 Task: Open a blank worksheet and write heading  Budget Tracker. Add Descriptions in a column and its values below  'Salary, Rent, Dining Out, Internet Bill, Groceries, Utilities Bill, Gas & Savings. 'Add Categories in next column and its values below  Income, Housing, Food, Utilities, Food, Utilities, Transportation & Savings. Add amount in next column and its values below  $2,500, $800, $100, $50, $200, $100, $100, $50 & $500. Add Dates in next column and its values below  2023-05-01, 2023-05-05, 2023-05-10, 2023-05-15, 2023-05-19, 2023-05-22, 2023-05-25 & 2023-05-30. Add Income/ Expense in next column and its values below  Income, Expense, Expense, Expense, Expense, Expense, Expense & IncomeSave page Attendance Sheet for Weekly Evaluation
Action: Mouse moved to (127, 110)
Screenshot: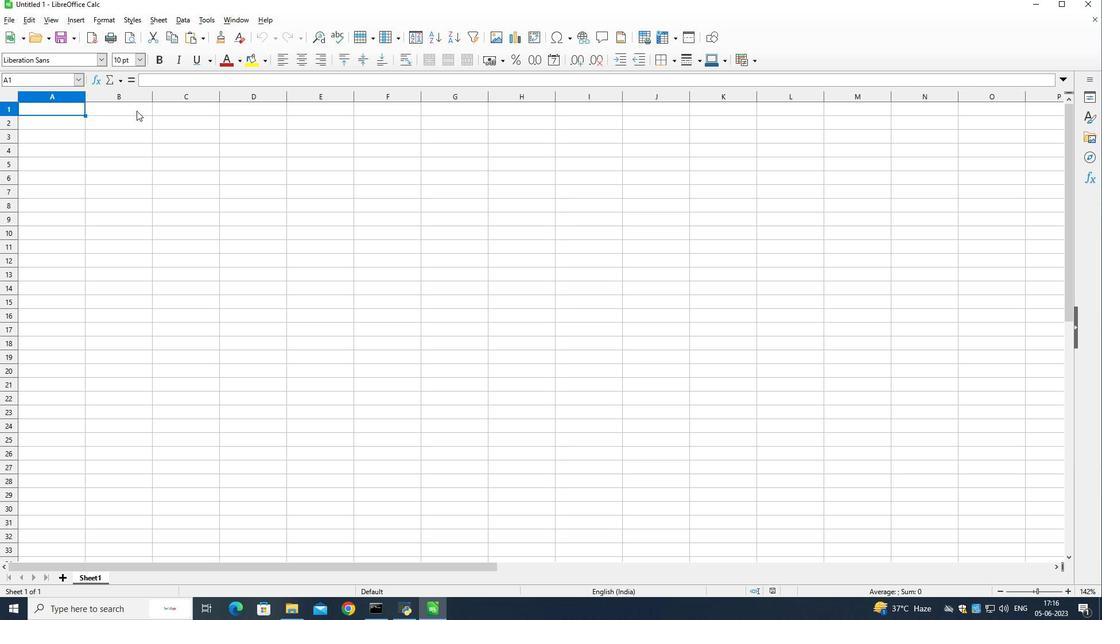 
Action: Mouse pressed left at (127, 110)
Screenshot: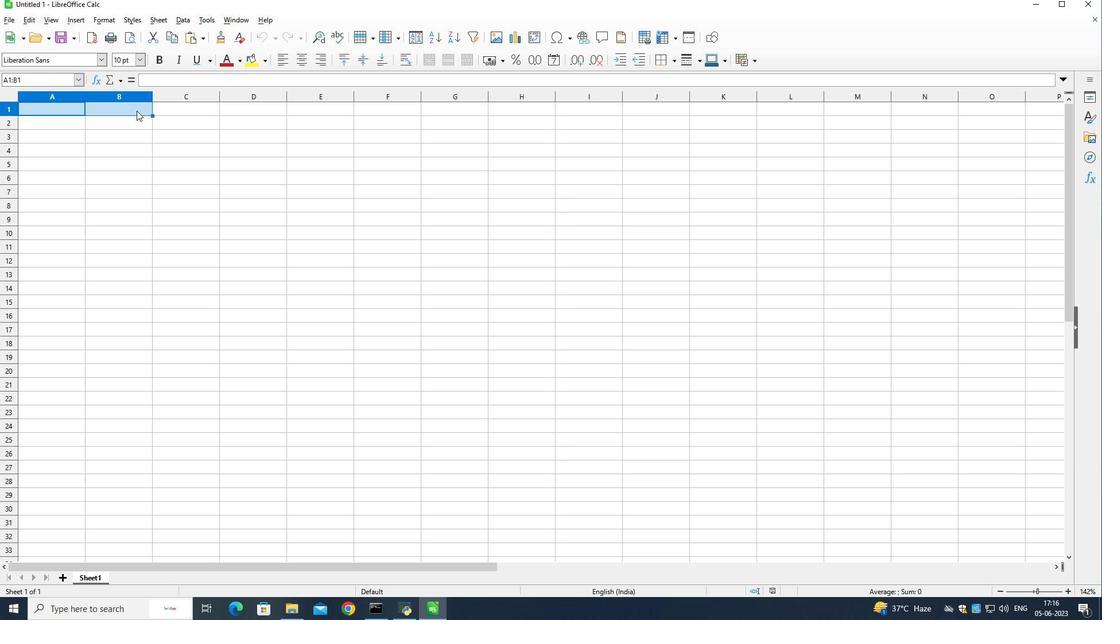 
Action: Mouse moved to (148, 134)
Screenshot: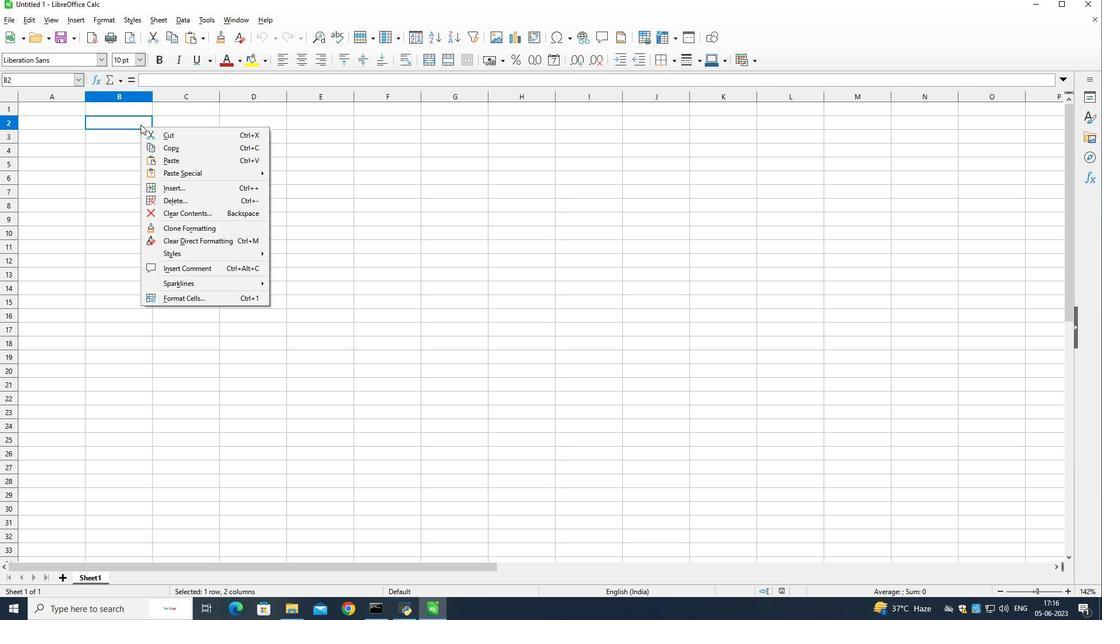
Action: Mouse pressed right at (148, 134)
Screenshot: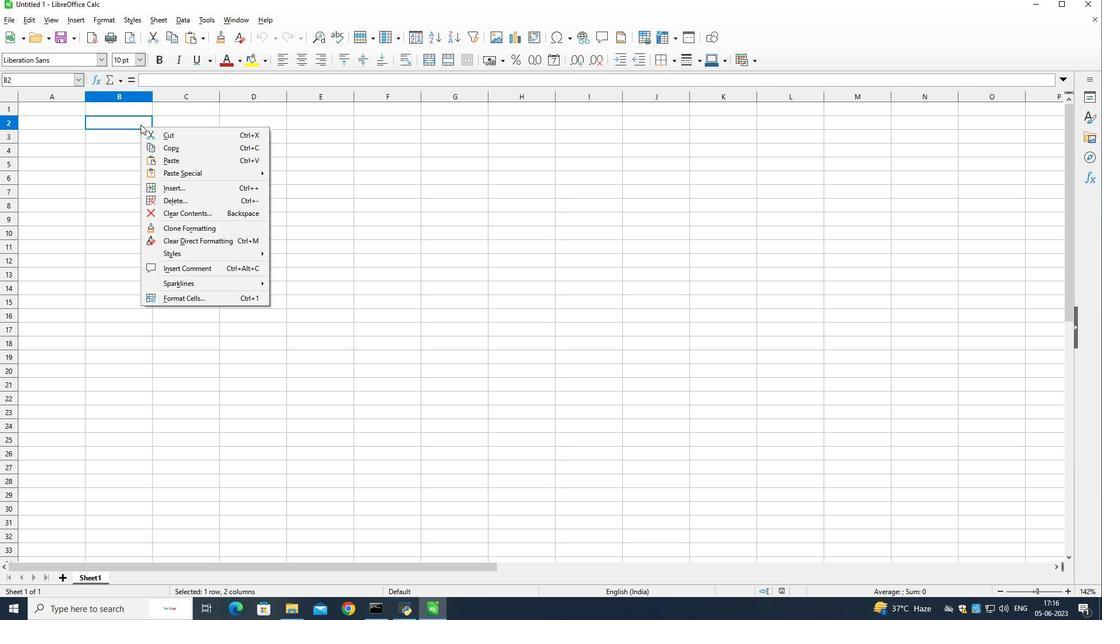 
Action: Mouse moved to (135, 111)
Screenshot: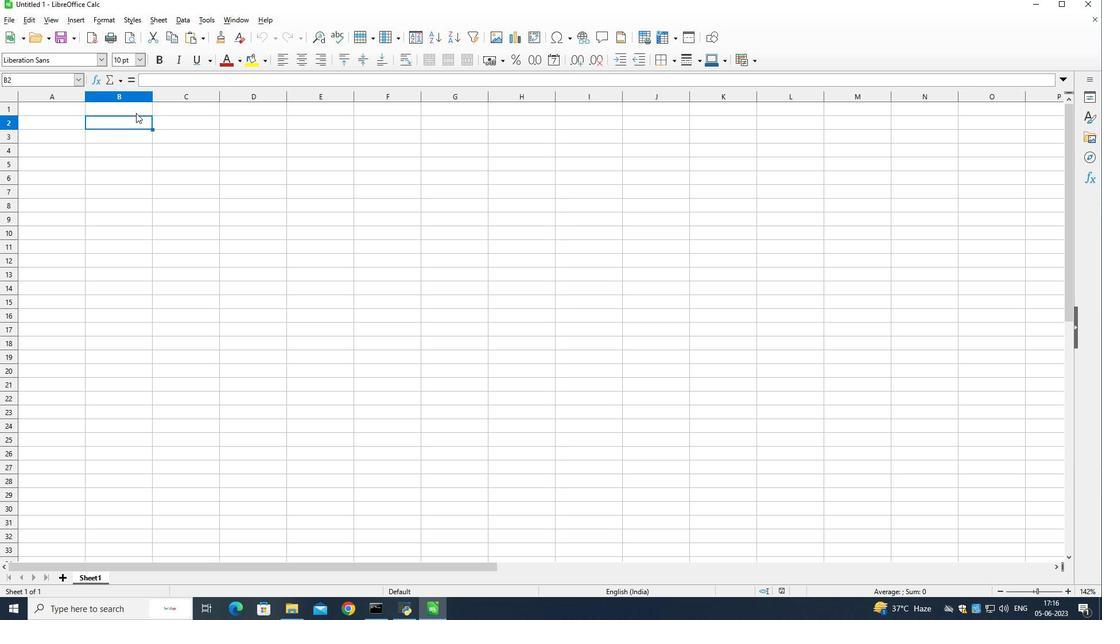 
Action: Mouse pressed left at (135, 111)
Screenshot: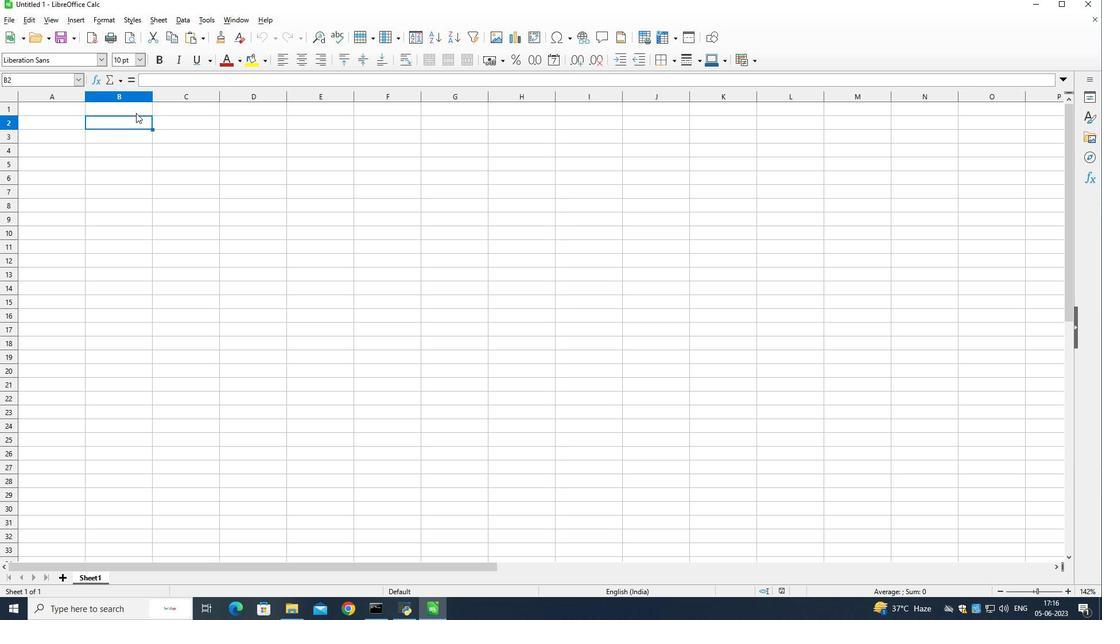 
Action: Mouse pressed left at (135, 111)
Screenshot: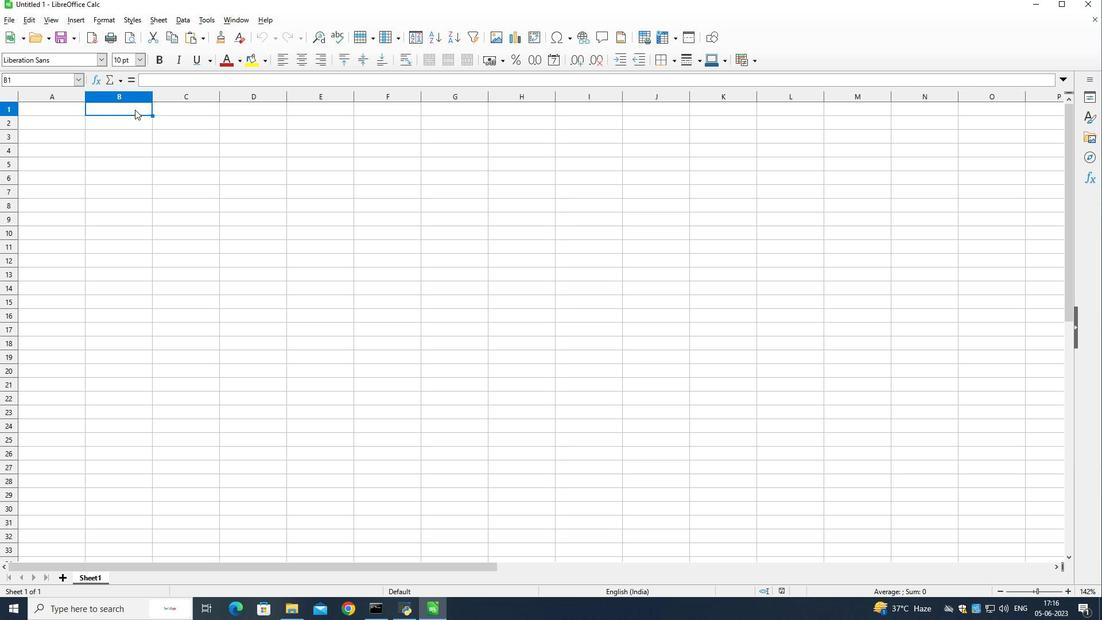 
Action: Mouse moved to (195, 132)
Screenshot: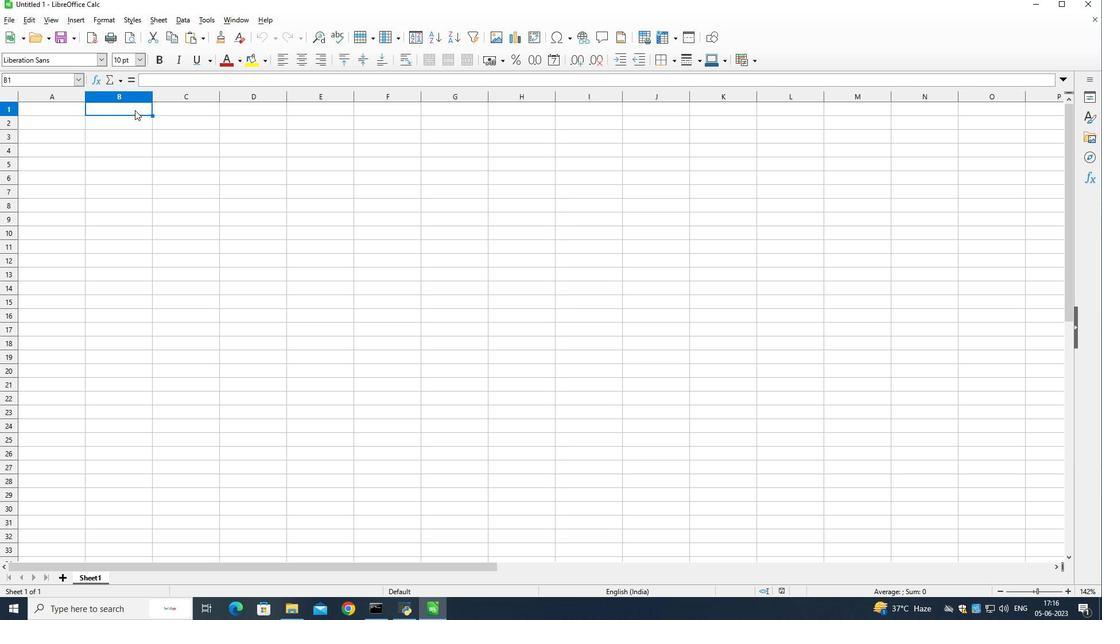 
Action: Mouse pressed left at (195, 132)
Screenshot: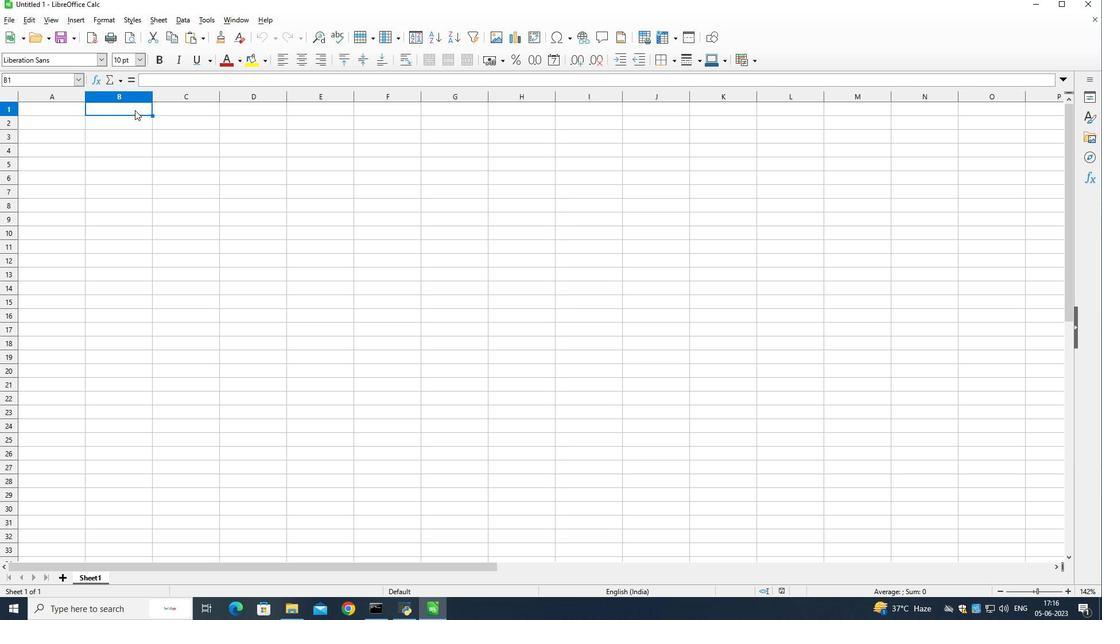 
Action: Mouse moved to (152, 115)
Screenshot: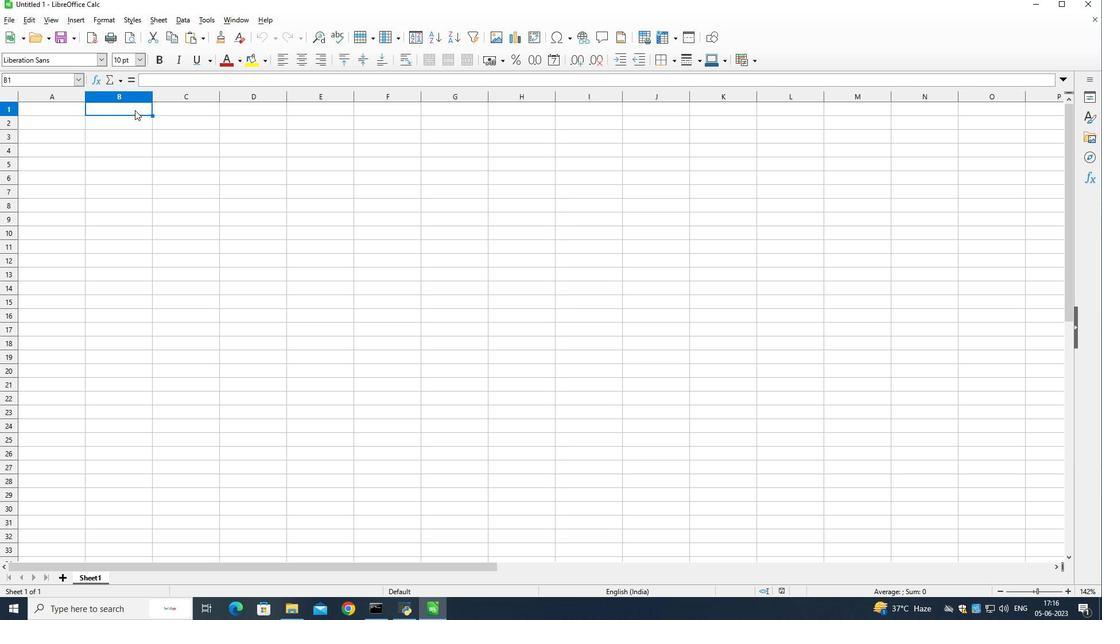 
Action: Mouse pressed left at (152, 115)
Screenshot: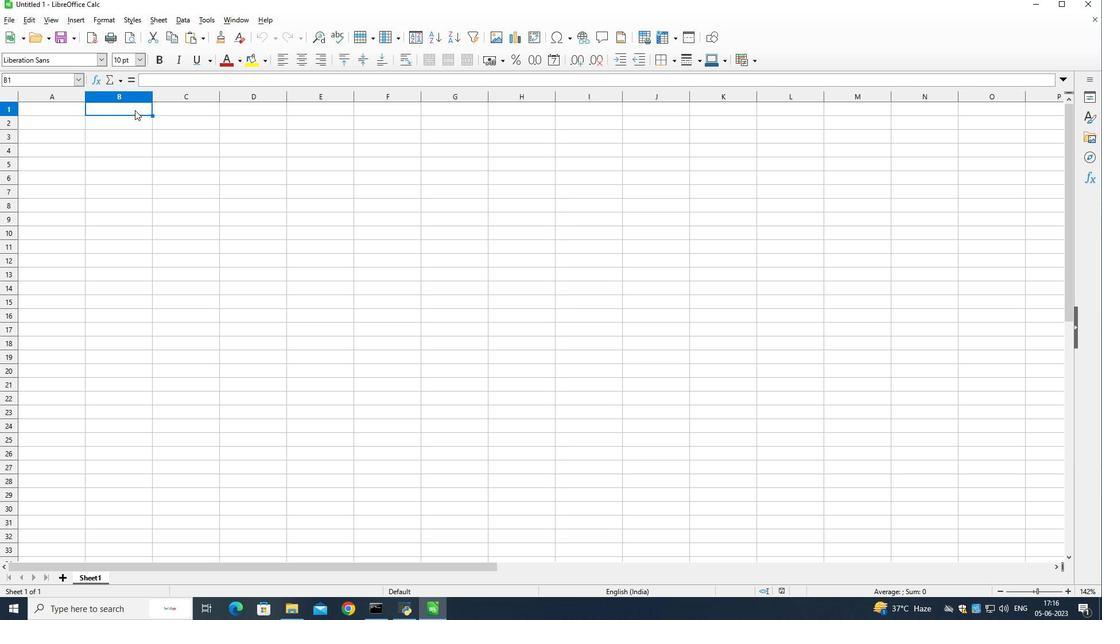 
Action: Mouse moved to (142, 110)
Screenshot: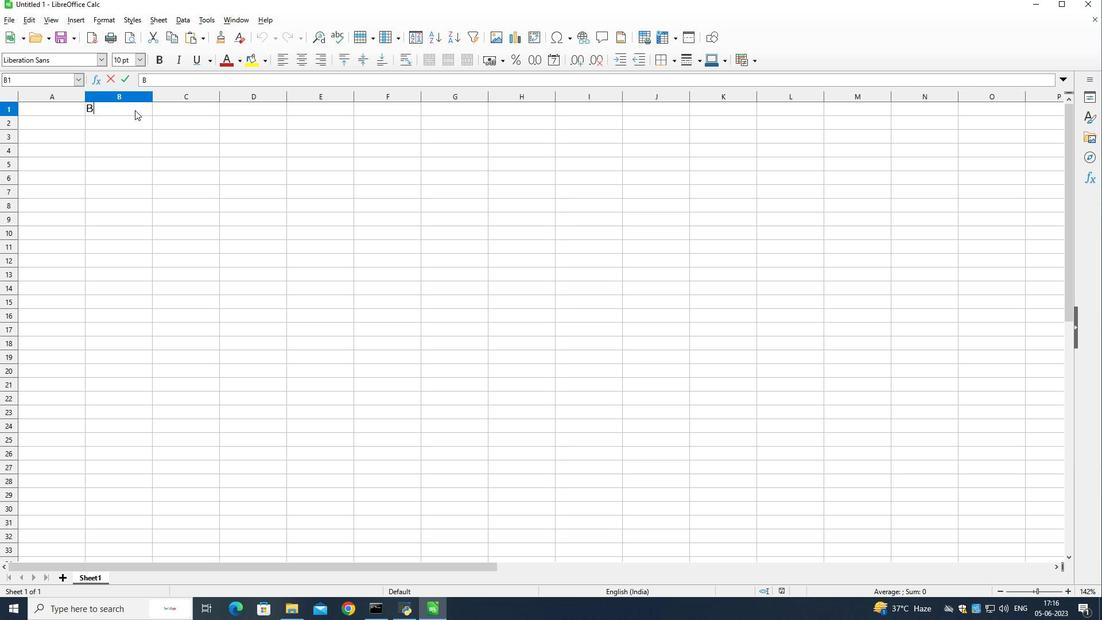 
Action: Mouse pressed left at (142, 110)
Screenshot: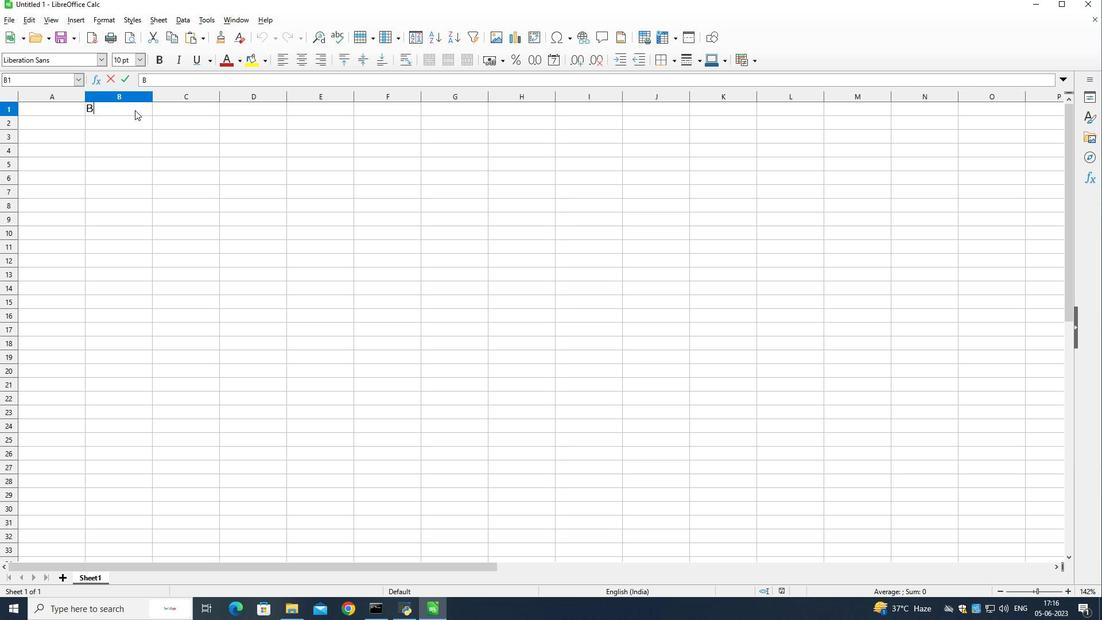 
Action: Mouse moved to (137, 198)
Screenshot: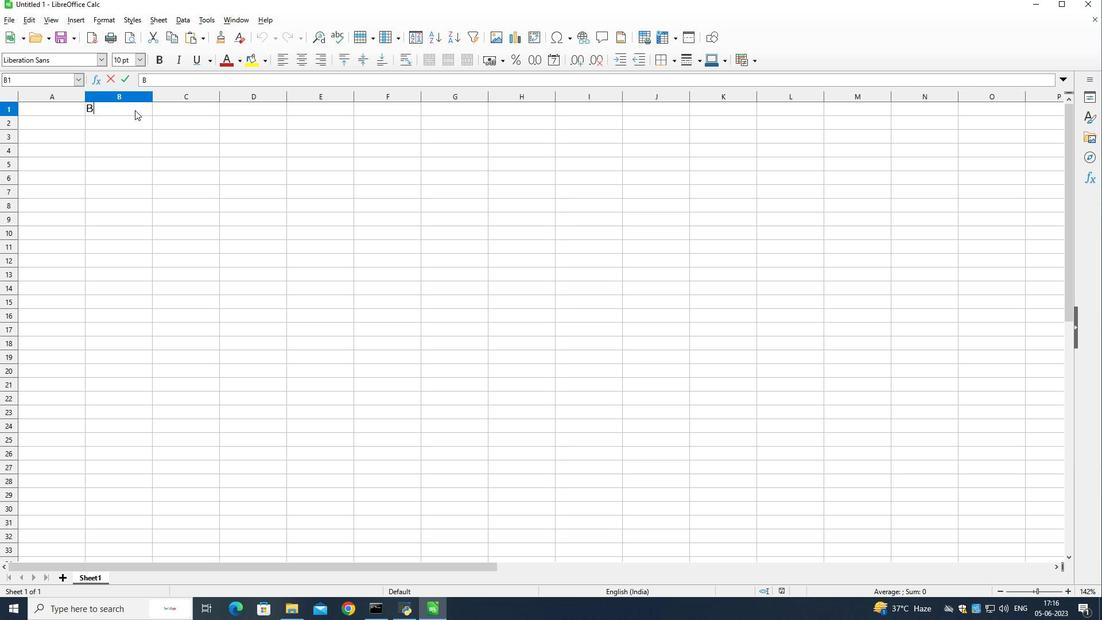 
Action: Mouse pressed left at (137, 198)
Screenshot: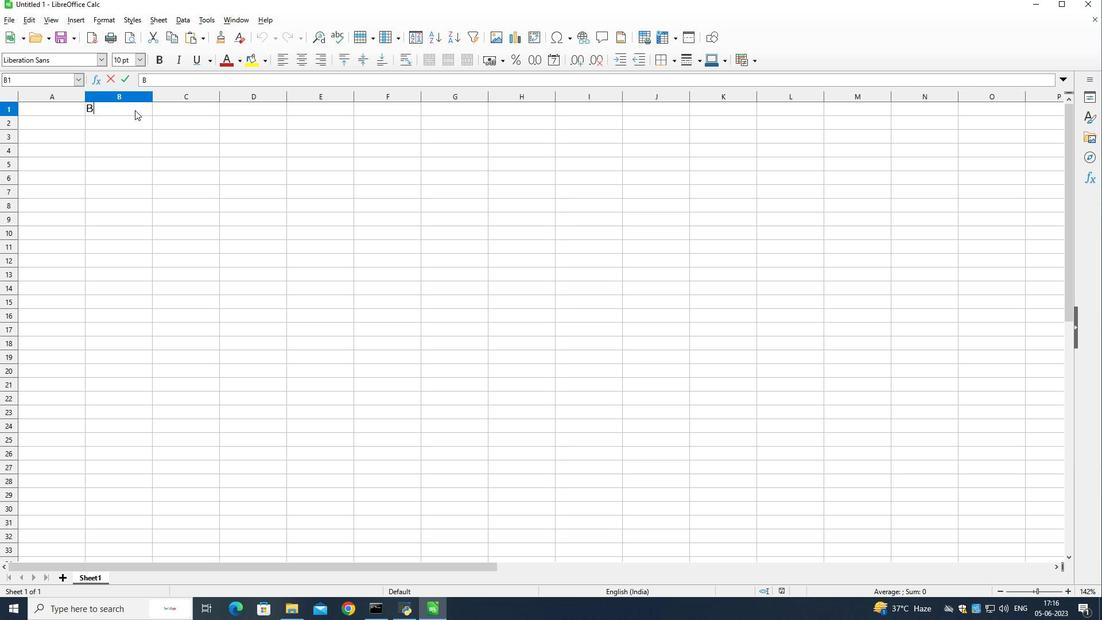 
Action: Mouse moved to (209, 194)
Screenshot: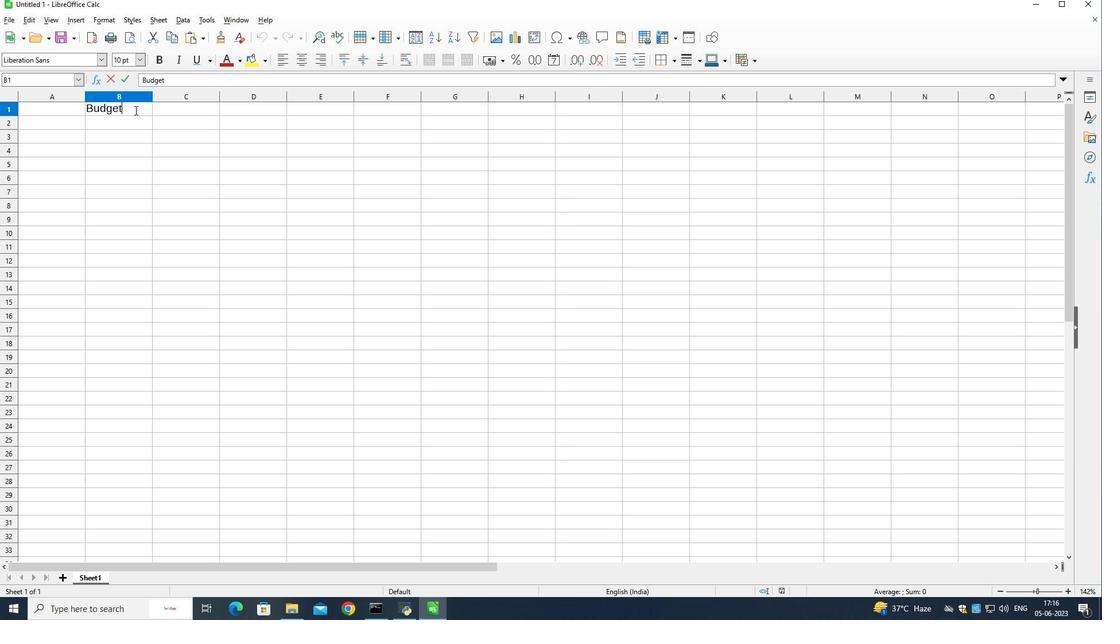 
Action: Mouse pressed left at (209, 194)
Screenshot: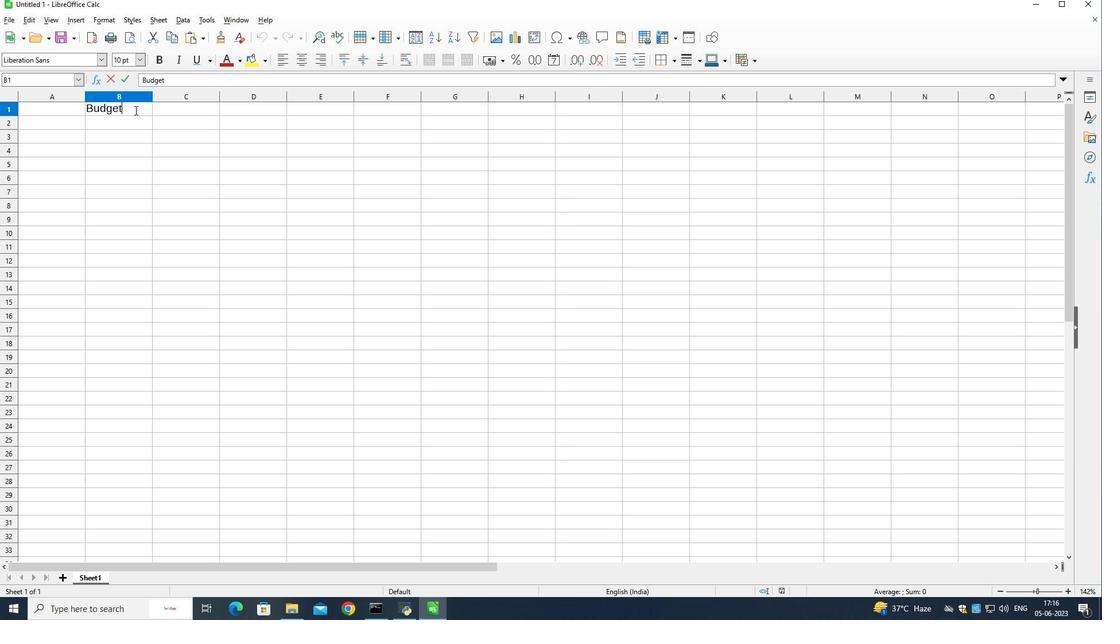 
Action: Mouse moved to (209, 193)
Screenshot: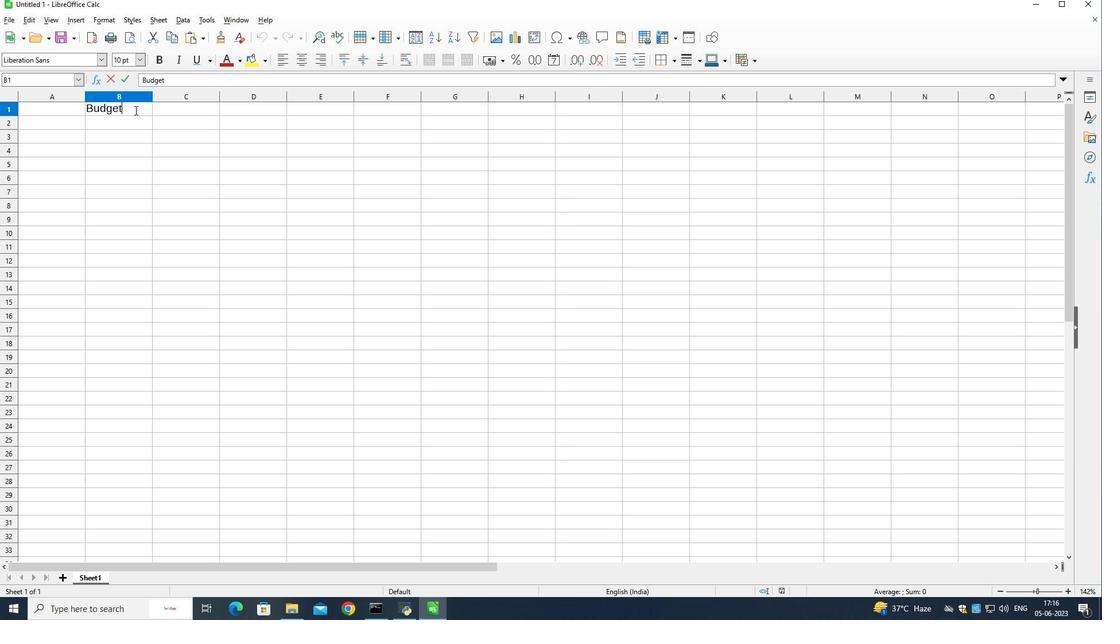 
Action: Mouse pressed left at (209, 193)
Screenshot: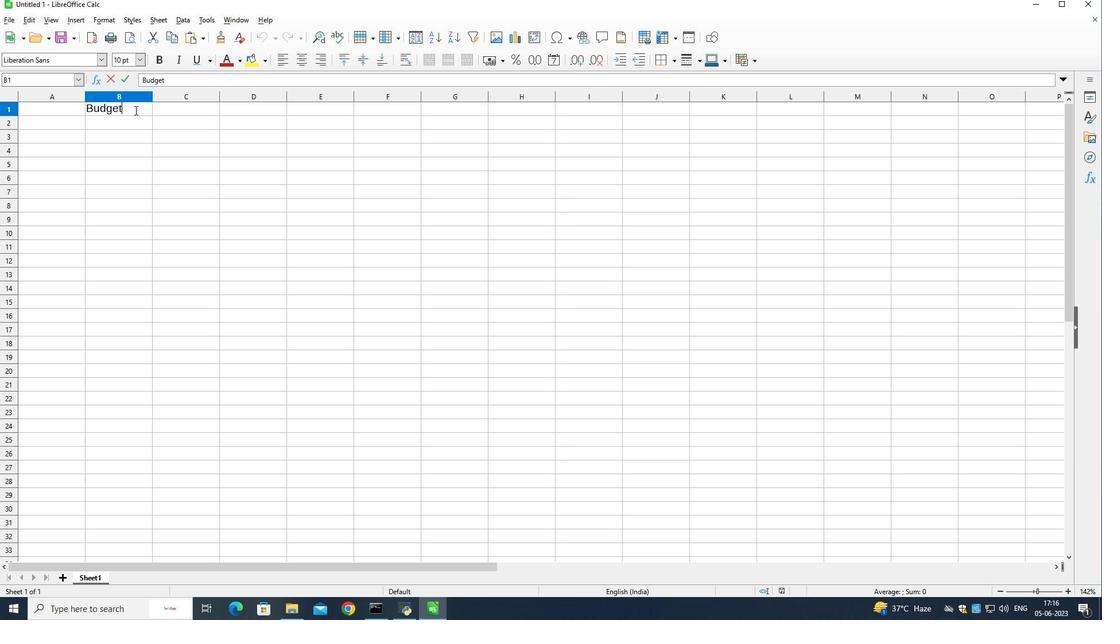 
Action: Mouse moved to (237, 175)
Screenshot: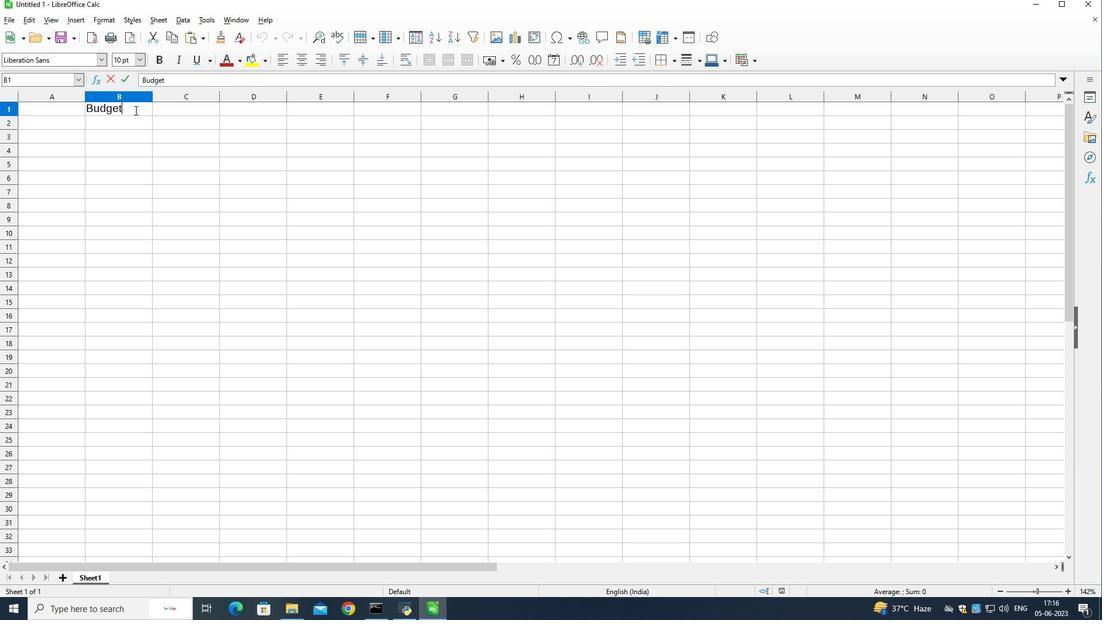 
Action: Mouse pressed left at (237, 175)
Screenshot: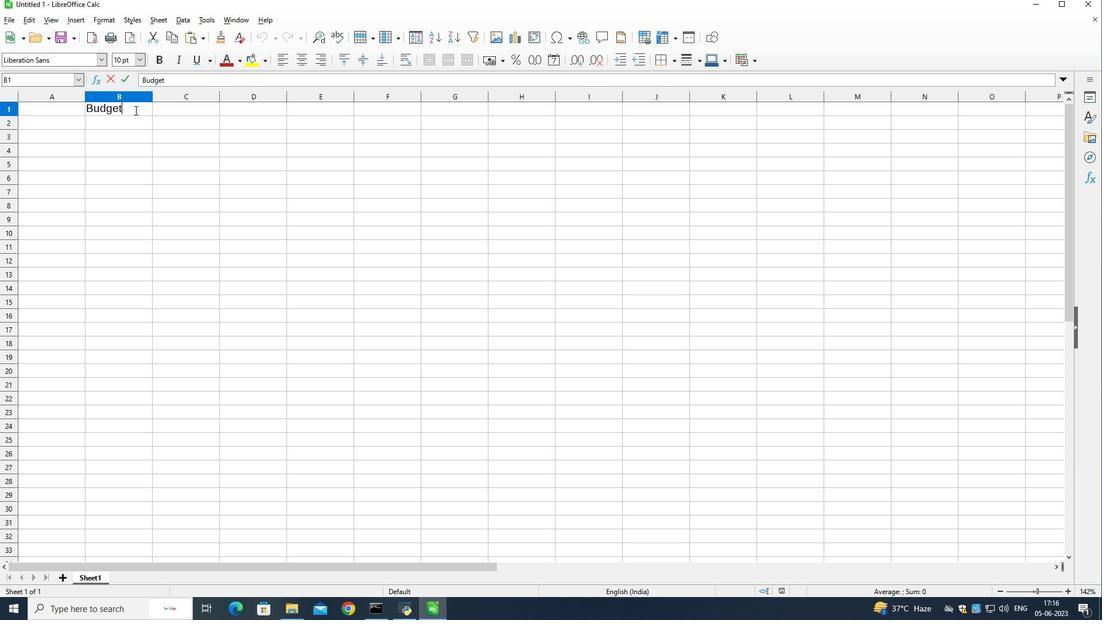 
Action: Mouse moved to (226, 199)
Screenshot: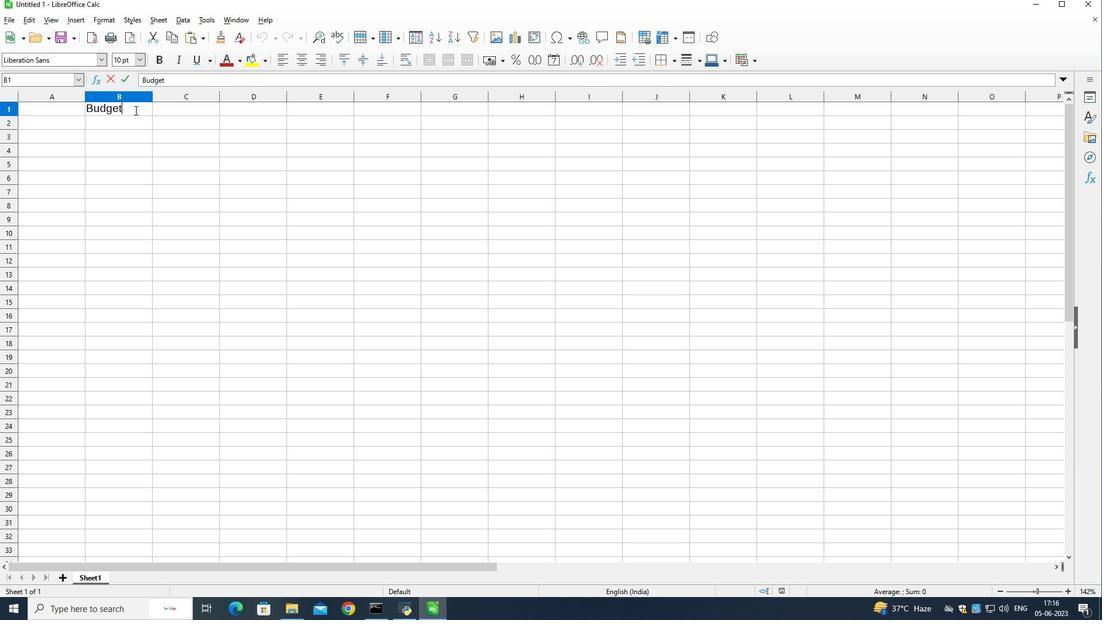
Action: Mouse pressed left at (226, 199)
Screenshot: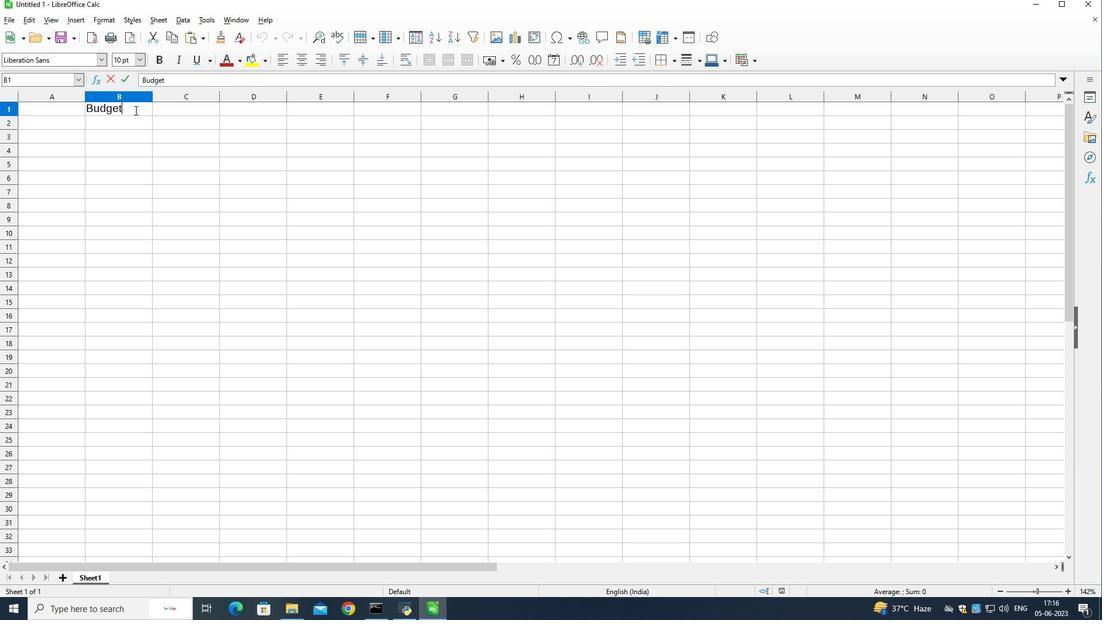 
Action: Mouse moved to (225, 199)
Screenshot: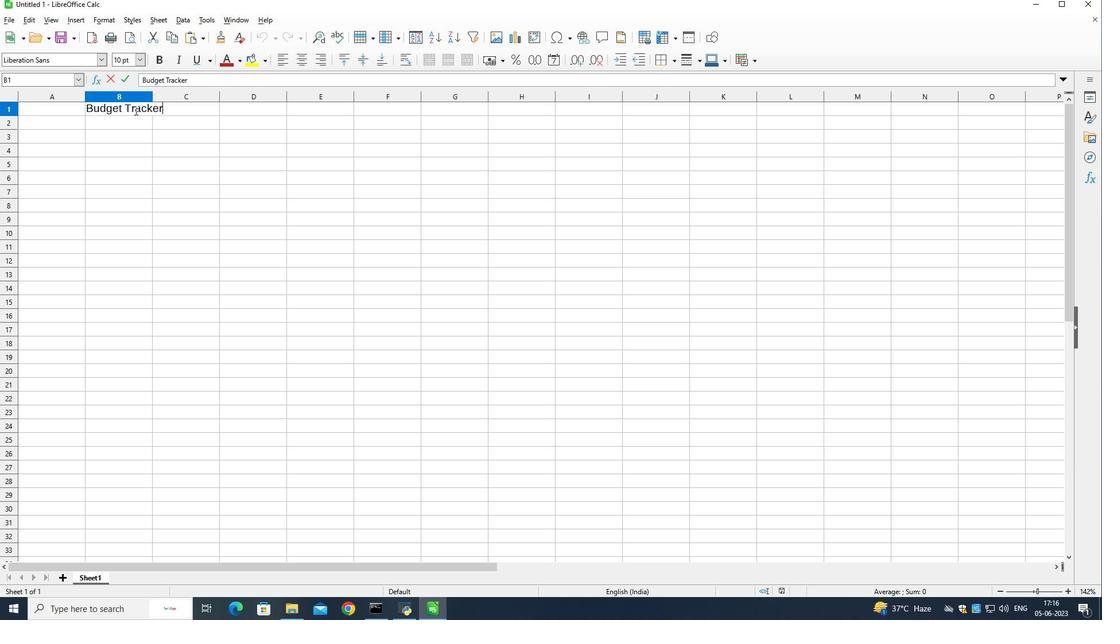 
Action: Mouse pressed right at (225, 199)
Screenshot: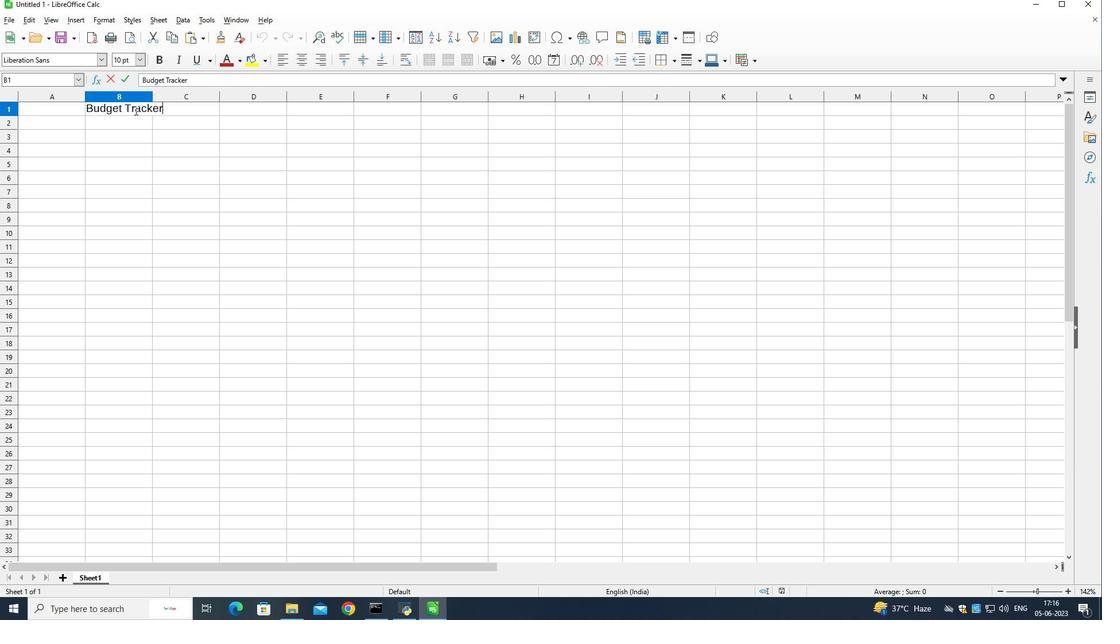 
Action: Mouse moved to (195, 174)
Screenshot: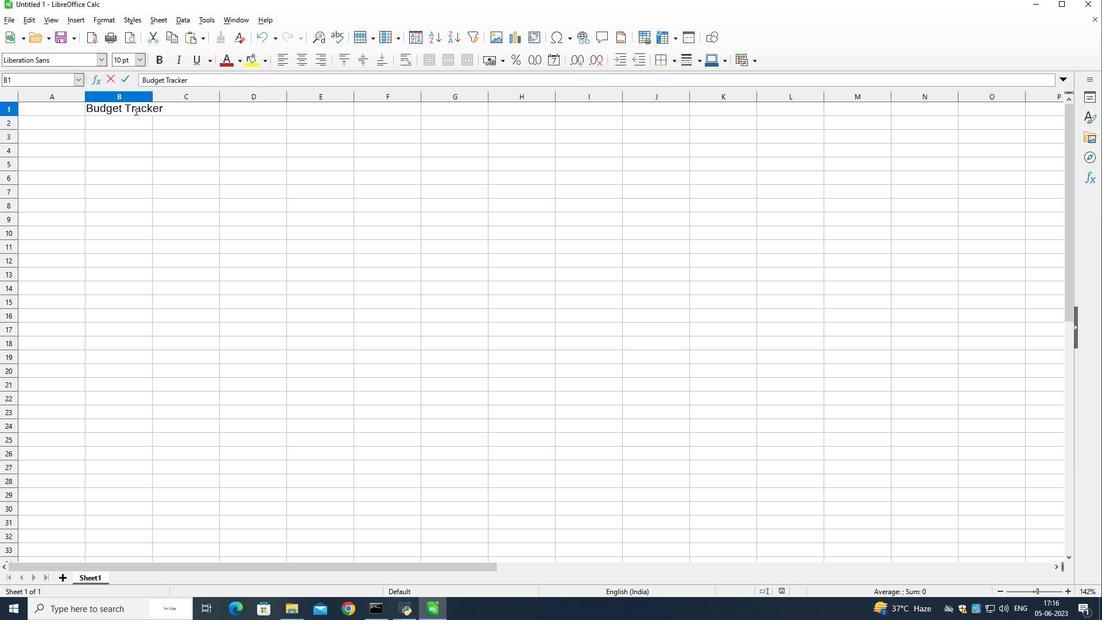 
Action: Mouse pressed left at (195, 174)
Screenshot: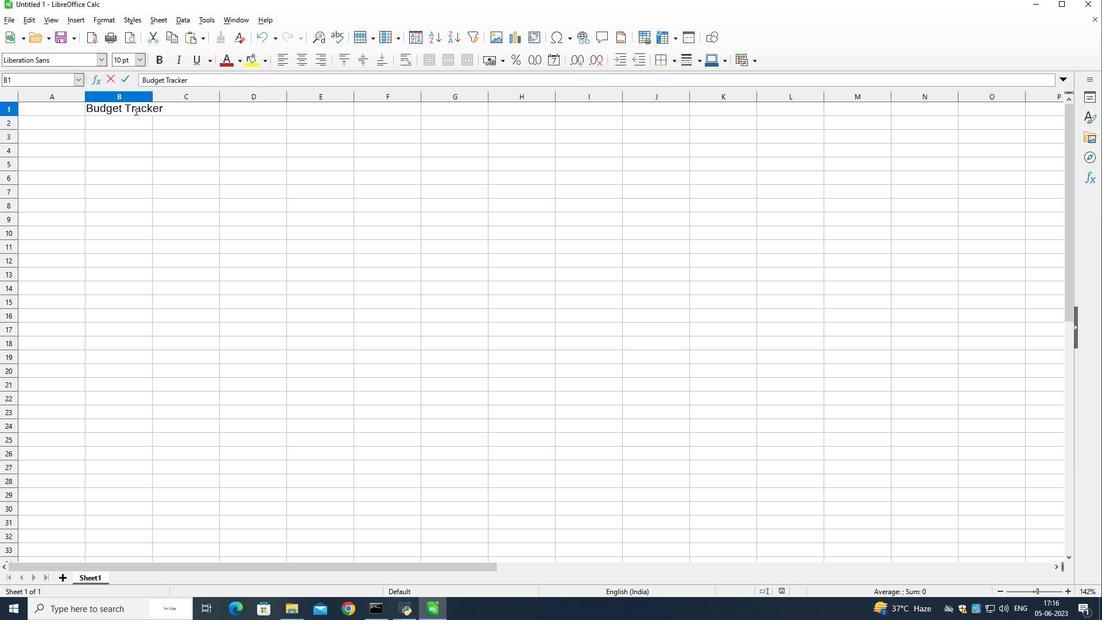 
Action: Mouse moved to (124, 110)
Screenshot: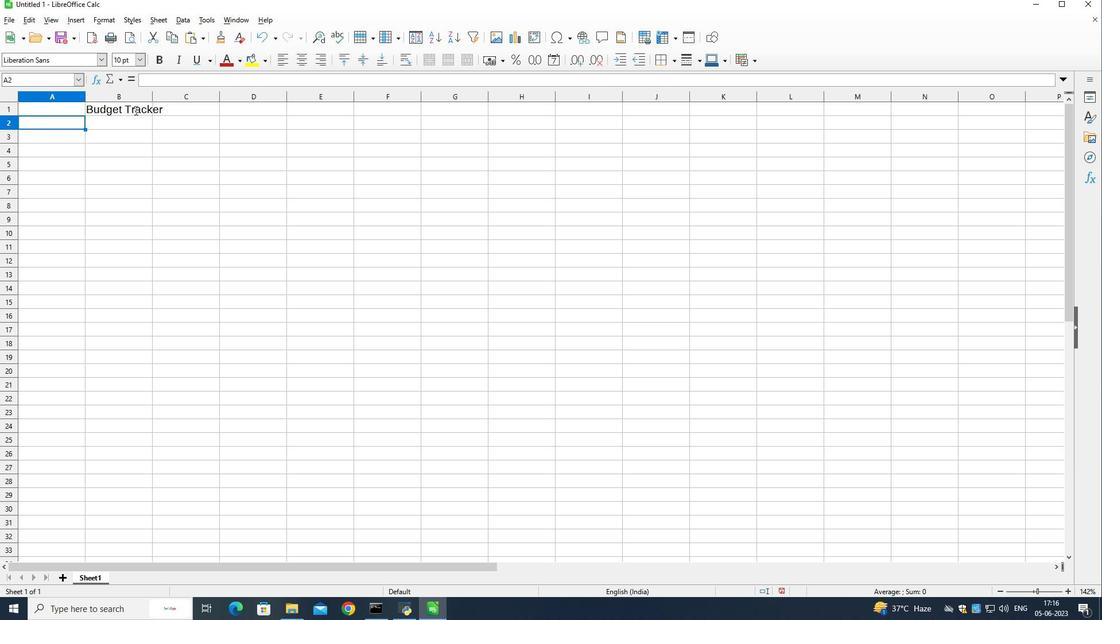 
Action: Mouse pressed left at (124, 110)
Screenshot: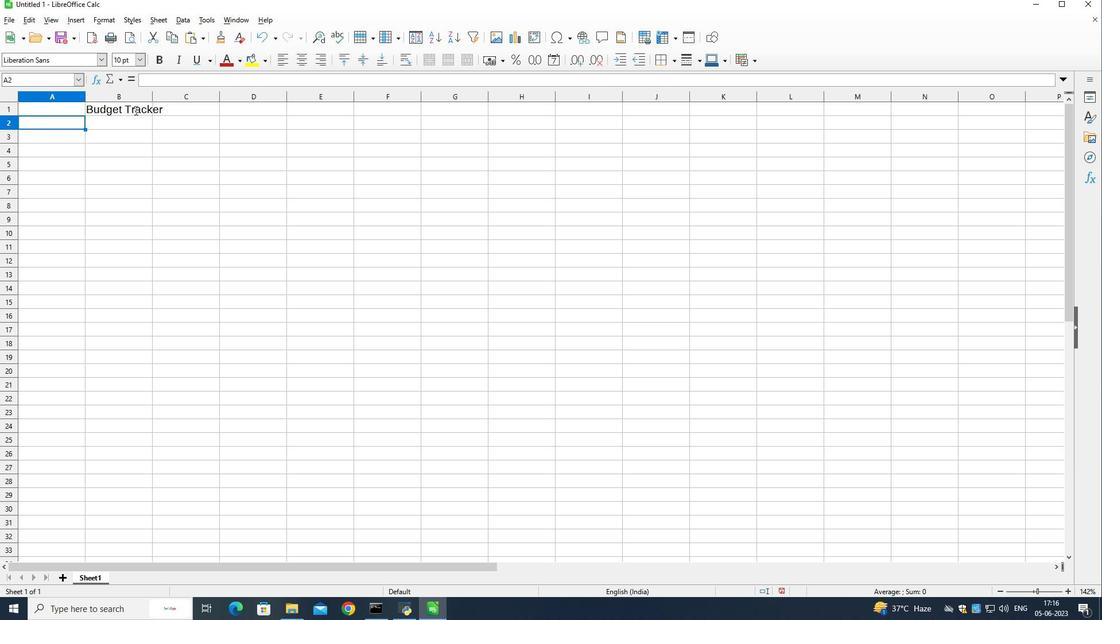 
Action: Mouse moved to (125, 111)
Screenshot: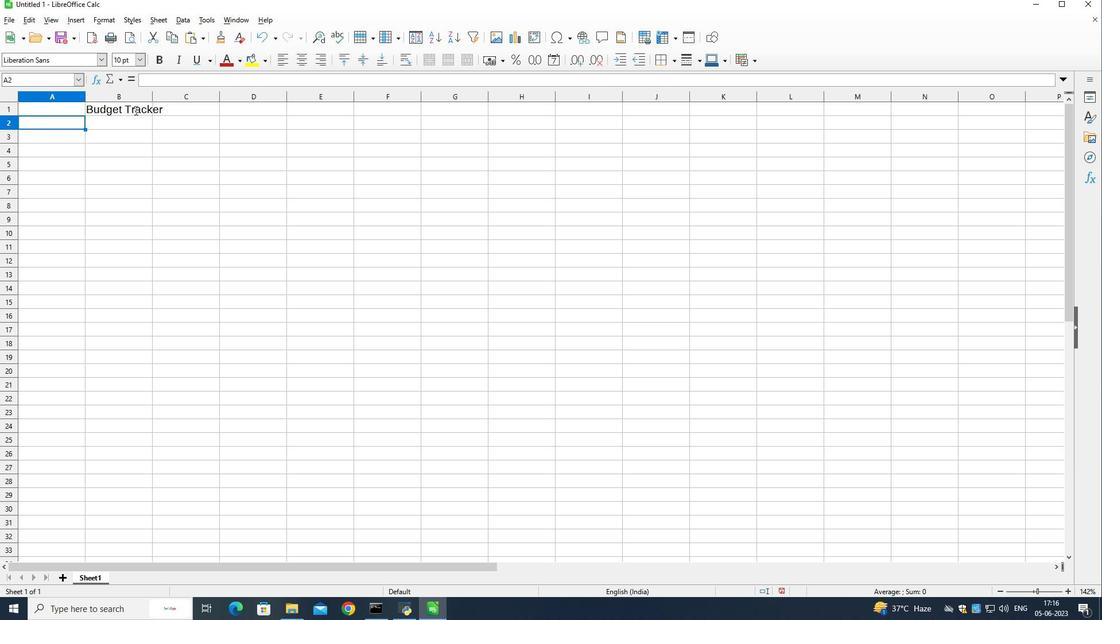 
Action: Mouse pressed left at (125, 111)
Screenshot: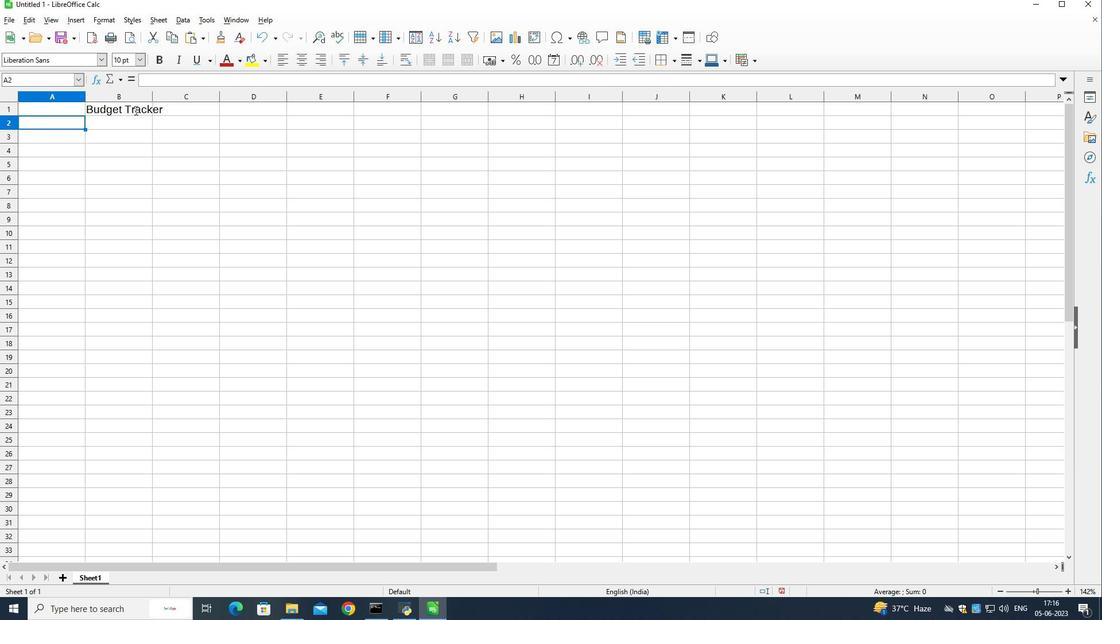 
Action: Mouse moved to (136, 110)
Screenshot: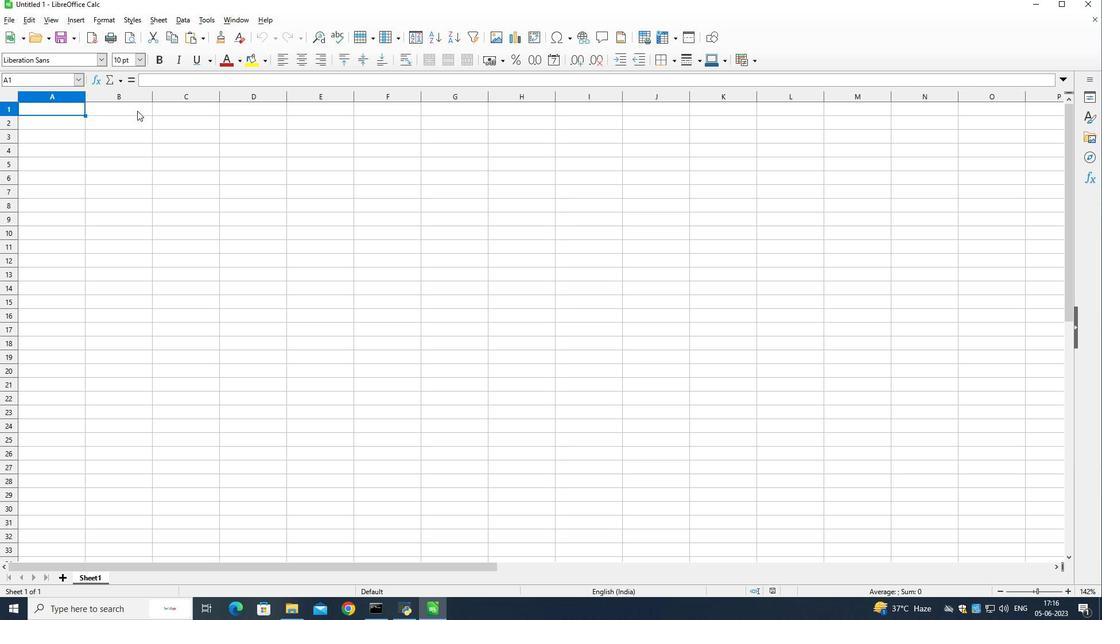 
Action: Mouse pressed left at (136, 110)
Screenshot: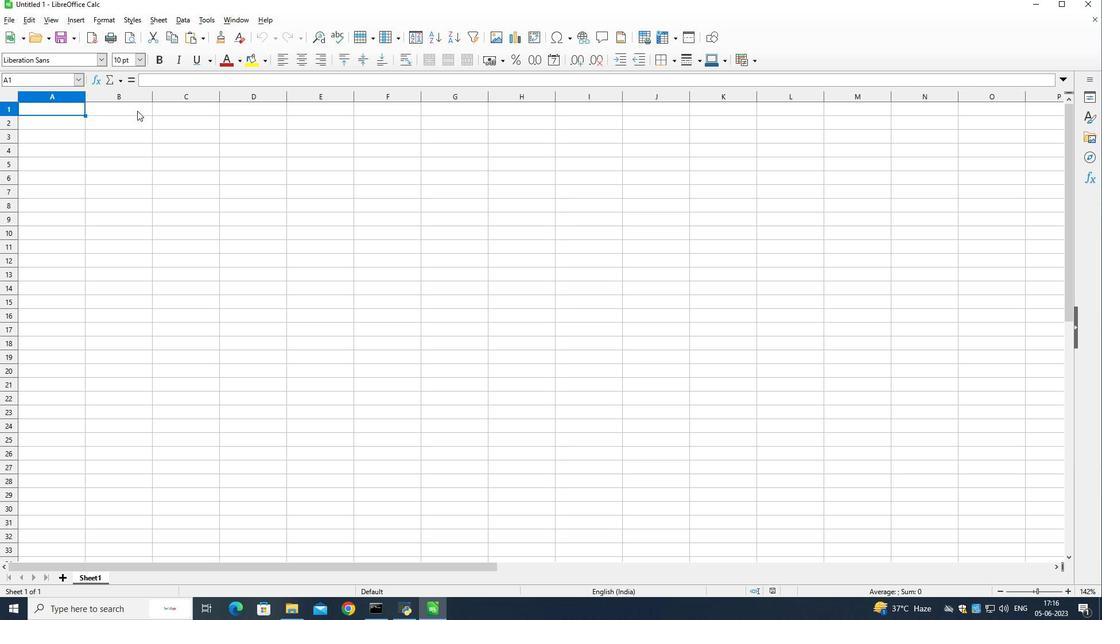 
Action: Mouse moved to (140, 126)
Screenshot: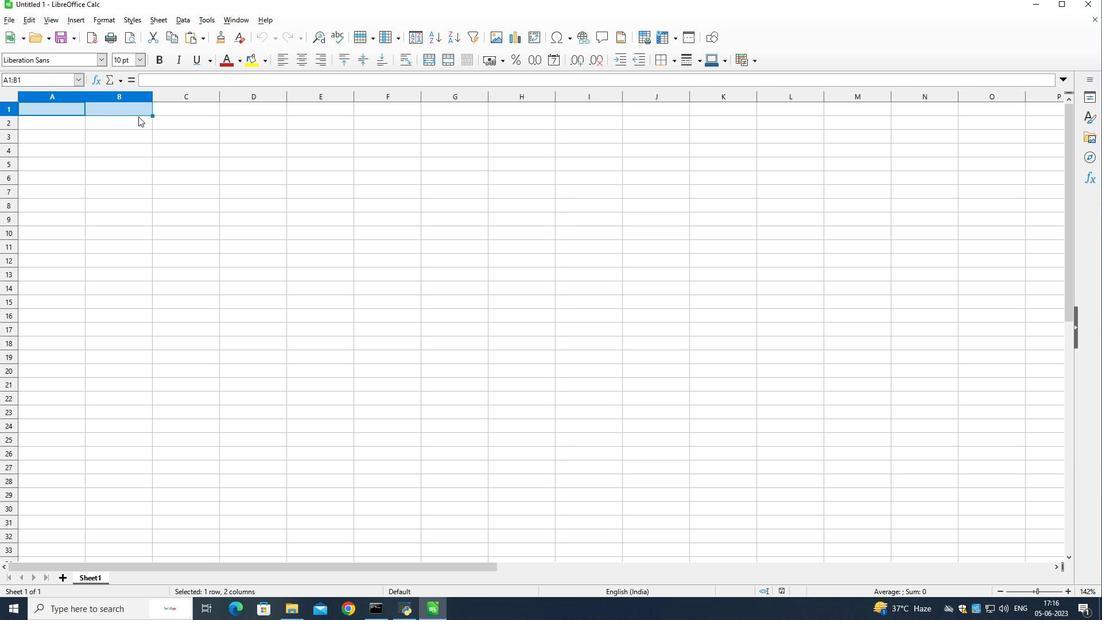 
Action: Mouse pressed right at (140, 126)
Screenshot: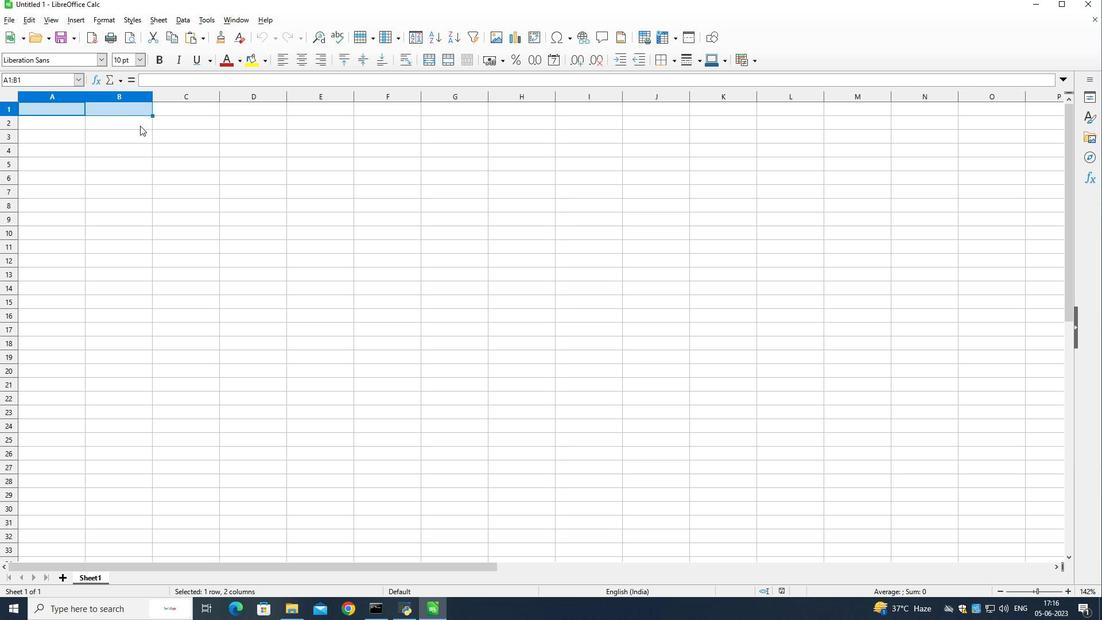 
Action: Mouse moved to (136, 113)
Screenshot: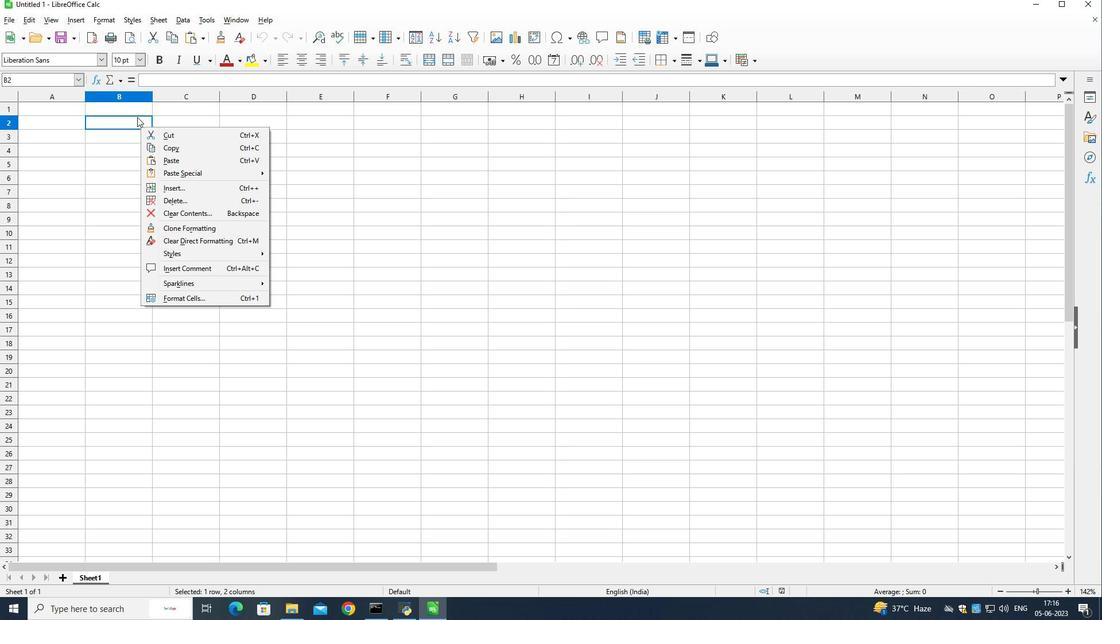 
Action: Mouse pressed left at (136, 113)
Screenshot: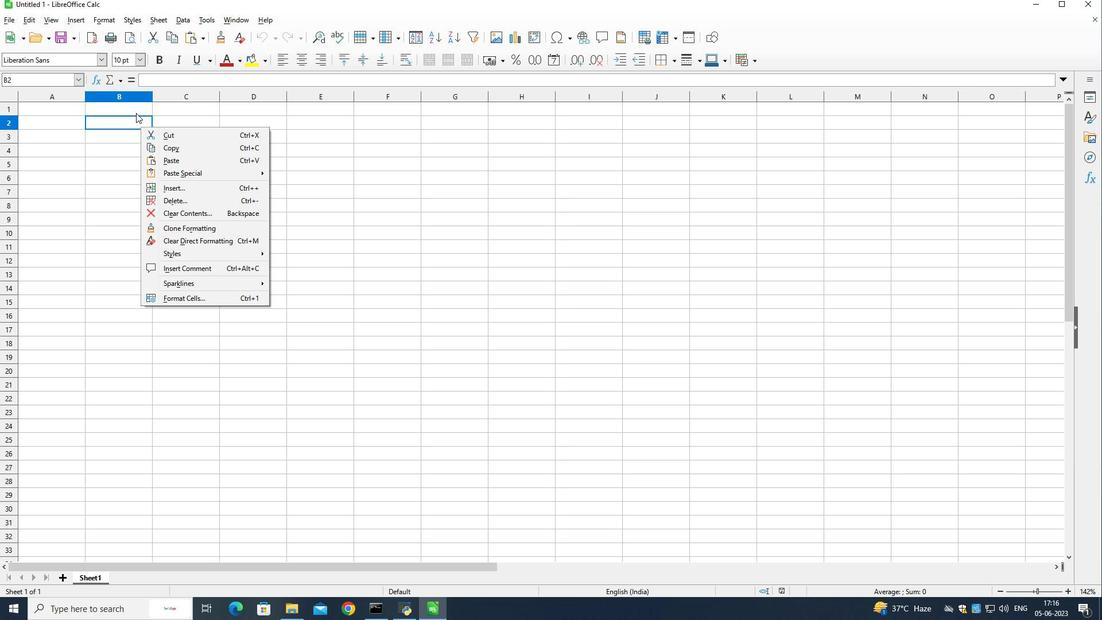 
Action: Mouse moved to (134, 109)
Screenshot: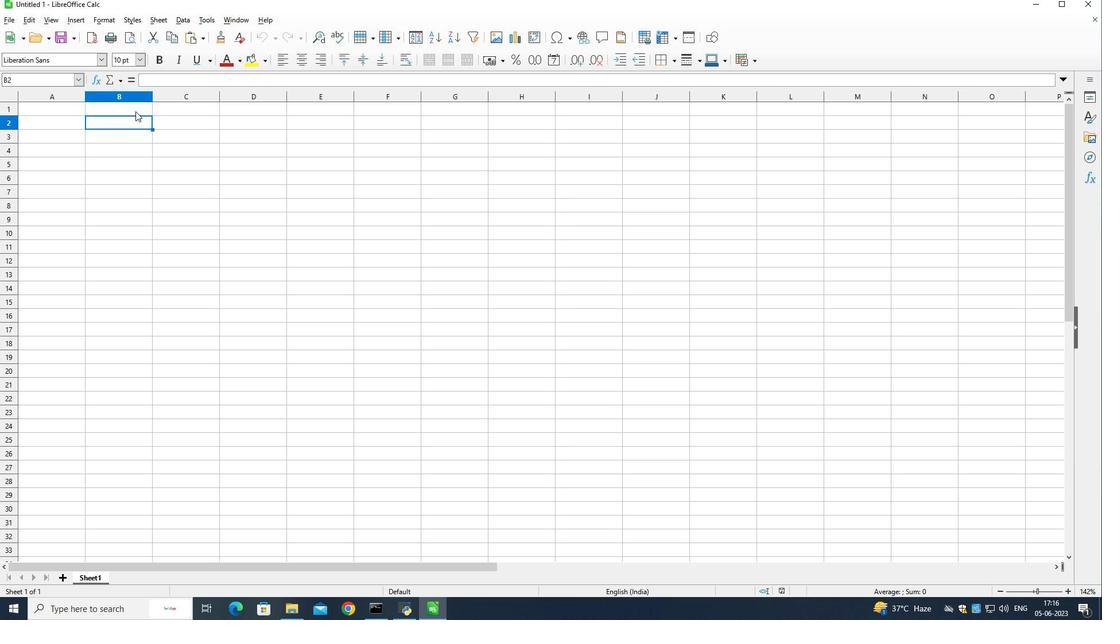 
Action: Mouse pressed left at (134, 109)
Screenshot: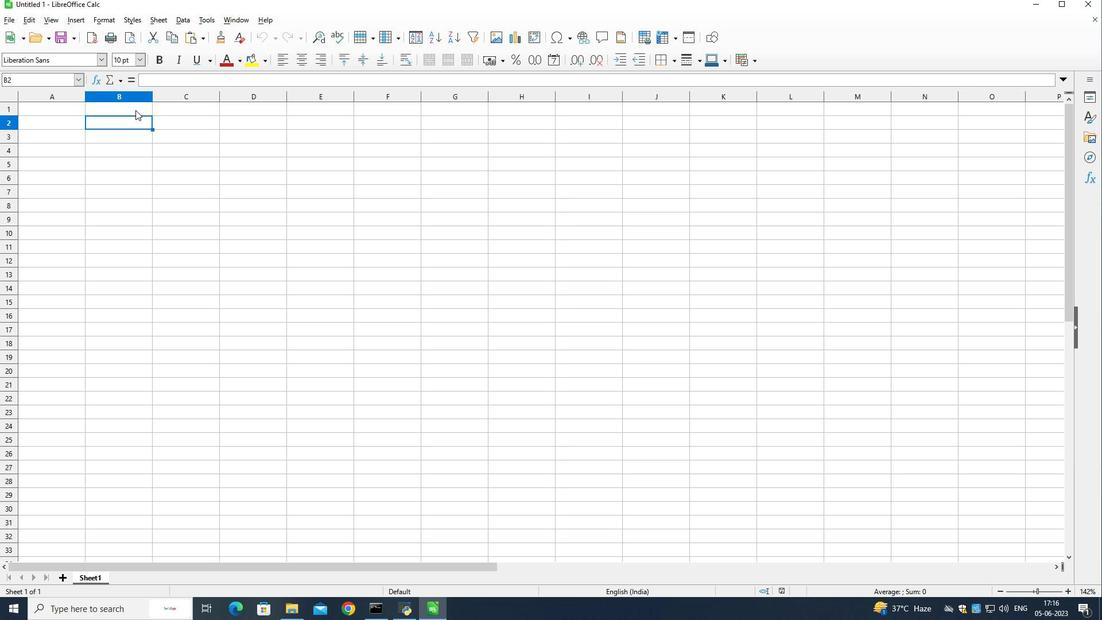 
Action: Mouse moved to (134, 110)
Screenshot: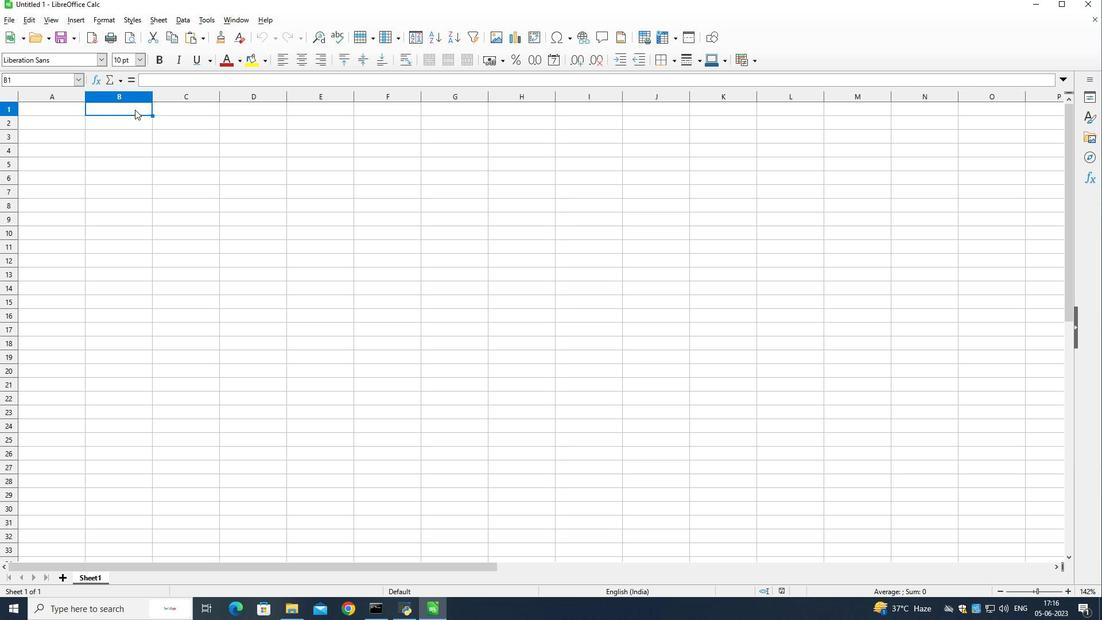 
Action: Key pressed <Key.shift>Budget<Key.space><Key.shift>Tracker<Key.down><Key.left><Key.shift>Description<Key.down><Key.shift>Salary<Key.down><Key.shift>rent<Key.down><Key.shift>di<Key.backspace><Key.backspace><Key.shift>Dining<Key.space>out<Key.down><Key.shift>Internet<Key.space><Key.shift><Key.shift><Key.shift><Key.shift>Bill<Key.down><Key.shift><Key.shift><Key.shift><Key.shift><Key.shift><Key.shift>Groceries<Key.down><Key.shift>Utilities<Key.space><Key.shift>Bill<Key.down><Key.shift><Key.shift>Gas<Key.down><Key.shift>Saving
Screenshot: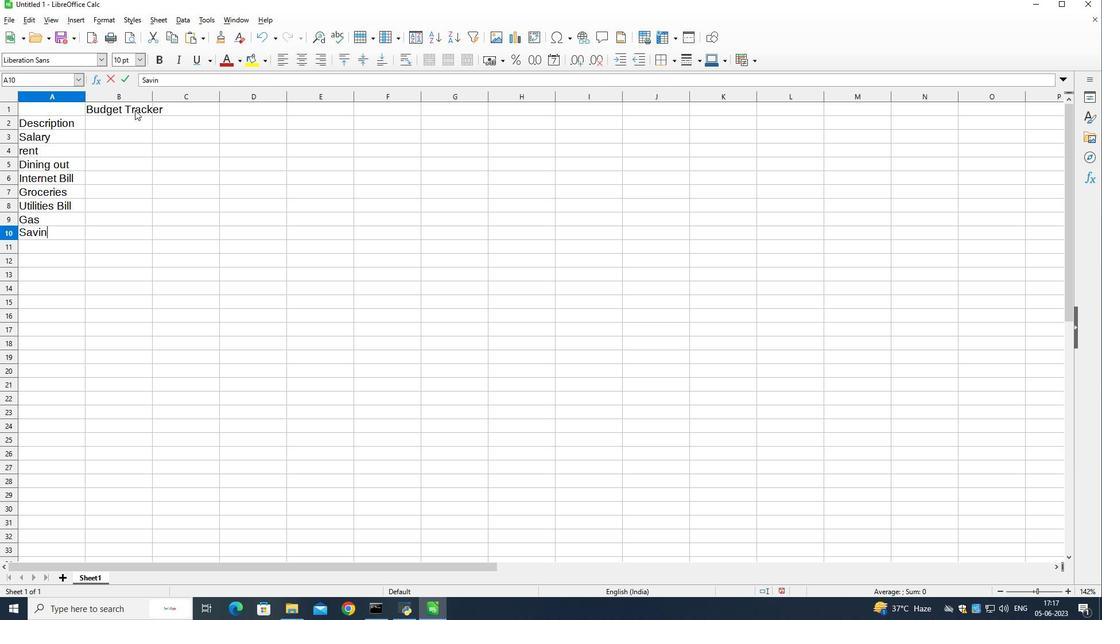 
Action: Mouse moved to (119, 121)
Screenshot: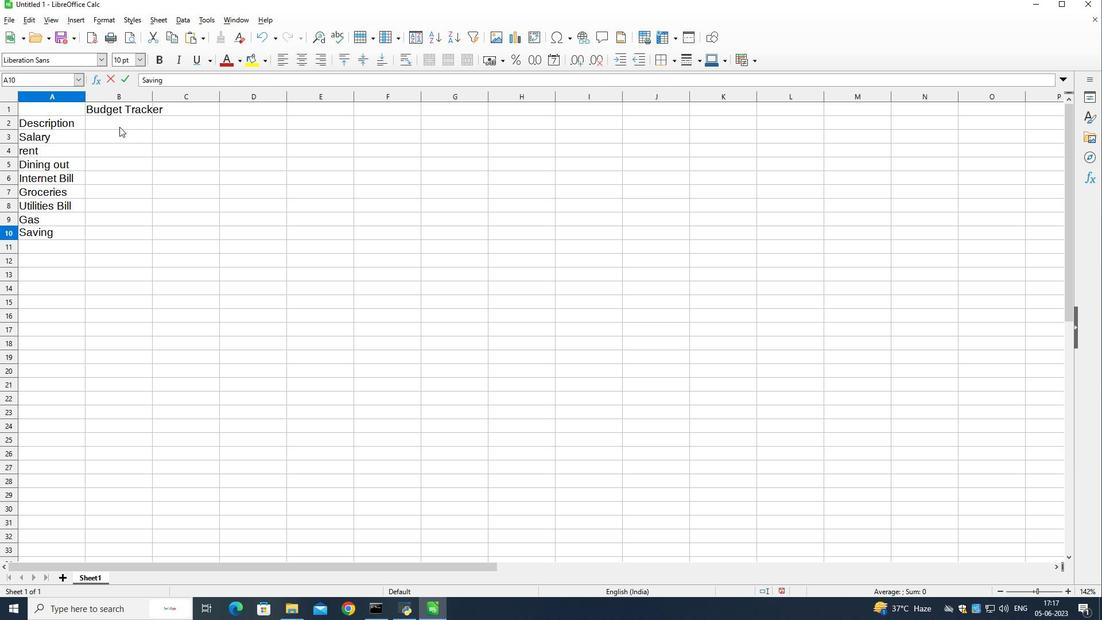 
Action: Mouse pressed left at (119, 121)
Screenshot: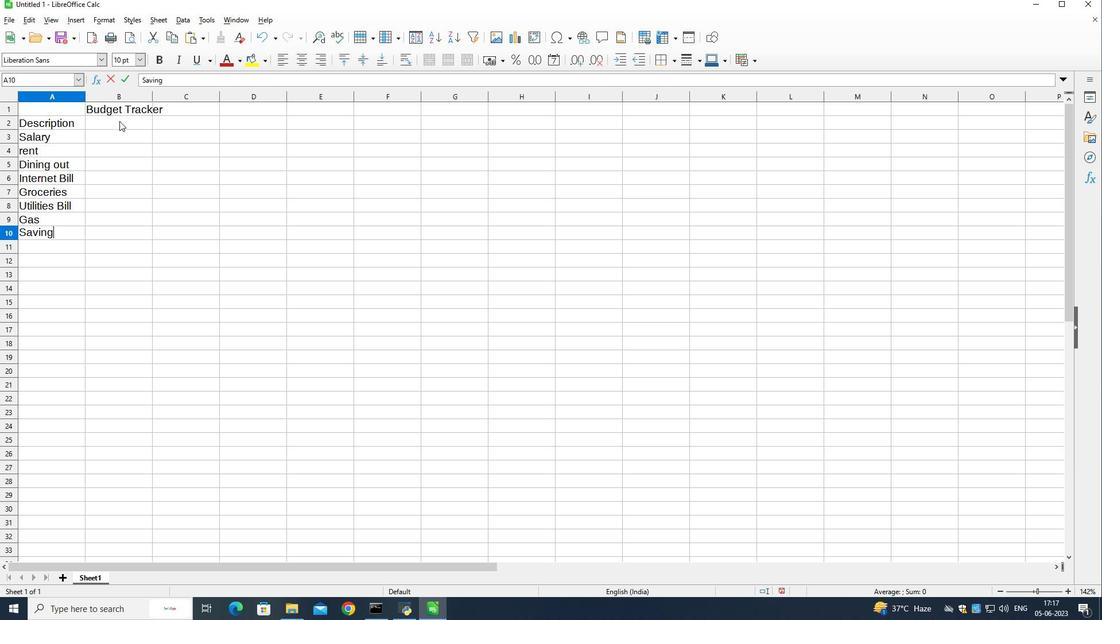 
Action: Mouse moved to (205, 156)
Screenshot: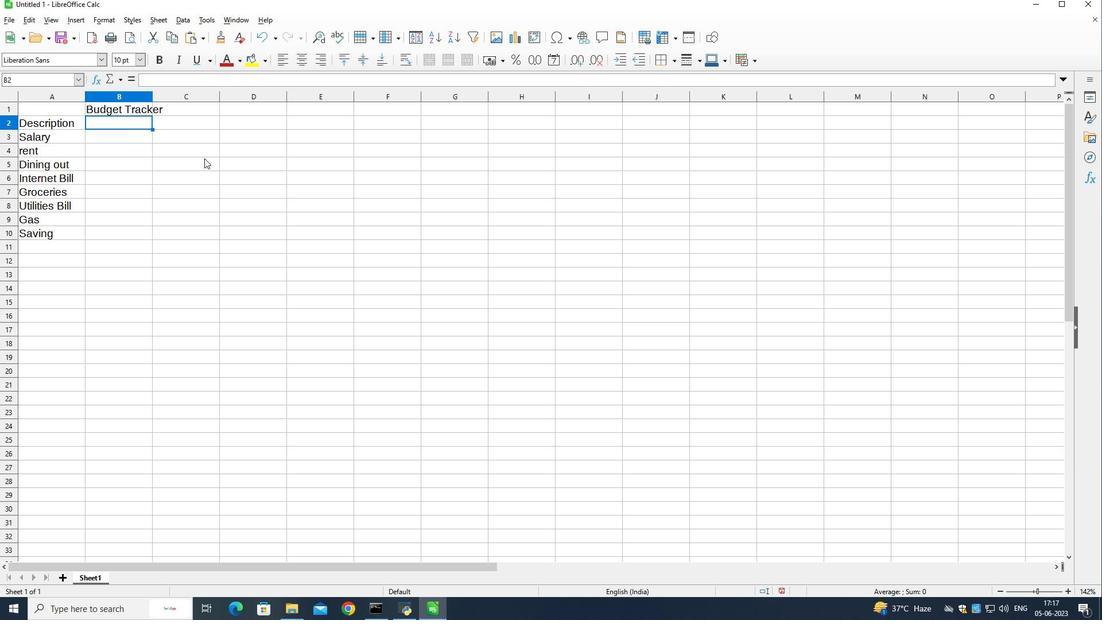 
Action: Key pressed <Key.shift><Key.shift>Categories<Key.down><Key.shift>Income<Key.down><Key.shift>Housing<Key.down><Key.shift>Food<Key.down><Key.shift>Utilities<Key.down><Key.shift>Food<Key.down><Key.shift><Key.shift><Key.shift><Key.shift>Utilities<Key.down><Key.shift>Transporation<Key.down><Key.shift>Saving
Screenshot: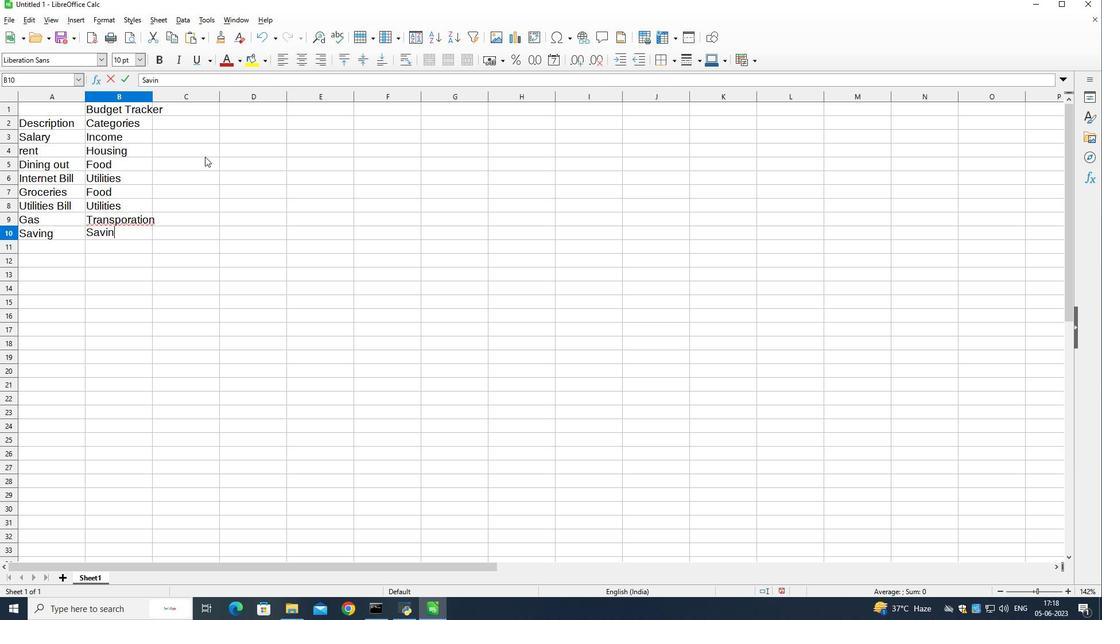 
Action: Mouse moved to (130, 122)
Screenshot: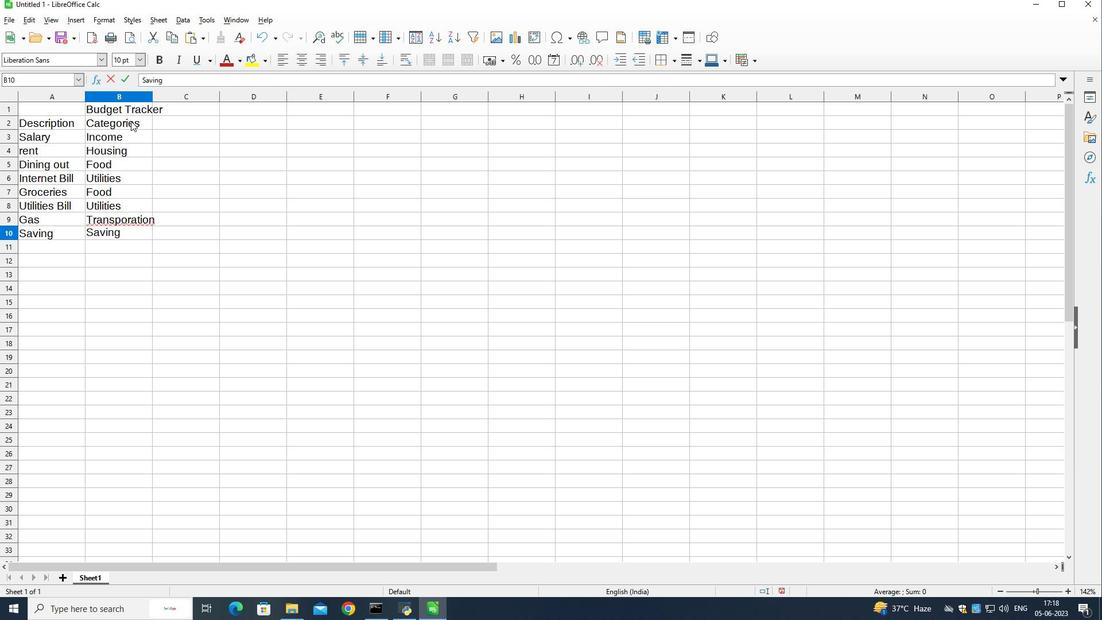 
Action: Mouse pressed left at (130, 122)
Screenshot: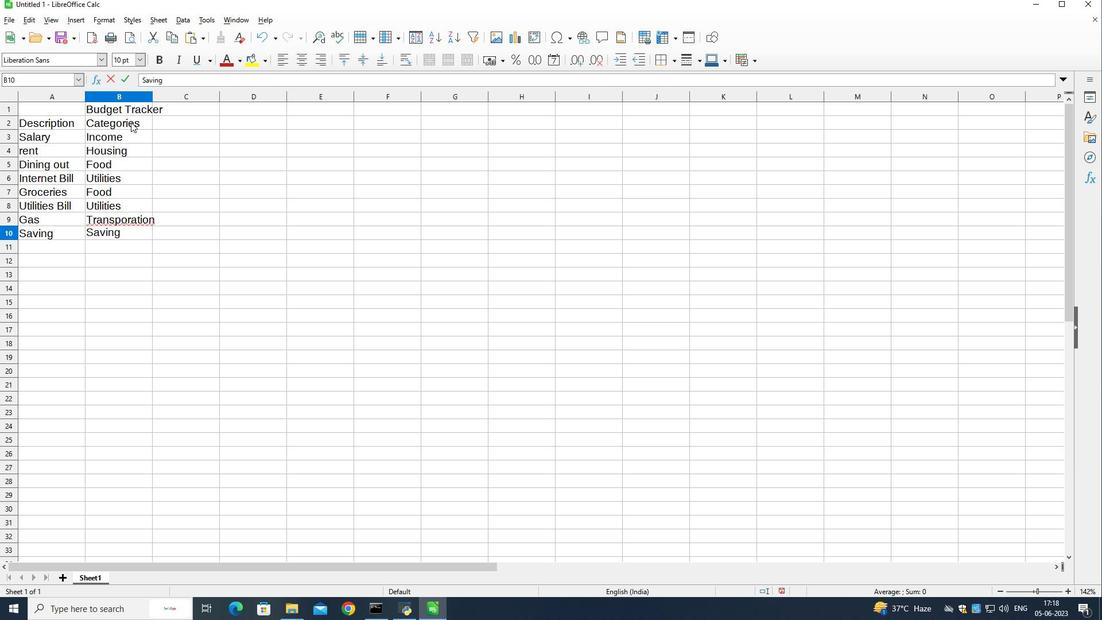 
Action: Mouse moved to (140, 97)
Screenshot: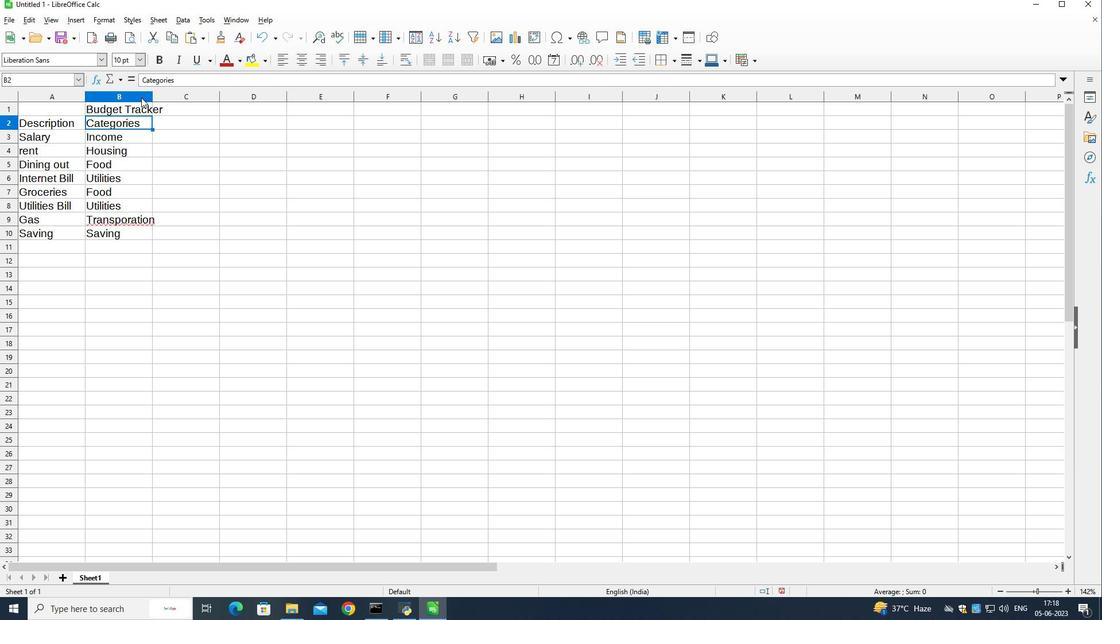 
Action: Mouse pressed left at (140, 97)
Screenshot: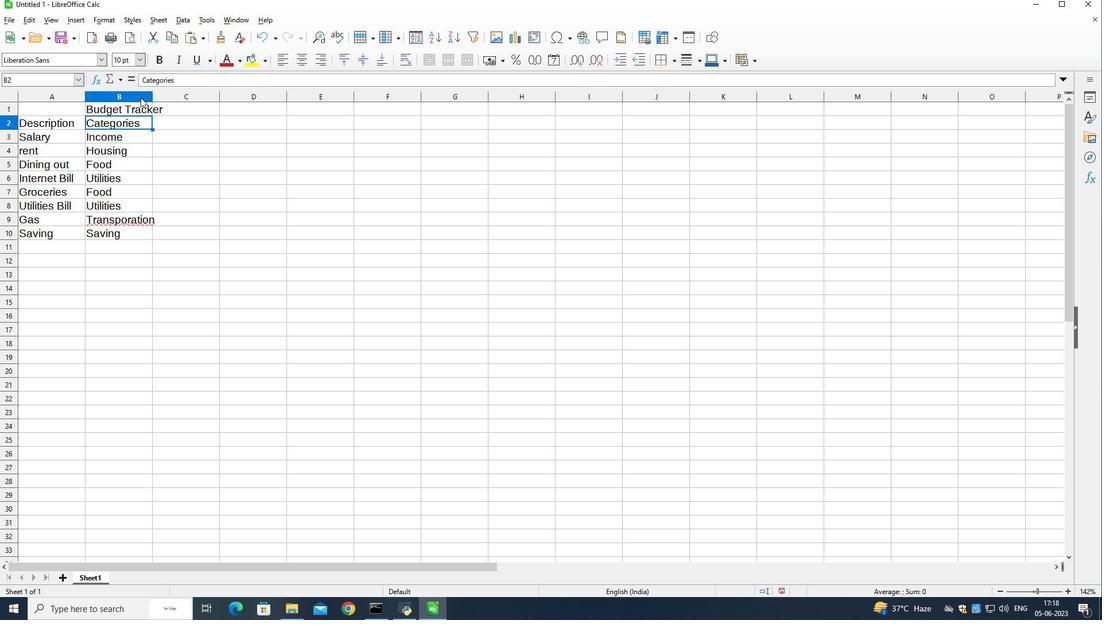 
Action: Mouse moved to (186, 154)
Screenshot: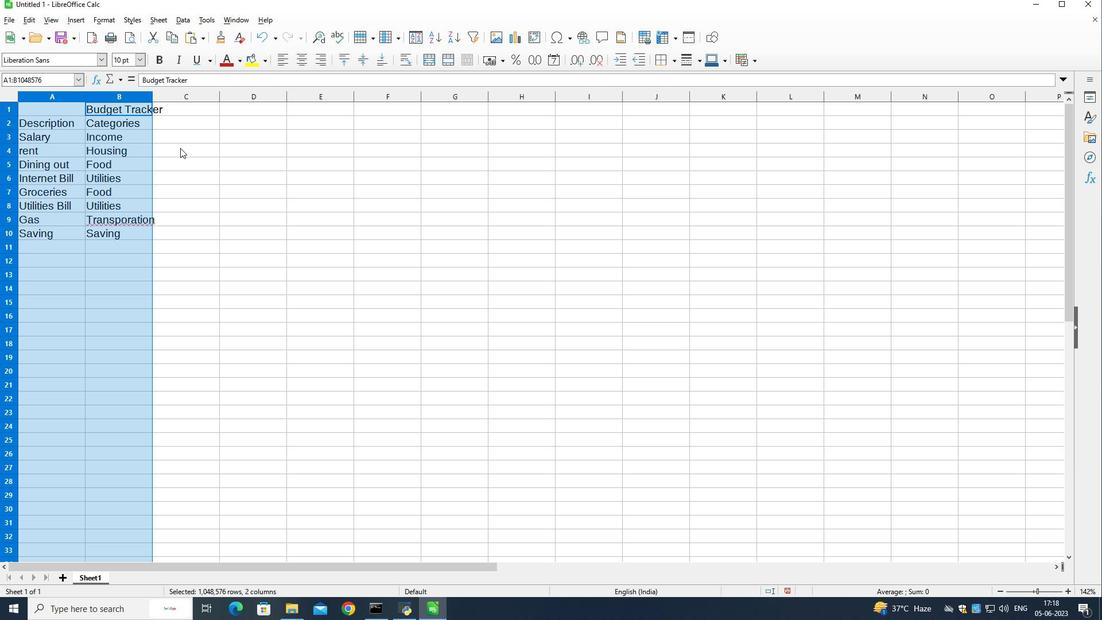 
Action: Mouse pressed left at (186, 154)
Screenshot: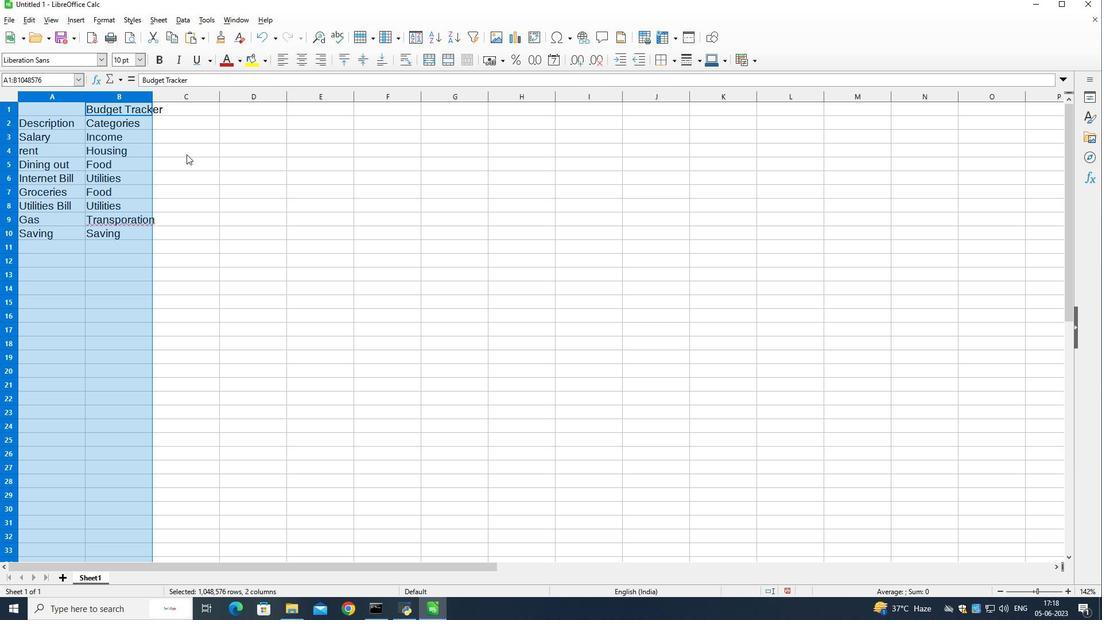 
Action: Mouse moved to (126, 95)
Screenshot: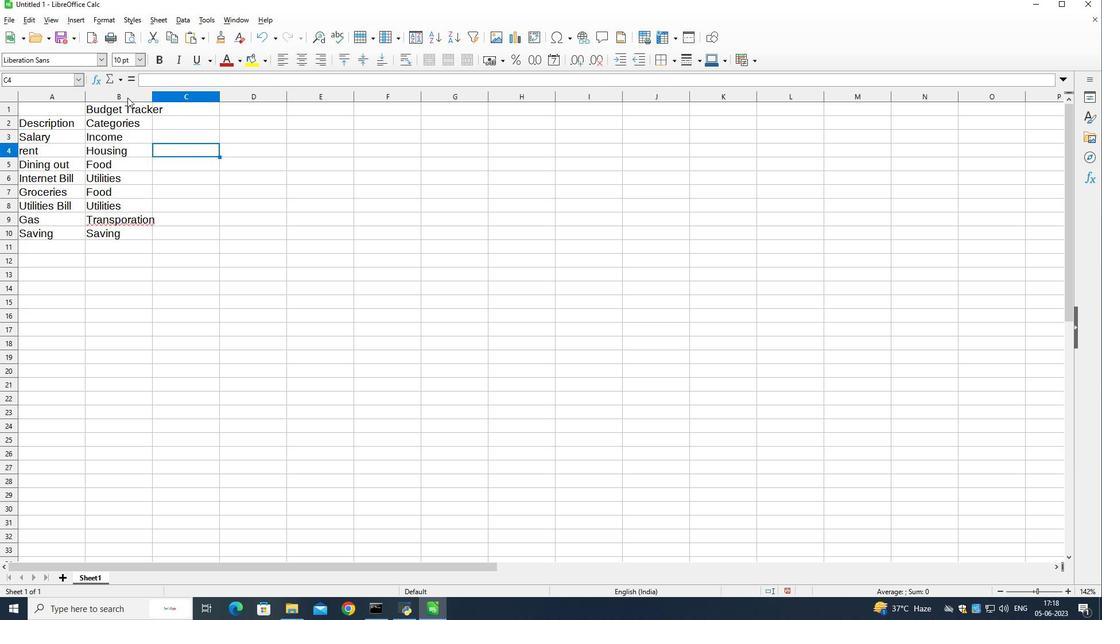 
Action: Mouse pressed left at (126, 95)
Screenshot: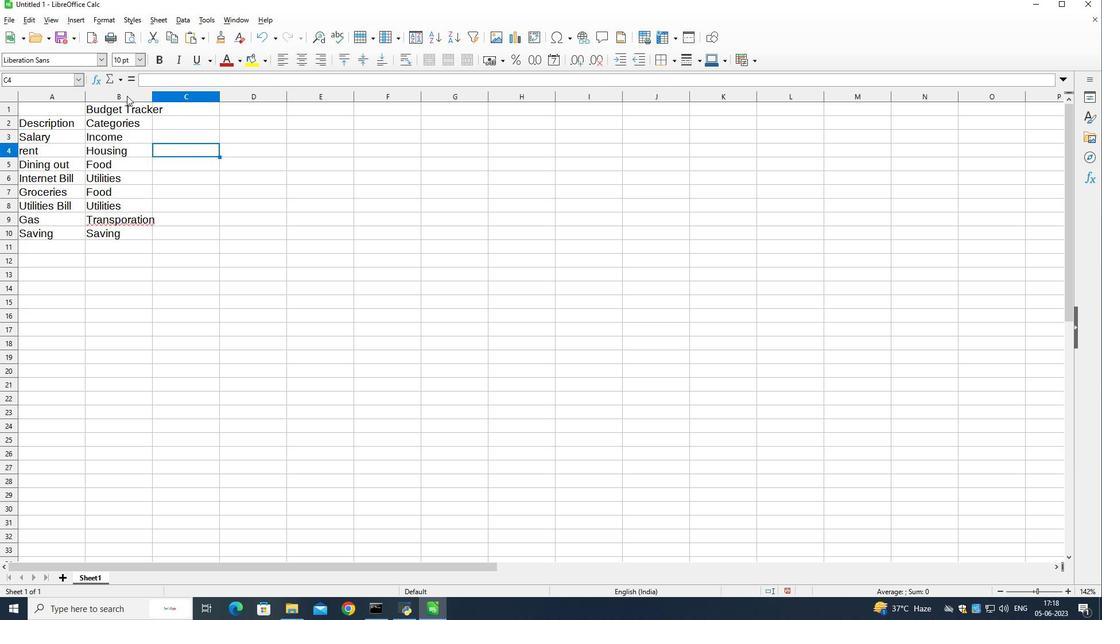 
Action: Mouse moved to (152, 95)
Screenshot: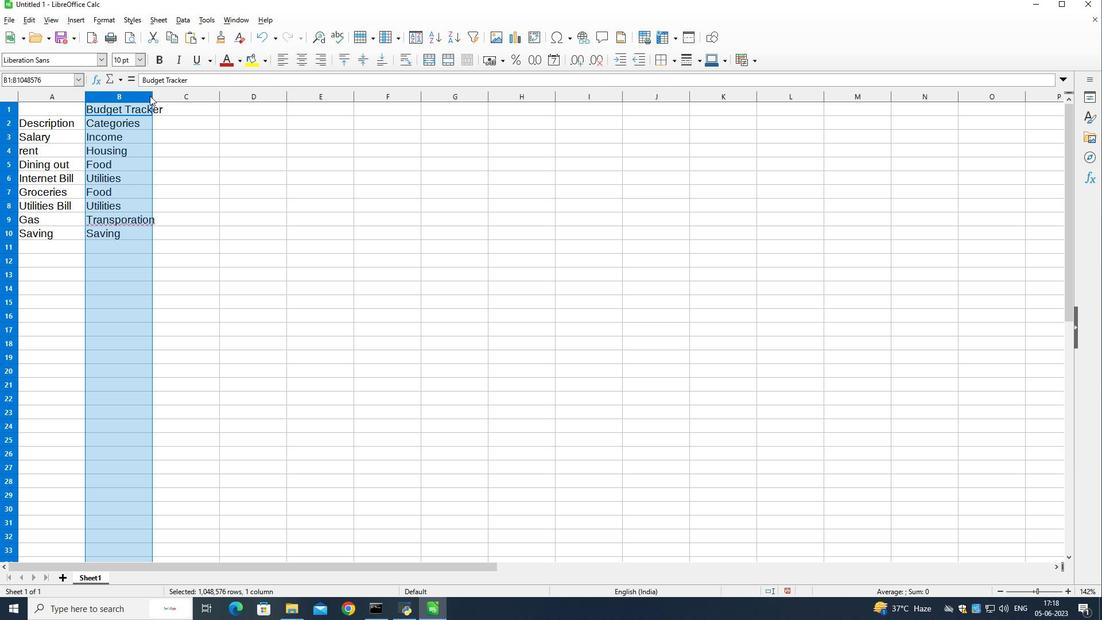 
Action: Mouse pressed left at (152, 95)
Screenshot: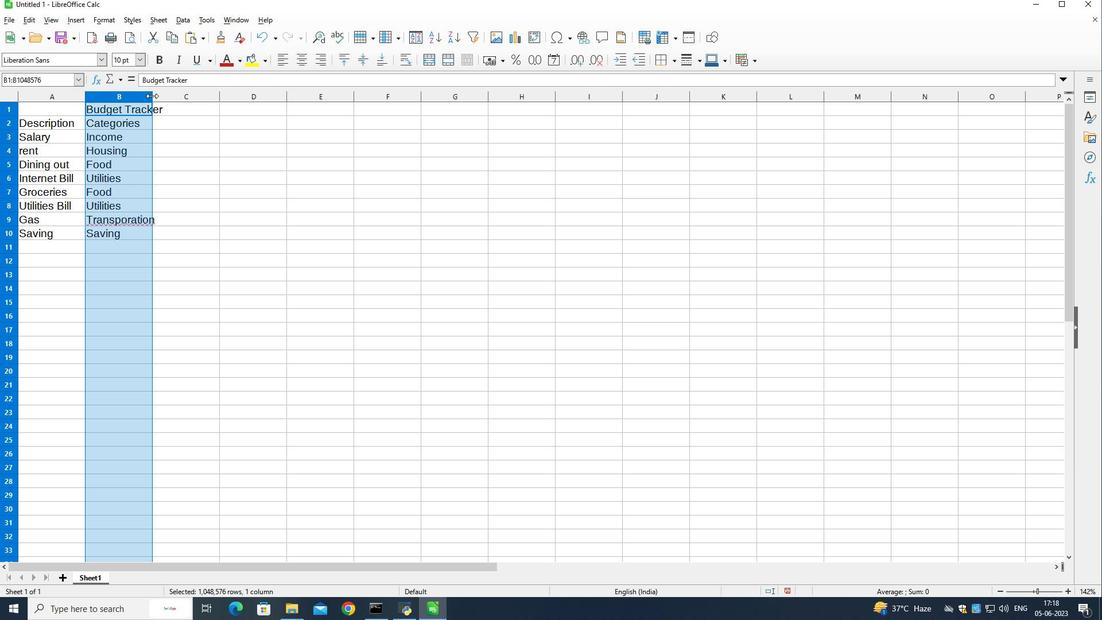 
Action: Mouse moved to (168, 121)
Screenshot: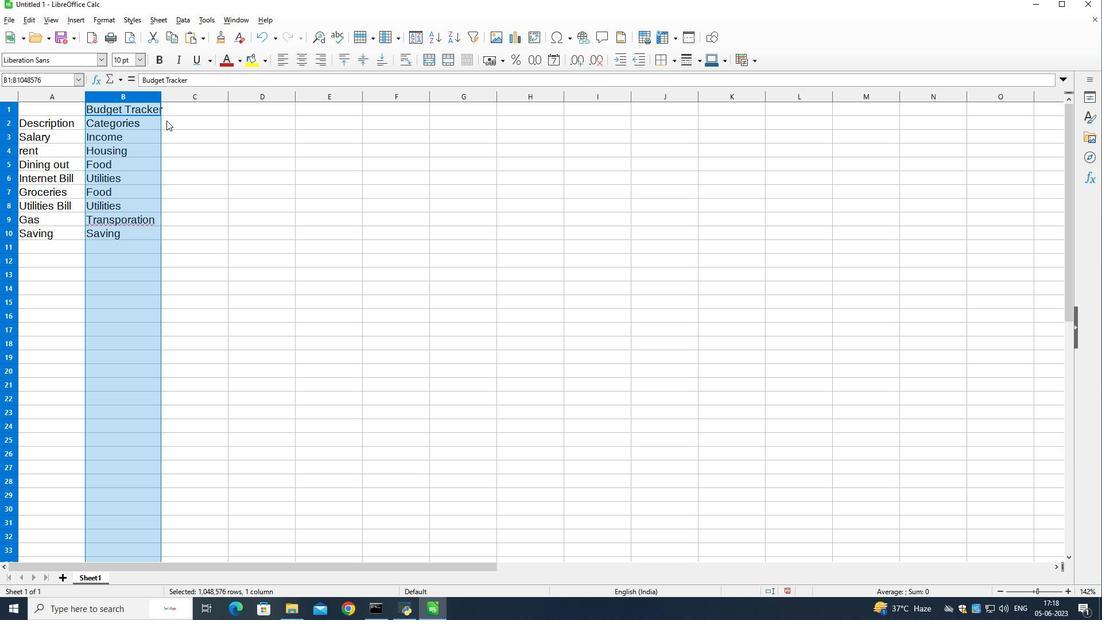 
Action: Mouse pressed left at (168, 121)
Screenshot: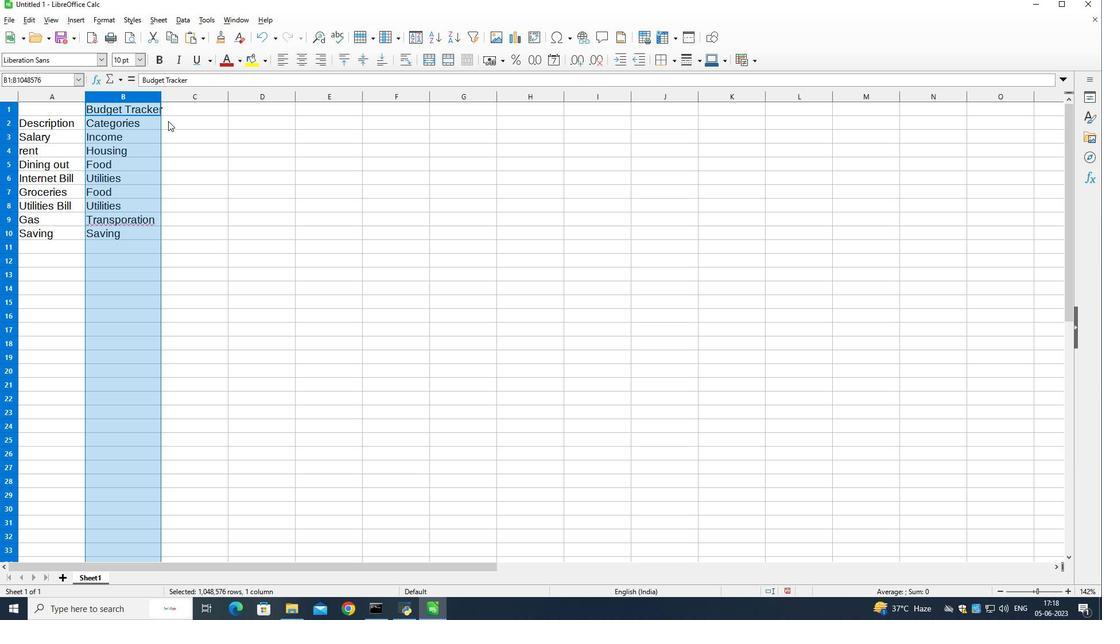 
Action: Mouse moved to (307, 158)
Screenshot: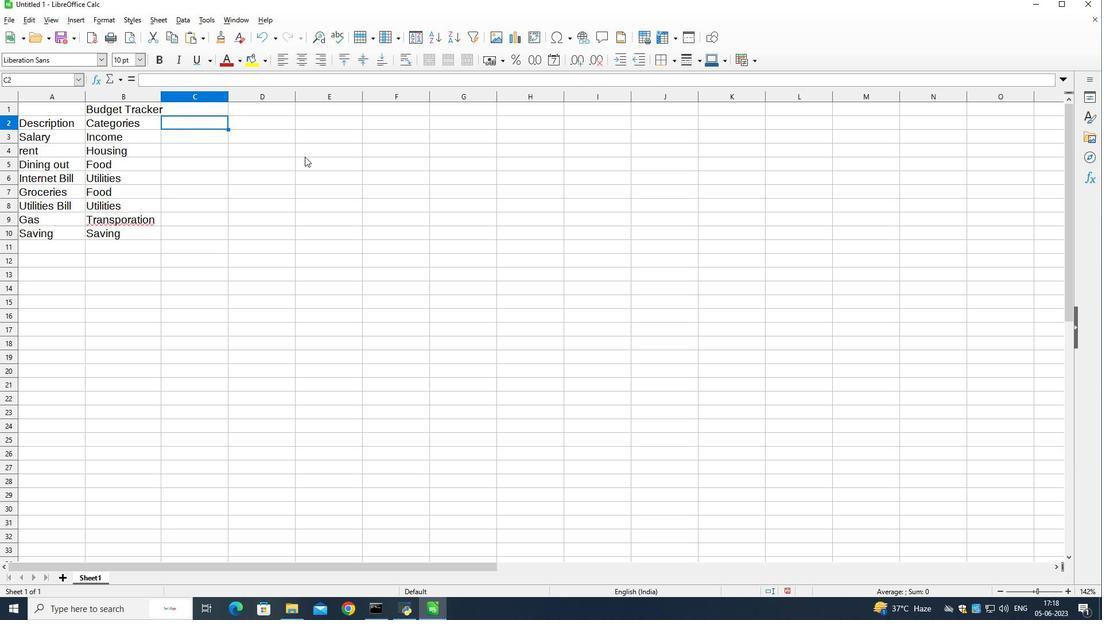 
Action: Key pressed <Key.shift>Amount<Key.down><Key.shift><Key.shift><Key.shift><Key.shift><Key.shift><Key.shift><Key.shift><Key.shift><Key.shift>$2,
Screenshot: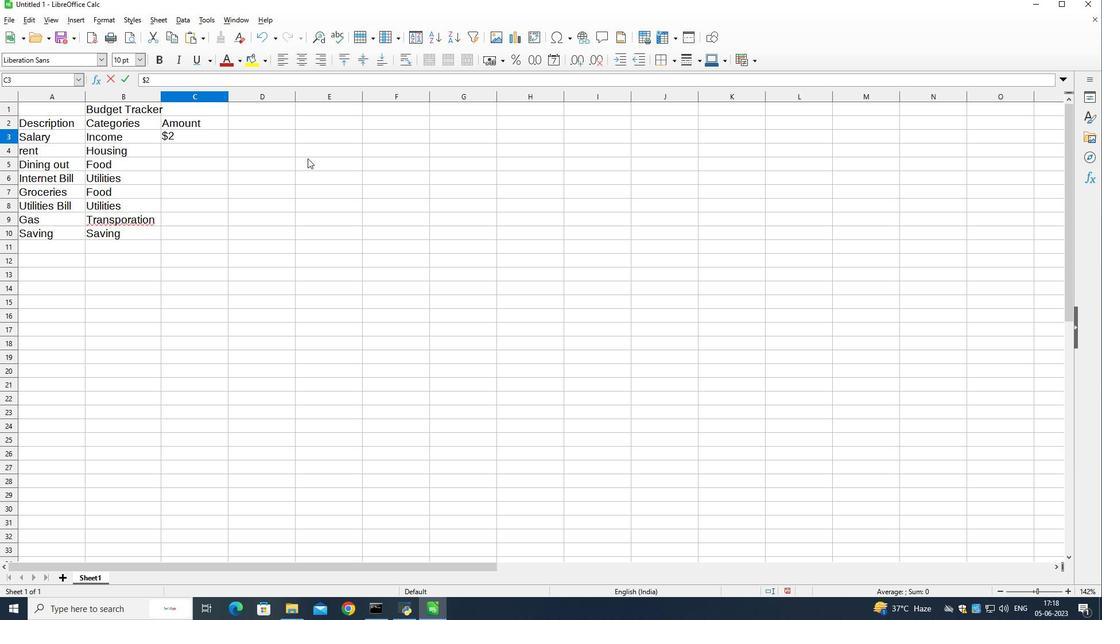 
Action: Mouse moved to (485, 199)
Screenshot: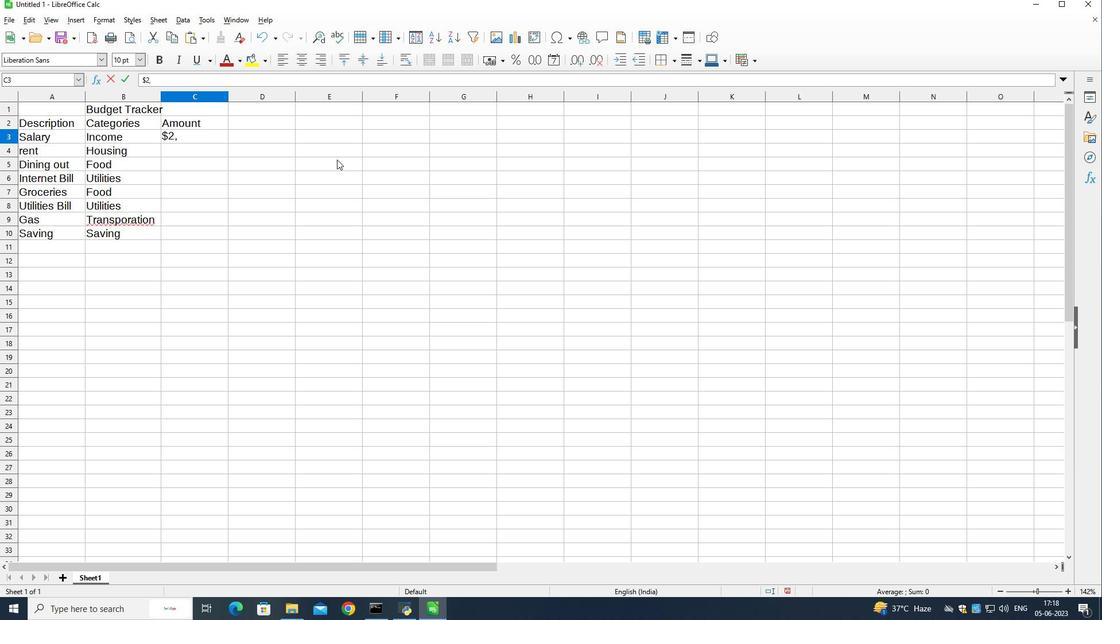 
Action: Key pressed 500<Key.down><Key.shift>$800<Key.down><Key.shift>$100<Key.down><Key.shift>$<<12>><Key.shift><Key.insert><Key.shift><<12>><Key.shift><Key.insert><Key.shift>
Screenshot: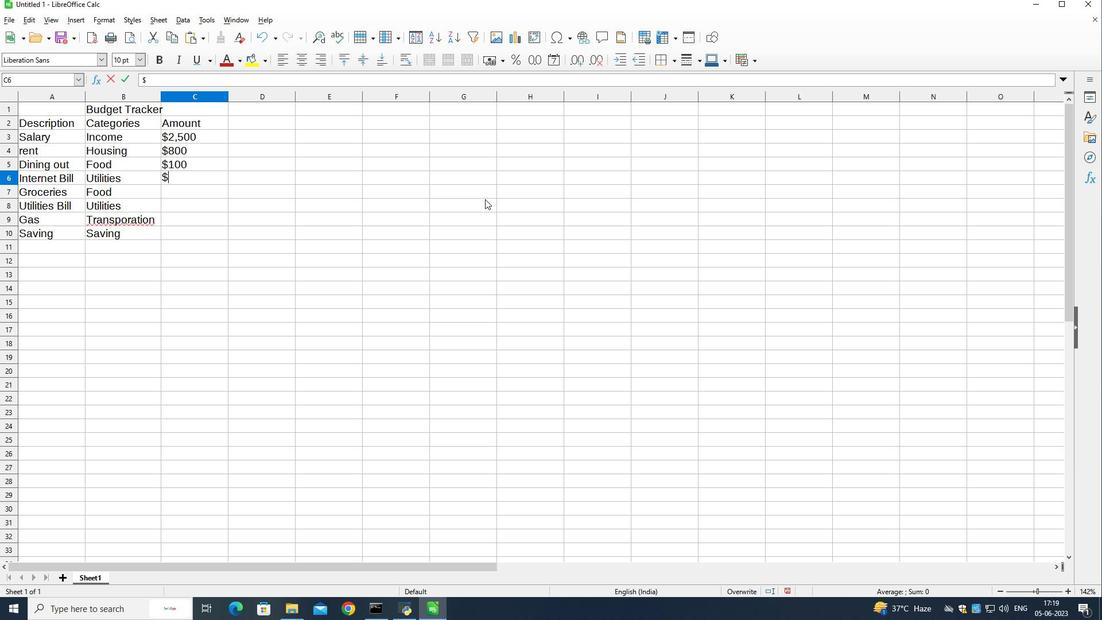 
Action: Mouse moved to (205, 180)
Screenshot: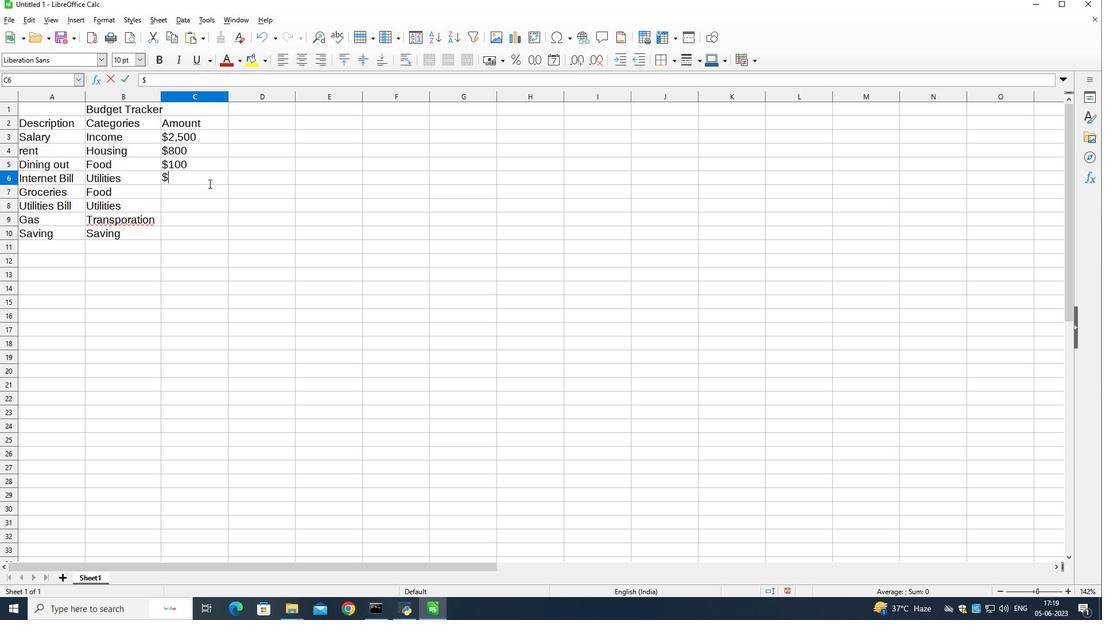 
Action: Mouse pressed left at (205, 180)
Screenshot: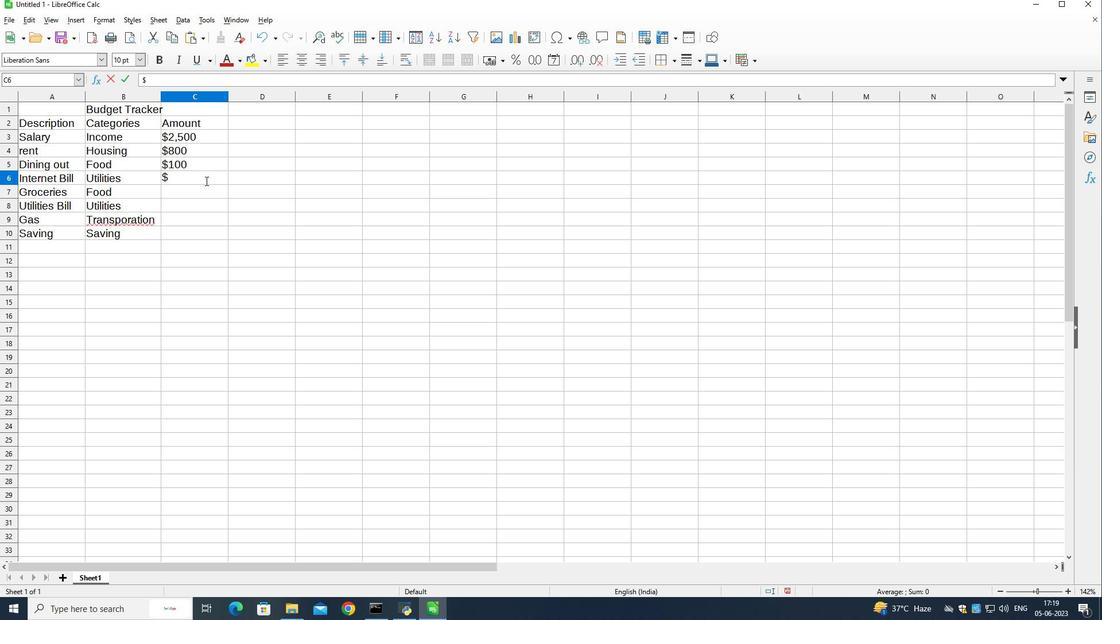 
Action: Mouse moved to (229, 175)
Screenshot: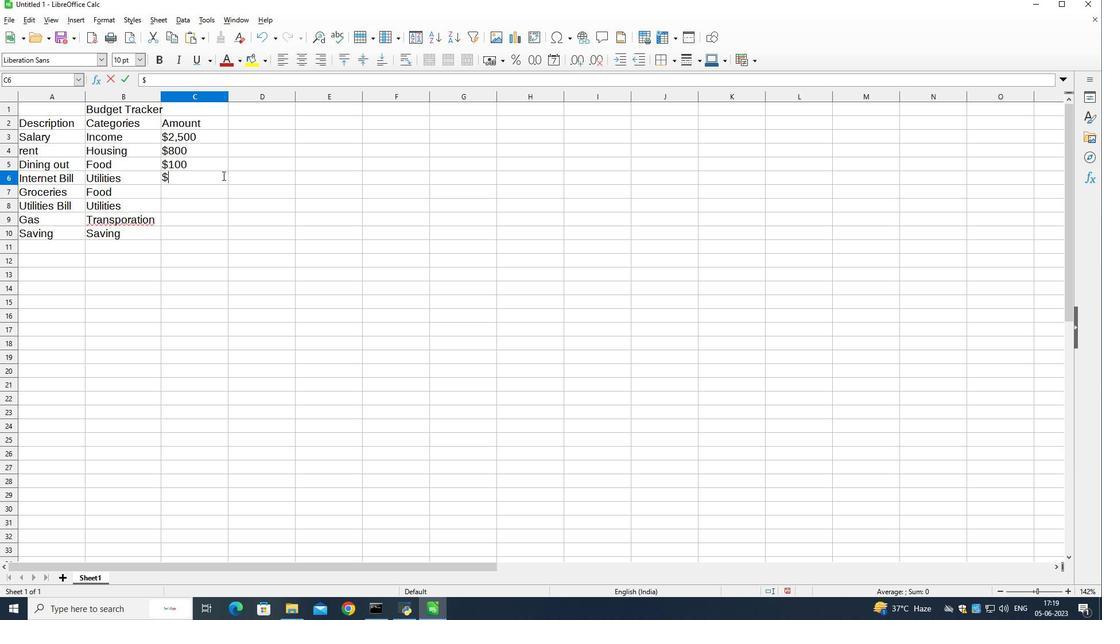
Action: Key pressed <<12>><Key.shift><Key.insert><Key.shift>
Screenshot: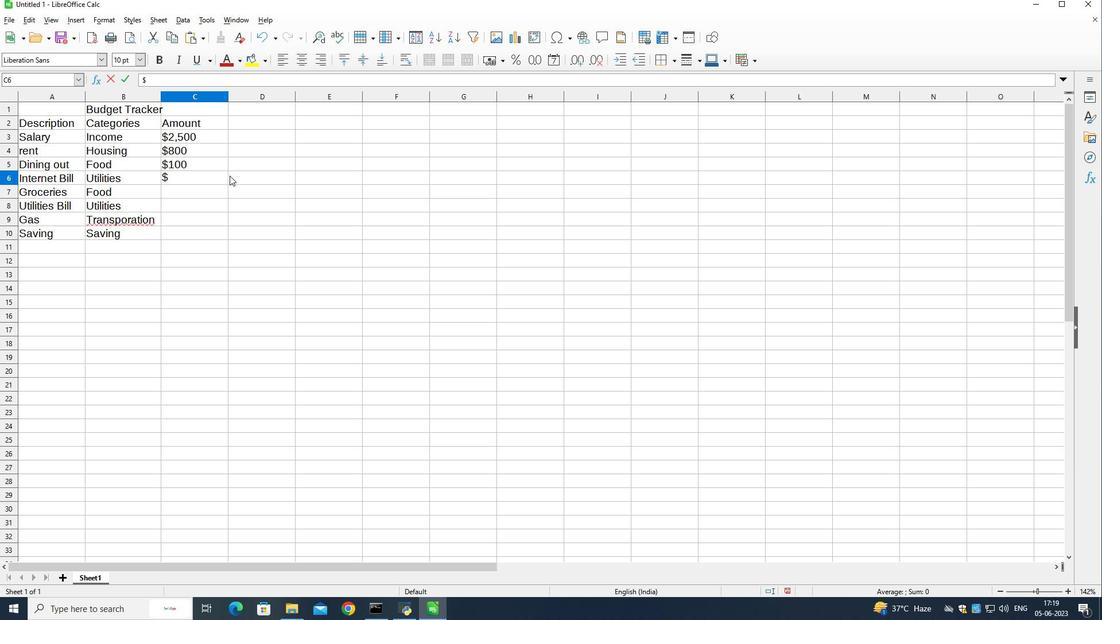 
Action: Mouse moved to (224, 207)
Screenshot: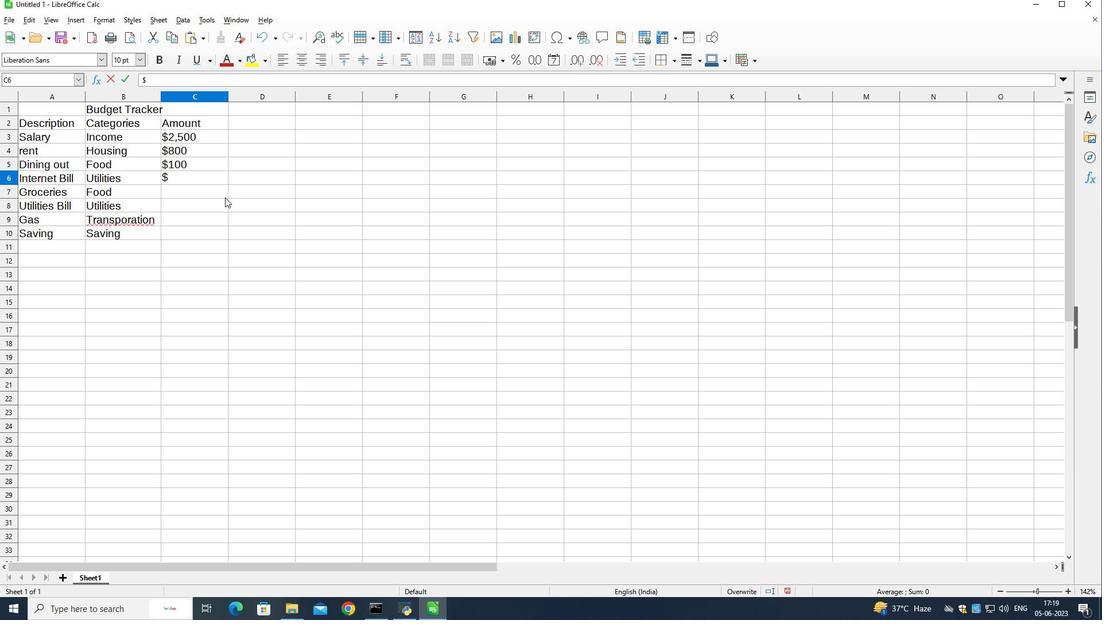 
Action: Mouse pressed left at (224, 207)
Screenshot: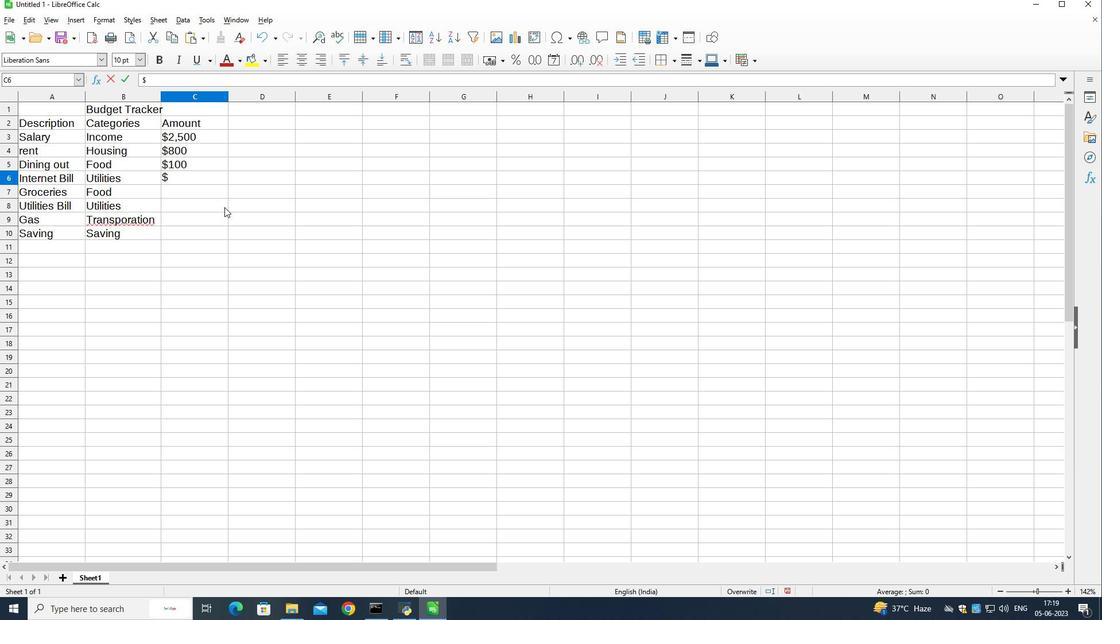 
Action: Mouse moved to (425, 257)
Screenshot: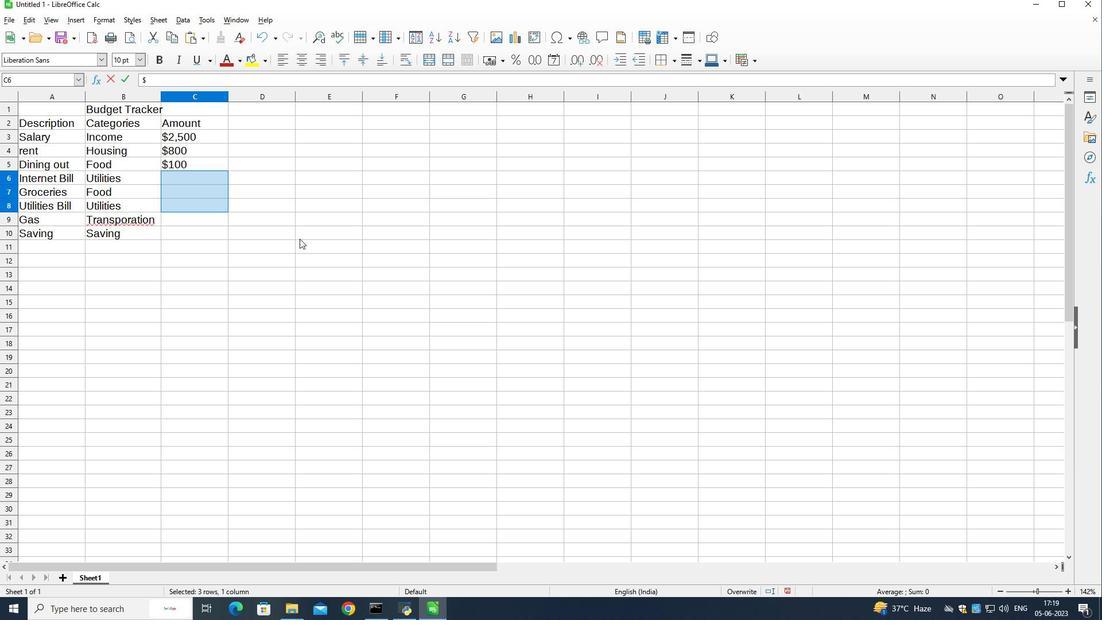 
Action: Mouse pressed left at (425, 257)
Screenshot: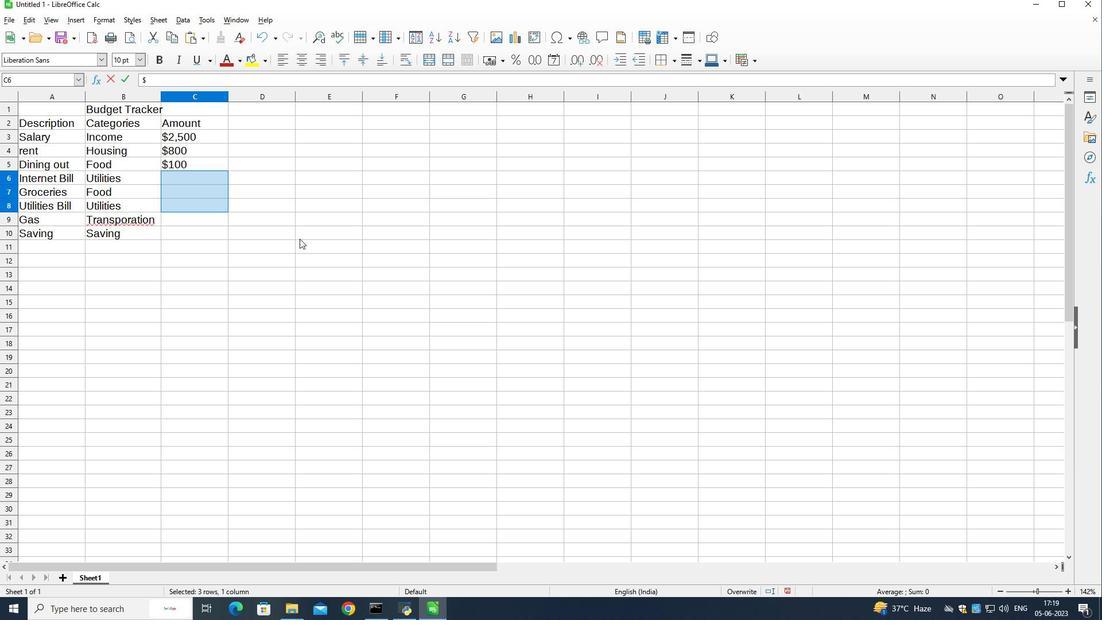 
Action: Mouse moved to (306, 387)
Screenshot: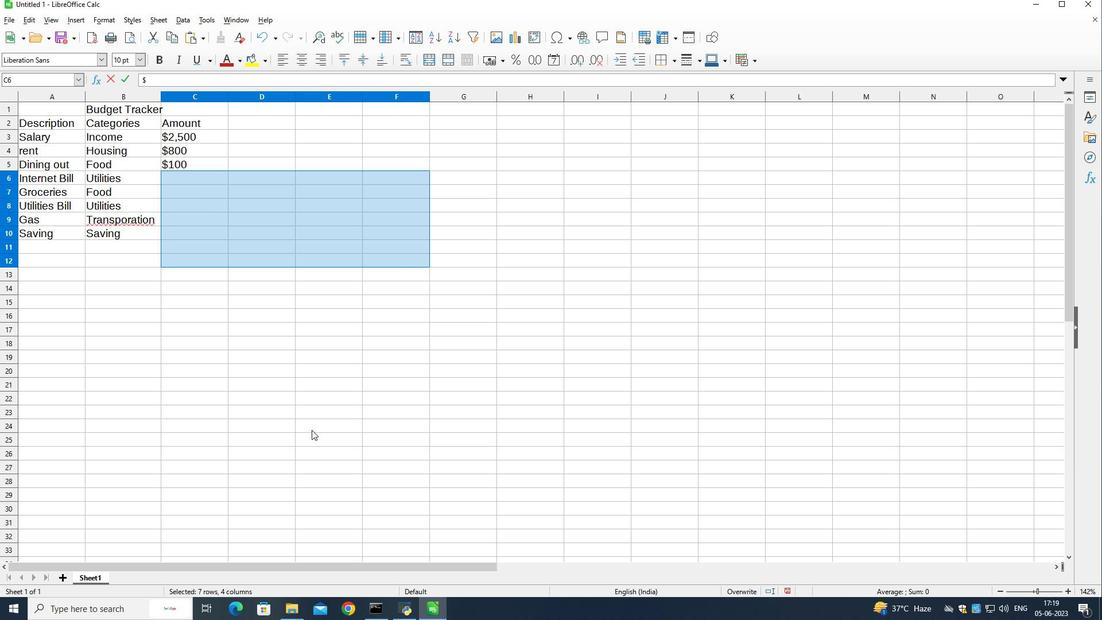 
Action: Mouse pressed left at (306, 387)
Screenshot: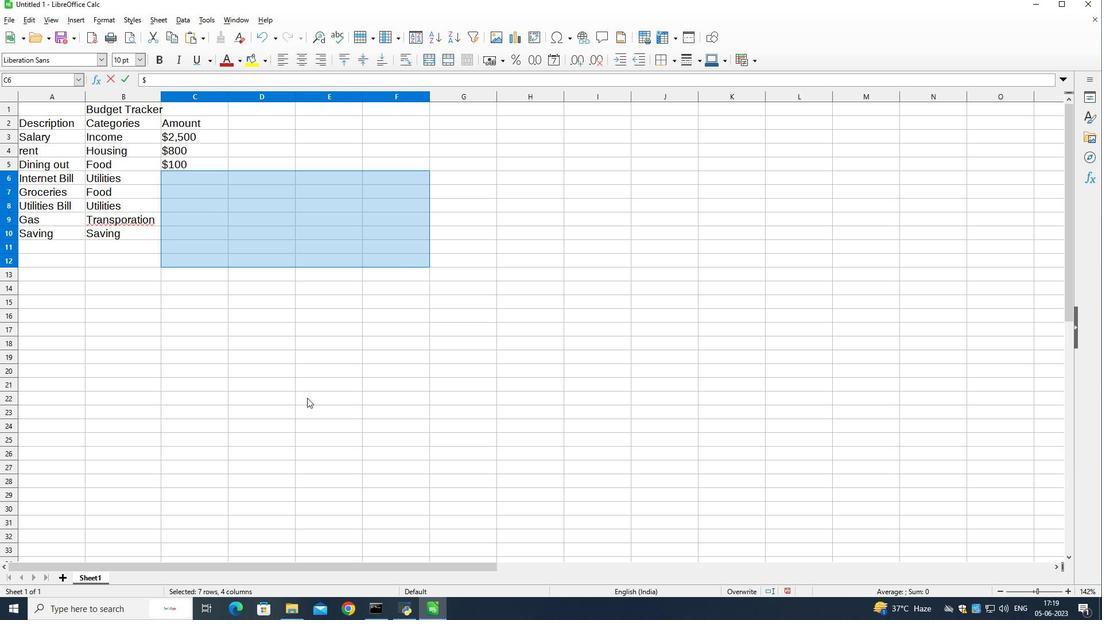 
Action: Mouse moved to (386, 310)
Screenshot: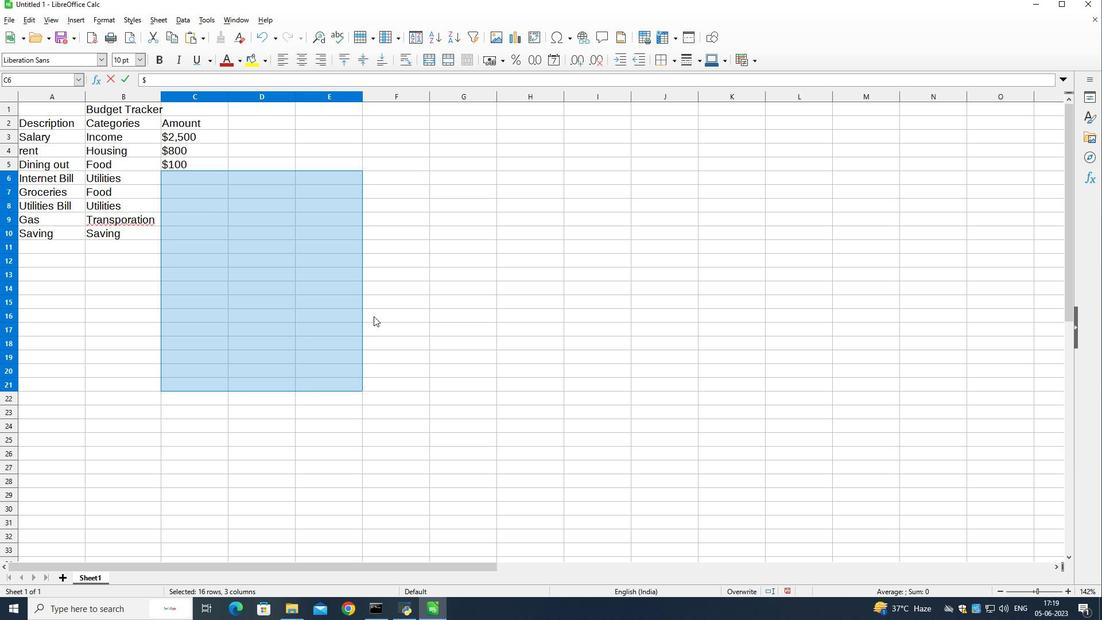 
Action: Mouse pressed right at (386, 310)
Screenshot: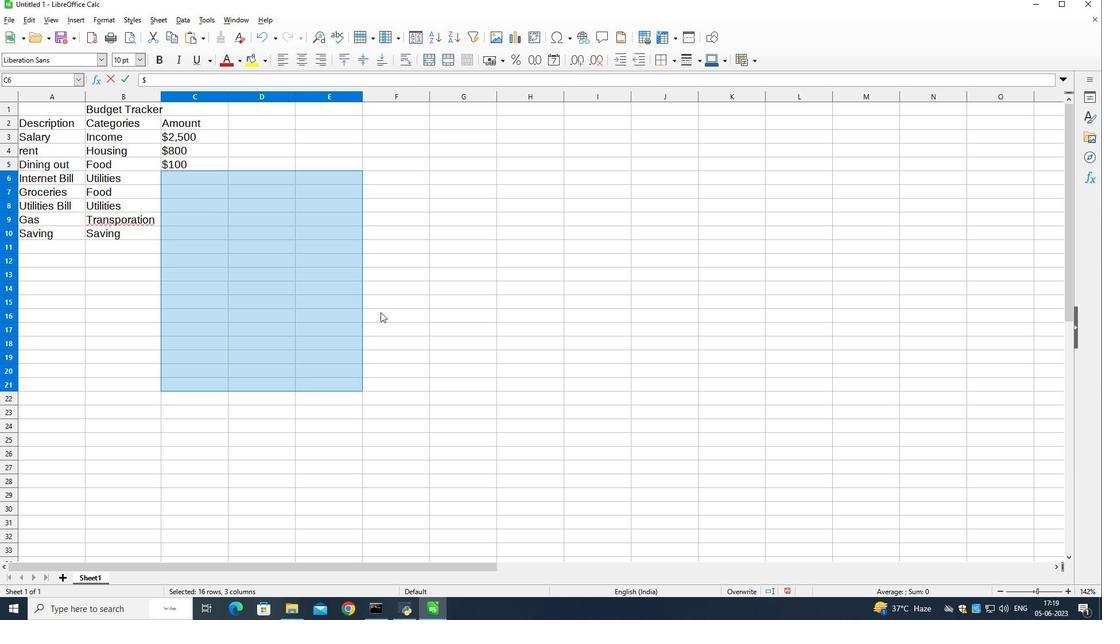 
Action: Mouse moved to (201, 178)
Screenshot: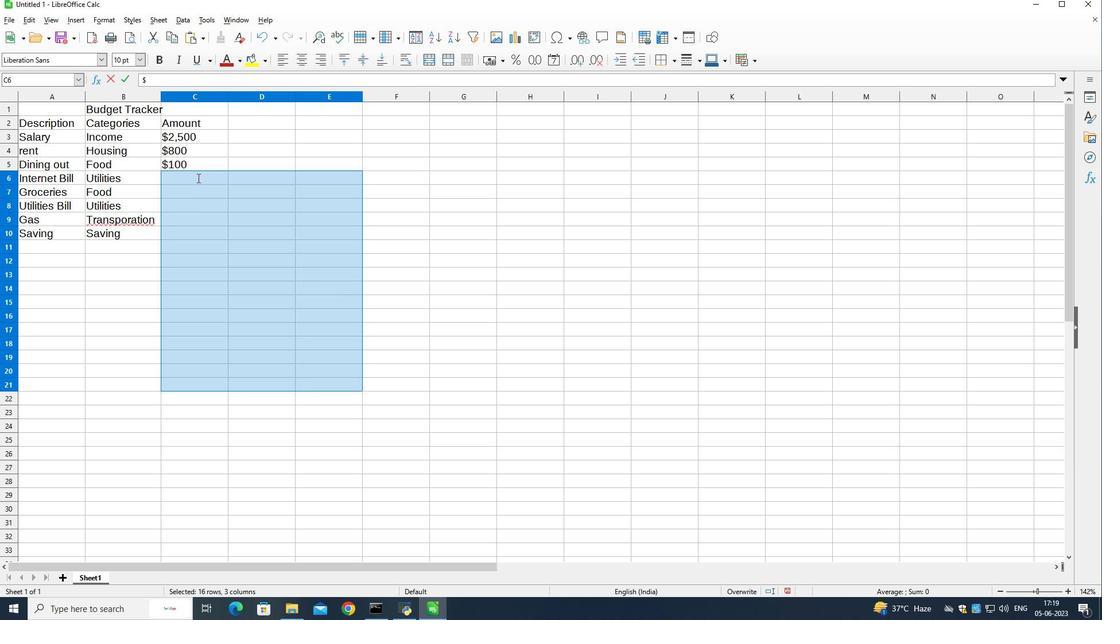 
Action: Key pressed ctrl+Zctrl+Zctrl+Zctrl+Z<'\x1a'><'\x1a'>
Screenshot: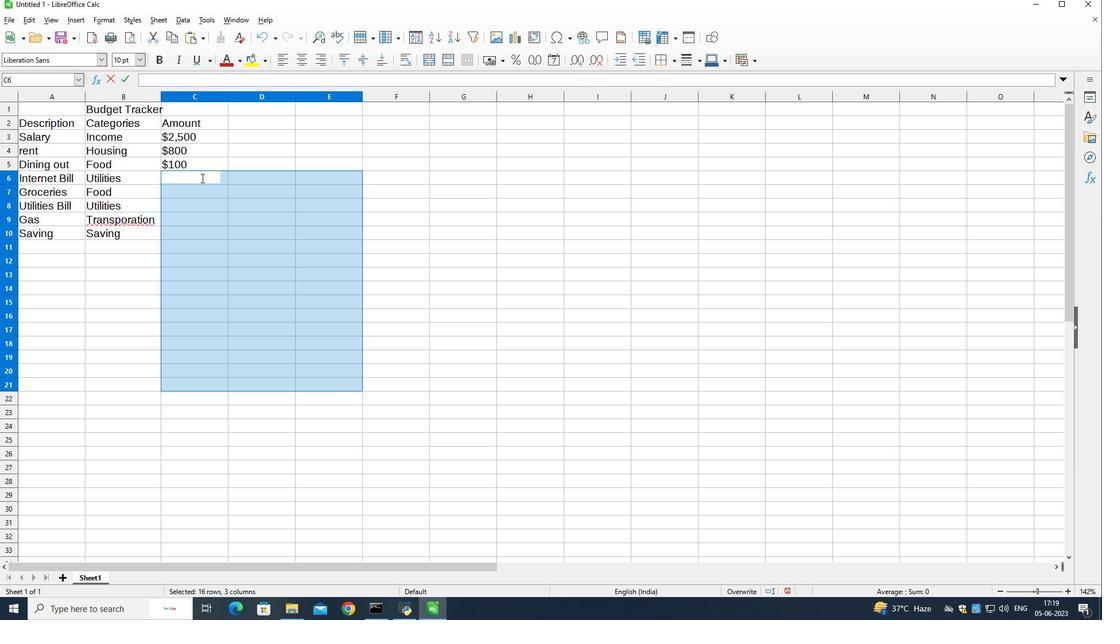 
Action: Mouse pressed left at (201, 178)
Screenshot: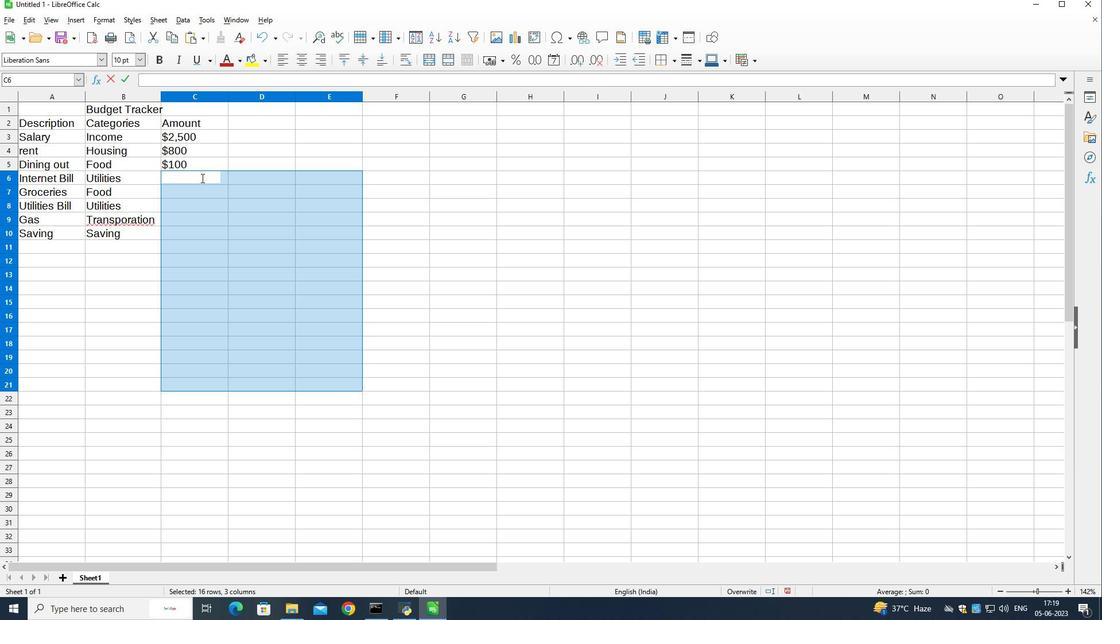 
Action: Mouse moved to (201, 178)
Screenshot: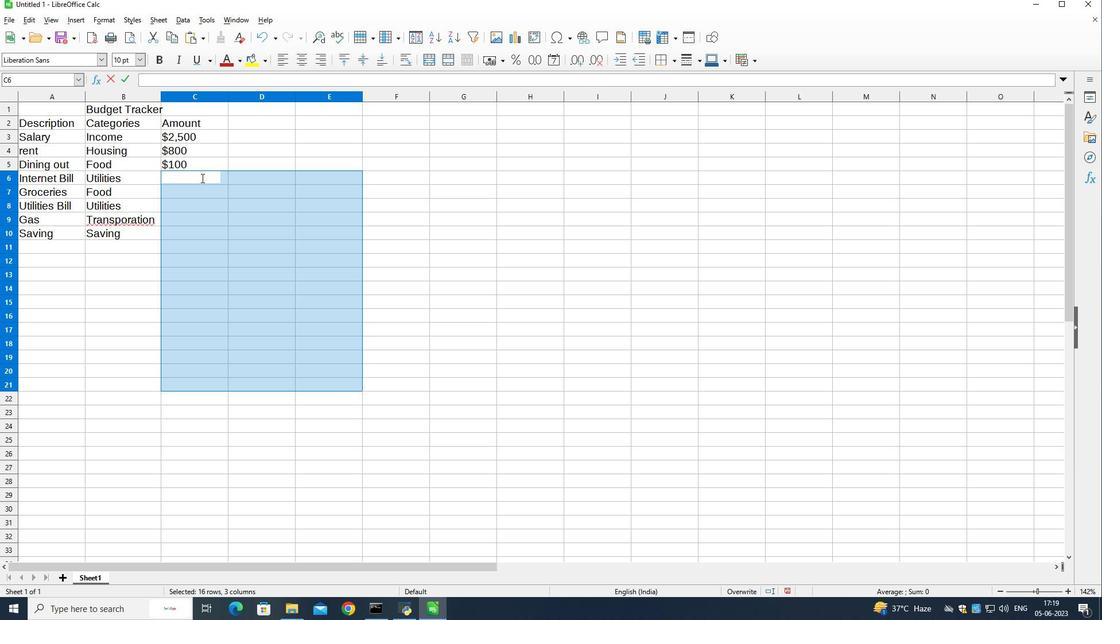 
Action: Key pressed <Key.shift><Key.shift><Key.shift><Key.shift><Key.shift><Key.shift><Key.shift><Key.shift><Key.shift><Key.shift><Key.shift>$50<Key.down>
Screenshot: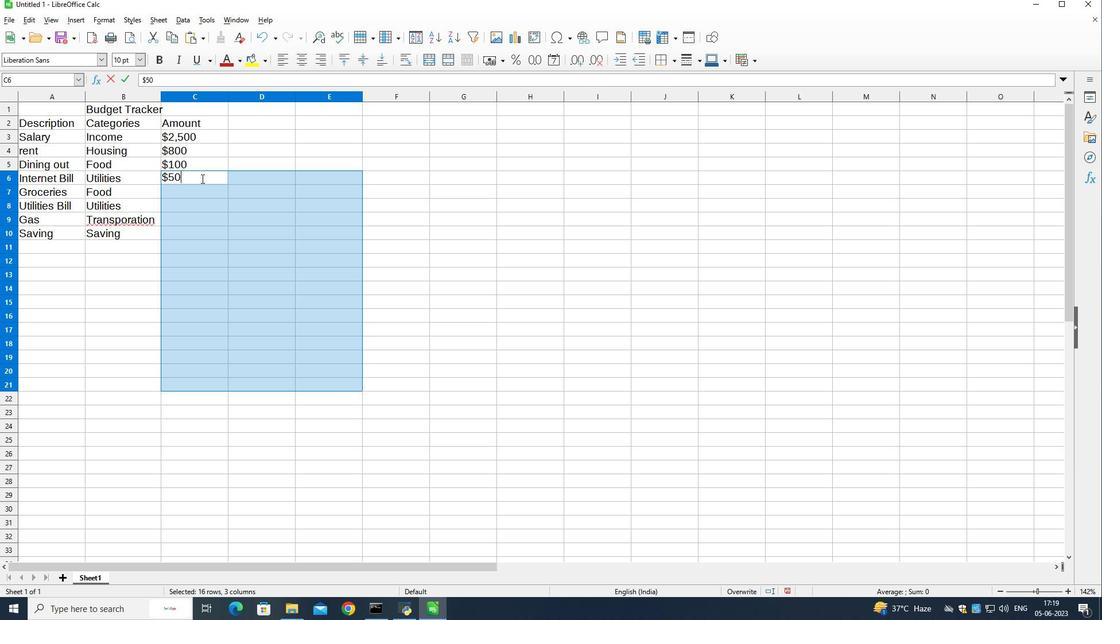 
Action: Mouse moved to (201, 187)
Screenshot: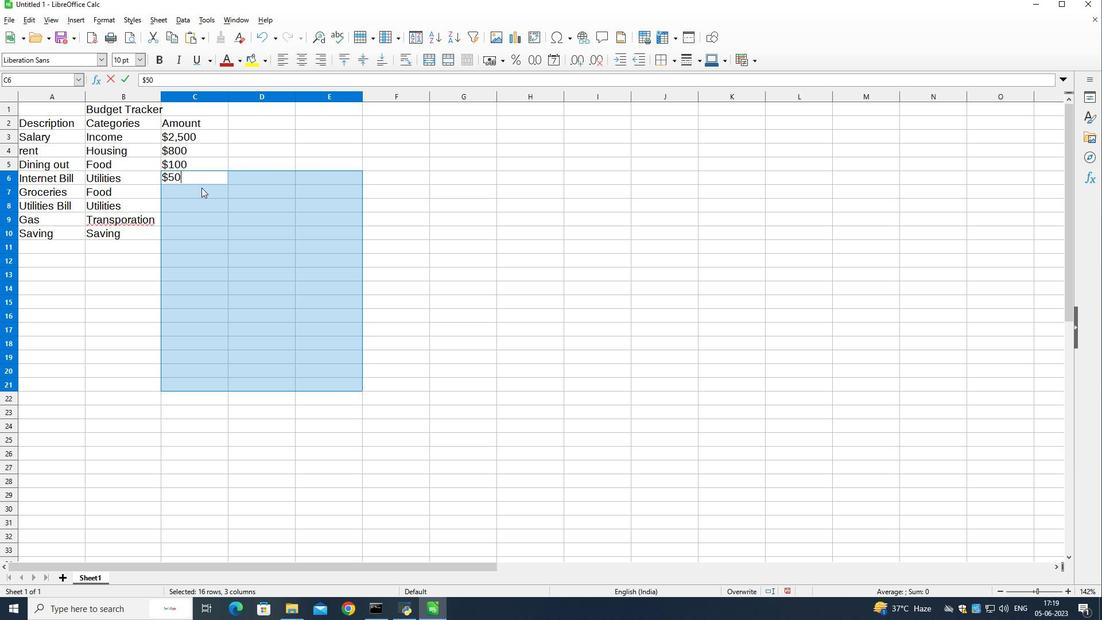
Action: Mouse pressed left at (201, 187)
Screenshot: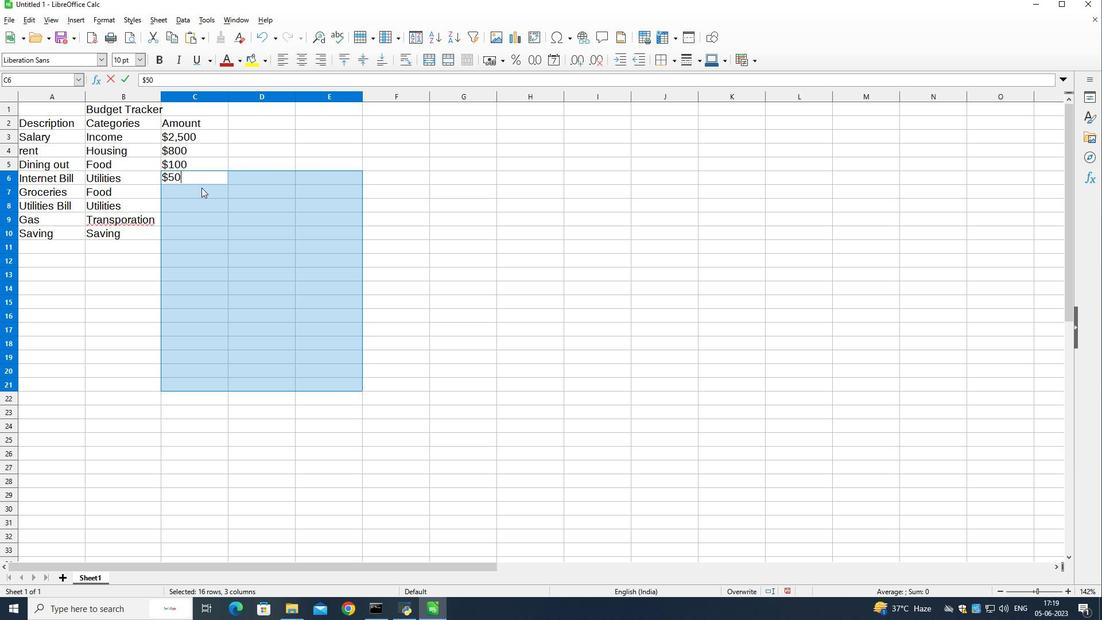 
Action: Mouse moved to (202, 188)
Screenshot: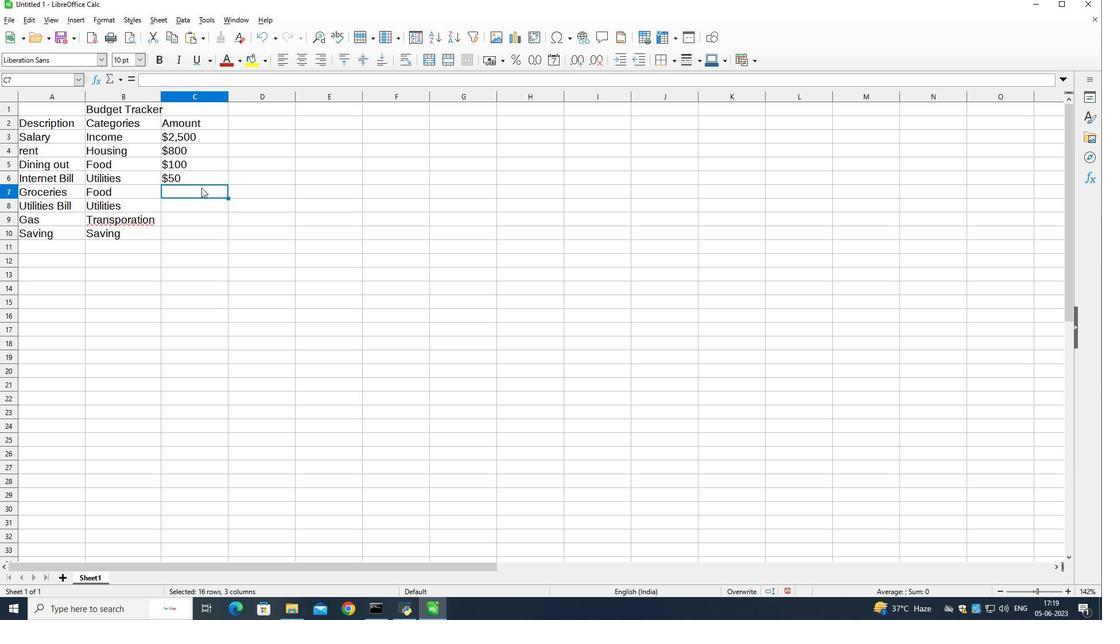 
Action: Key pressed <Key.shift>$
Screenshot: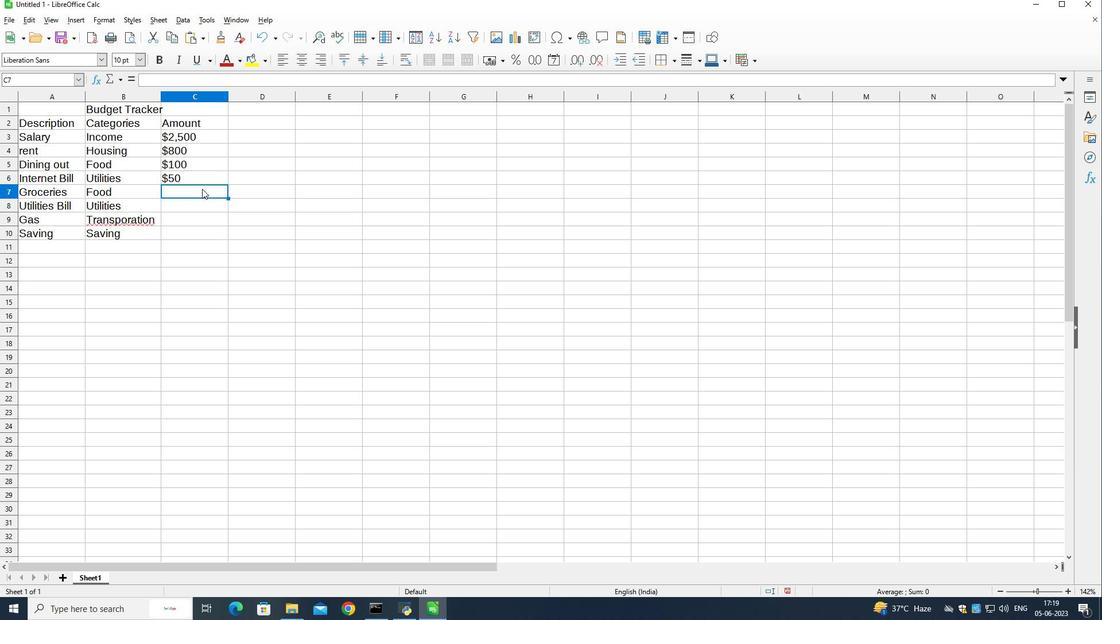 
Action: Mouse moved to (218, 196)
Screenshot: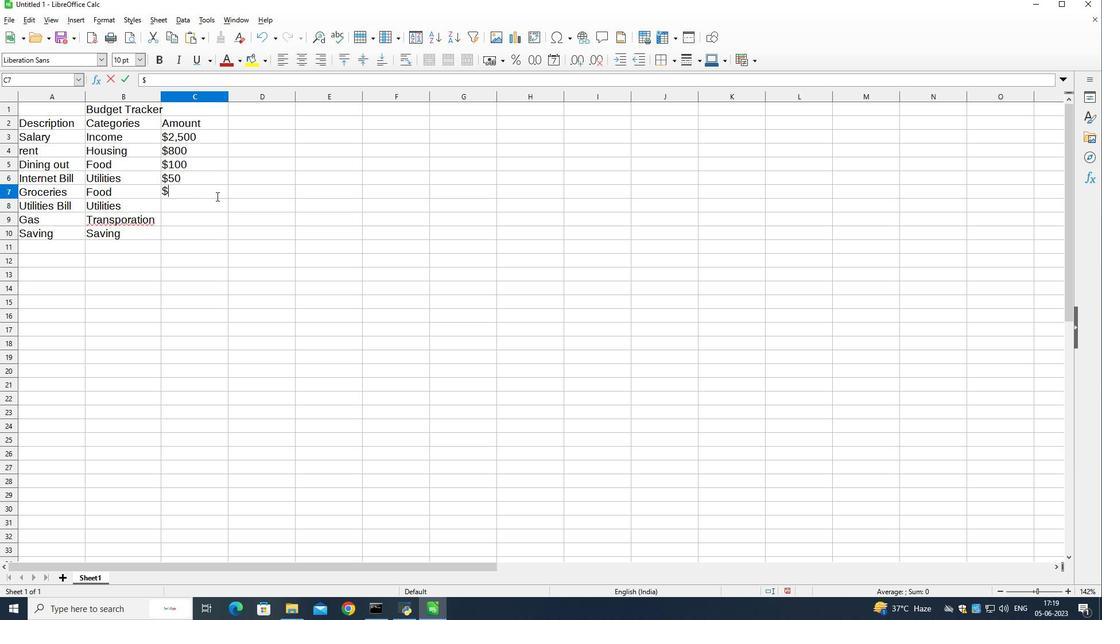 
Action: Key pressed 200<Key.down><Key.shift>$100<Key.down><Key.shift>$100<Key.down><Key.shift>$500
Screenshot: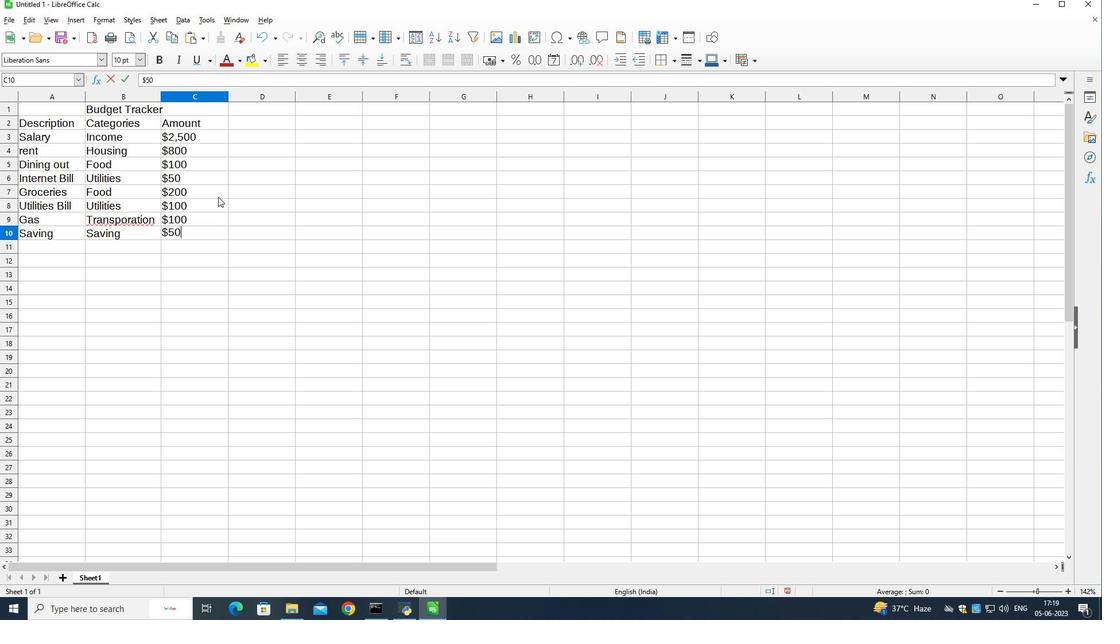 
Action: Mouse moved to (267, 125)
Screenshot: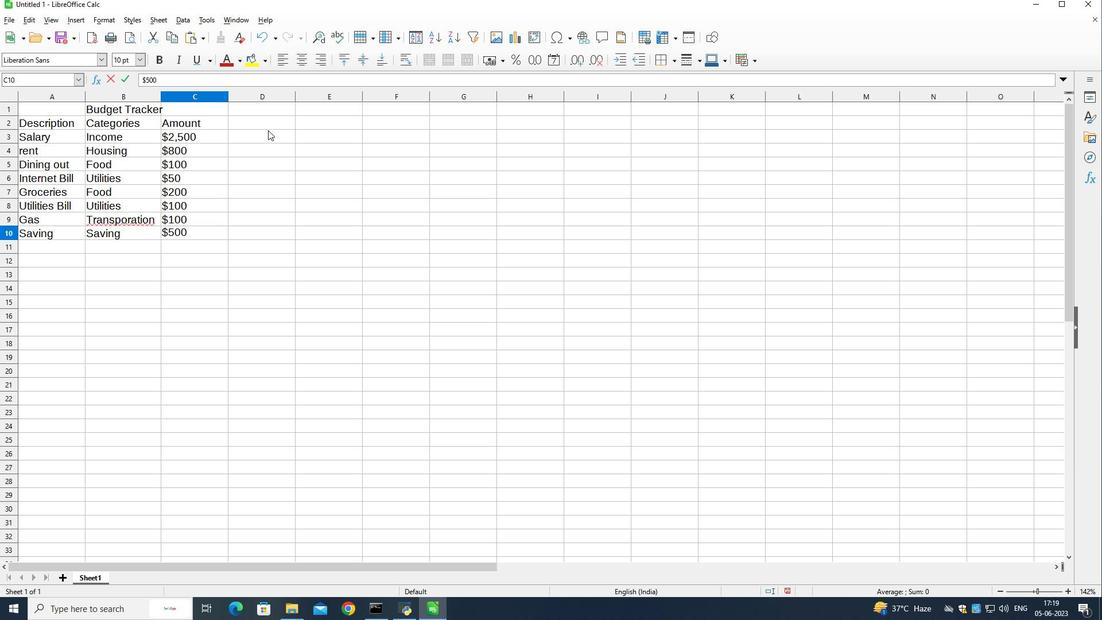 
Action: Mouse pressed left at (267, 125)
Screenshot: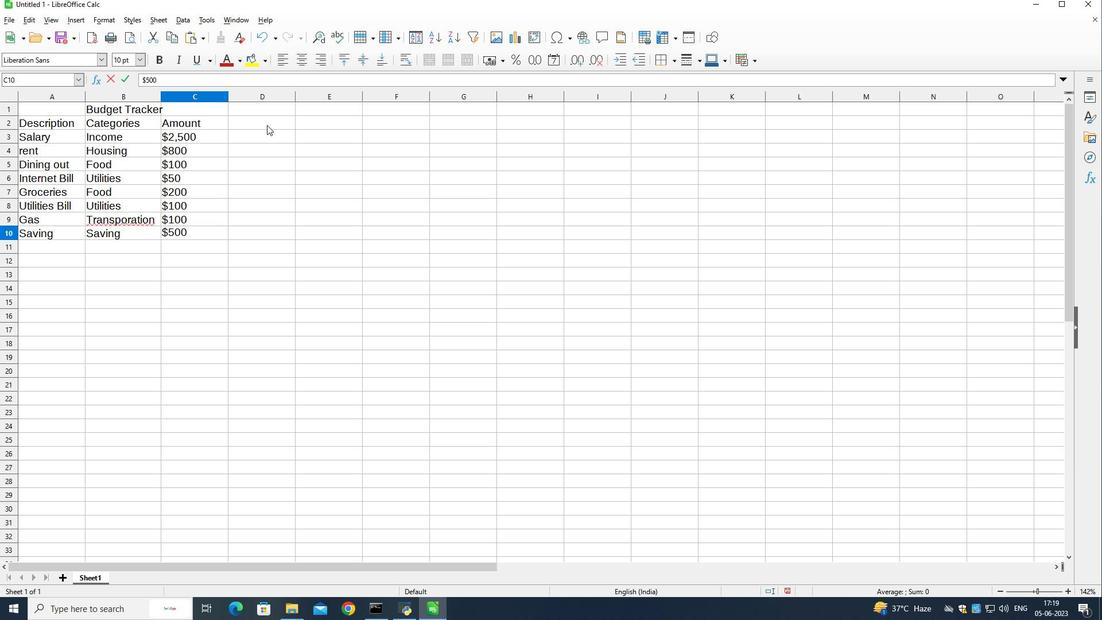 
Action: Mouse moved to (267, 125)
Screenshot: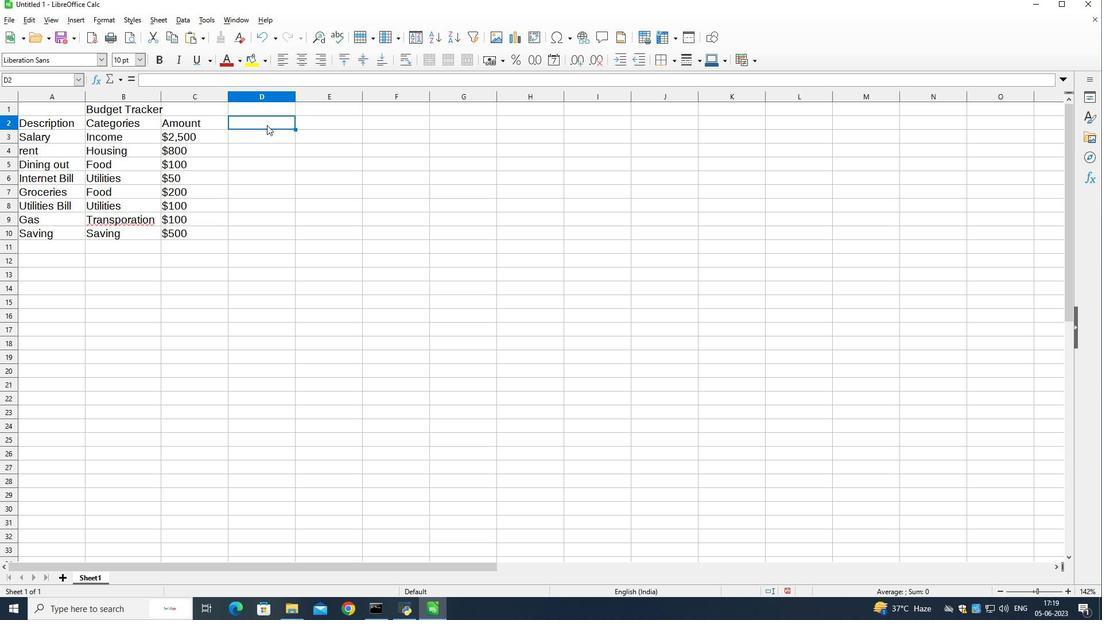 
Action: Key pressed <Key.shift>Date<Key.down>
Screenshot: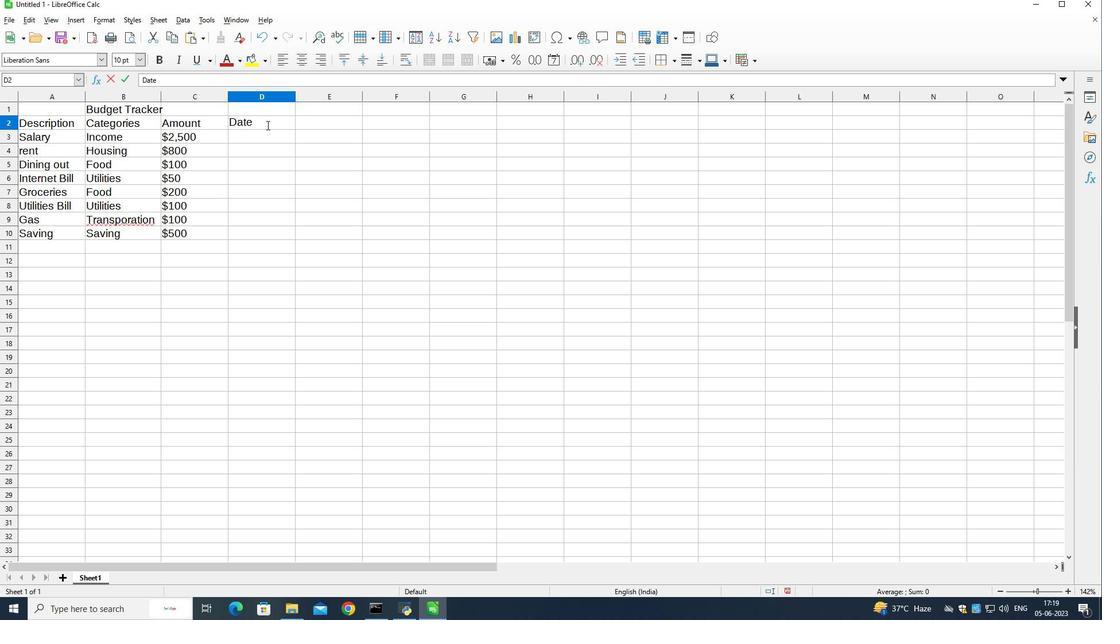 
Action: Mouse moved to (940, 302)
Screenshot: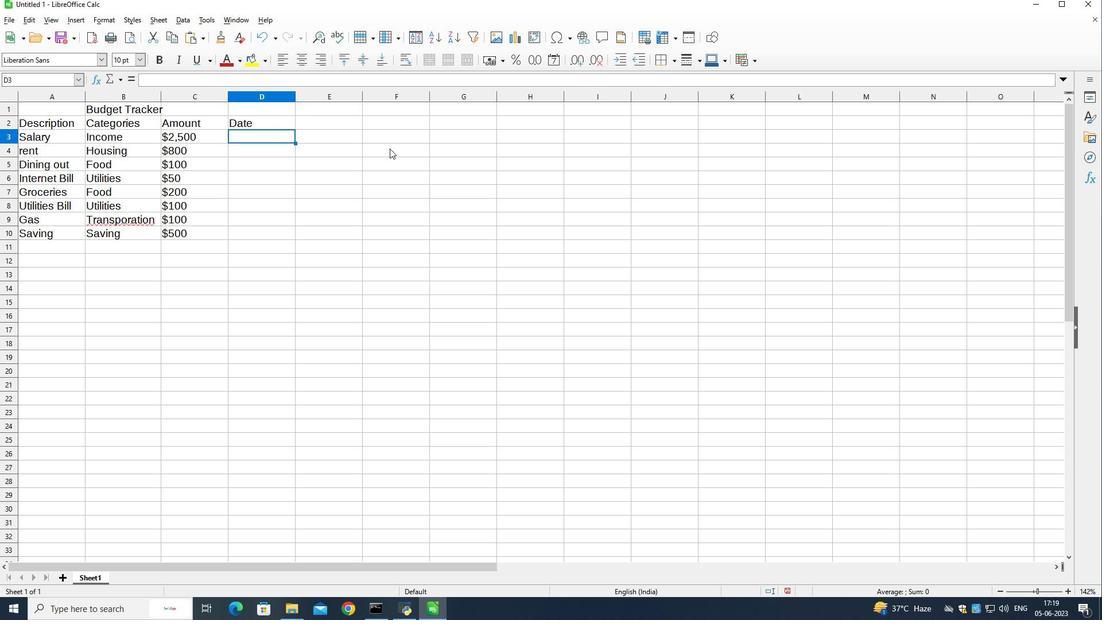 
Action: Key pressed 2023-05-01<Key.down>2023-05-05<Key.down>2023-05-10<Key.down>2023-05-10<Key.backspace>5<Key.down>2023-0530<Key.backspace><Key.backspace>-20<Key.down>2023-05-25<Key.down>2023-05-31<Key.backspace>0
Screenshot: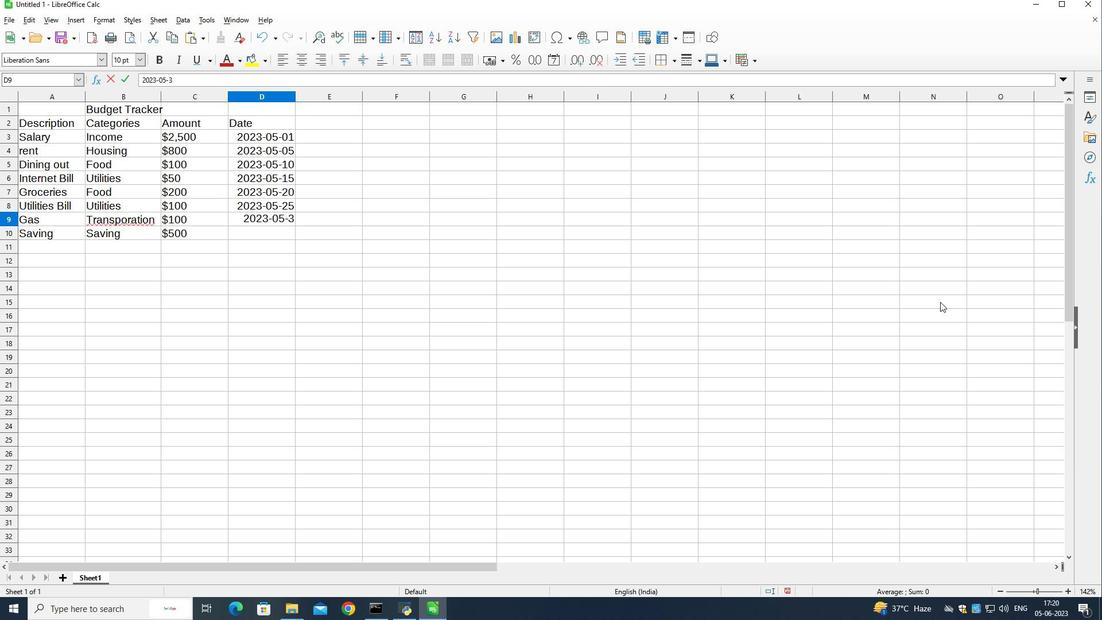 
Action: Mouse moved to (287, 190)
Screenshot: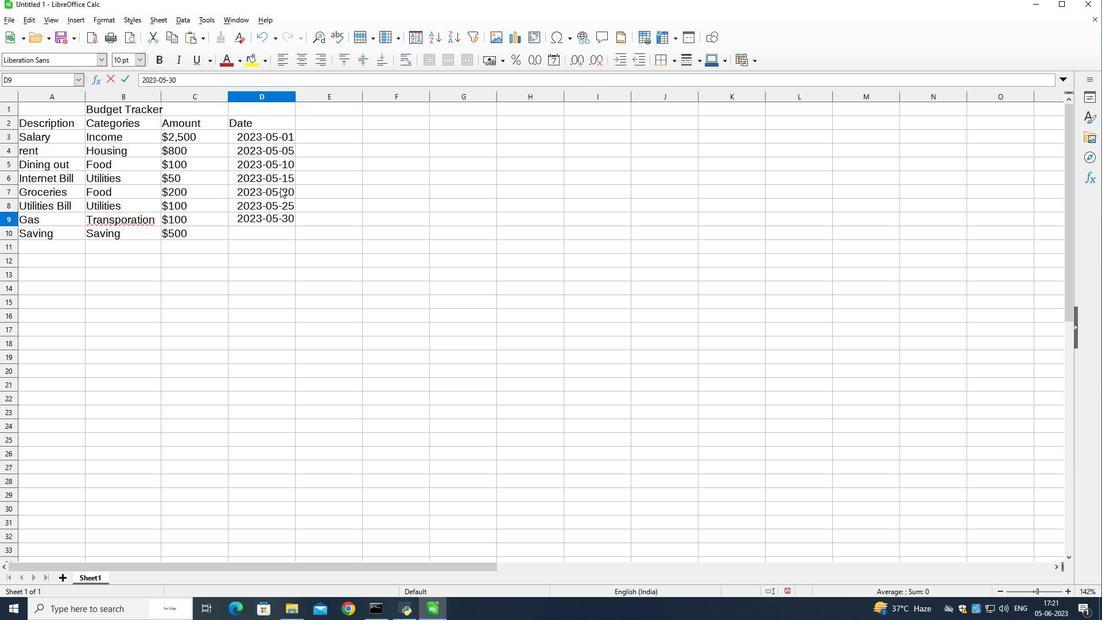 
Action: Mouse pressed left at (287, 190)
Screenshot: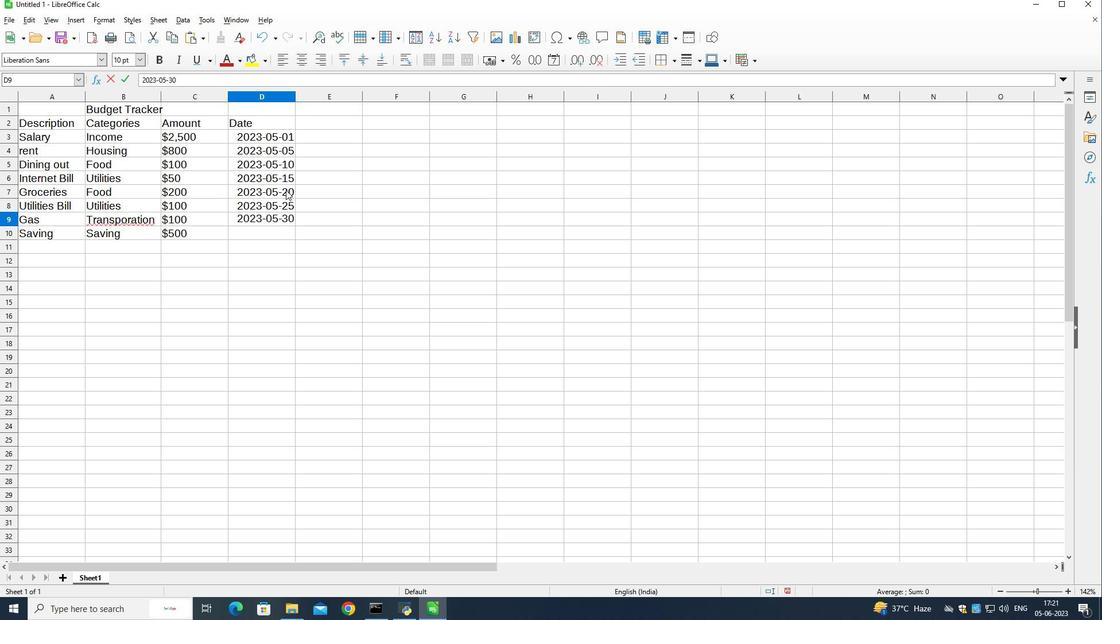 
Action: Mouse pressed left at (287, 190)
Screenshot: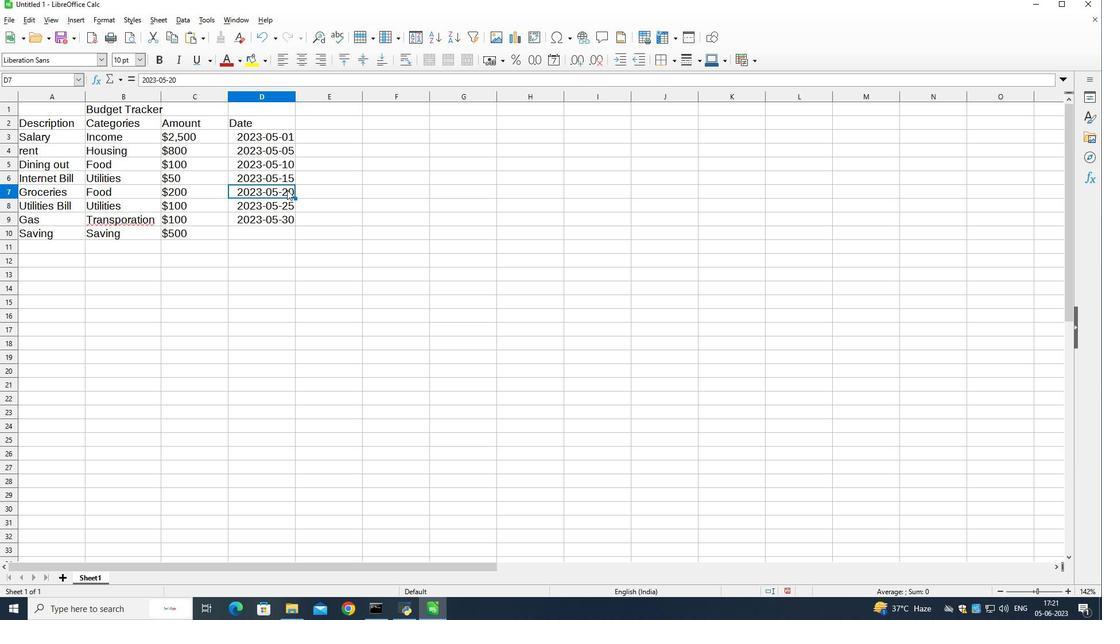 
Action: Mouse moved to (287, 190)
Screenshot: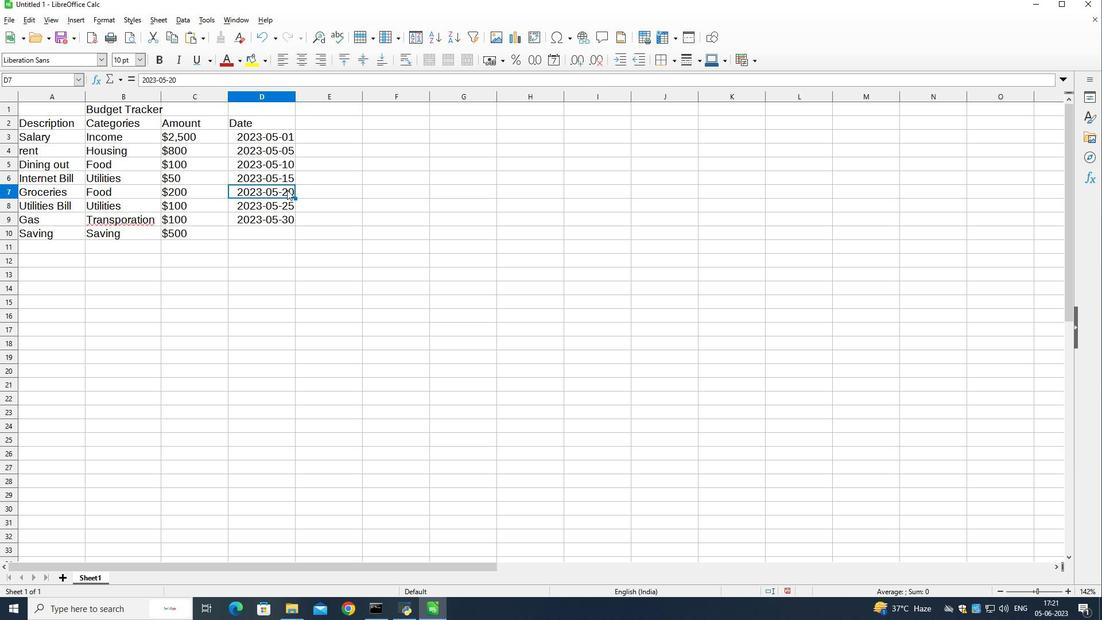 
Action: Mouse pressed left at (287, 190)
Screenshot: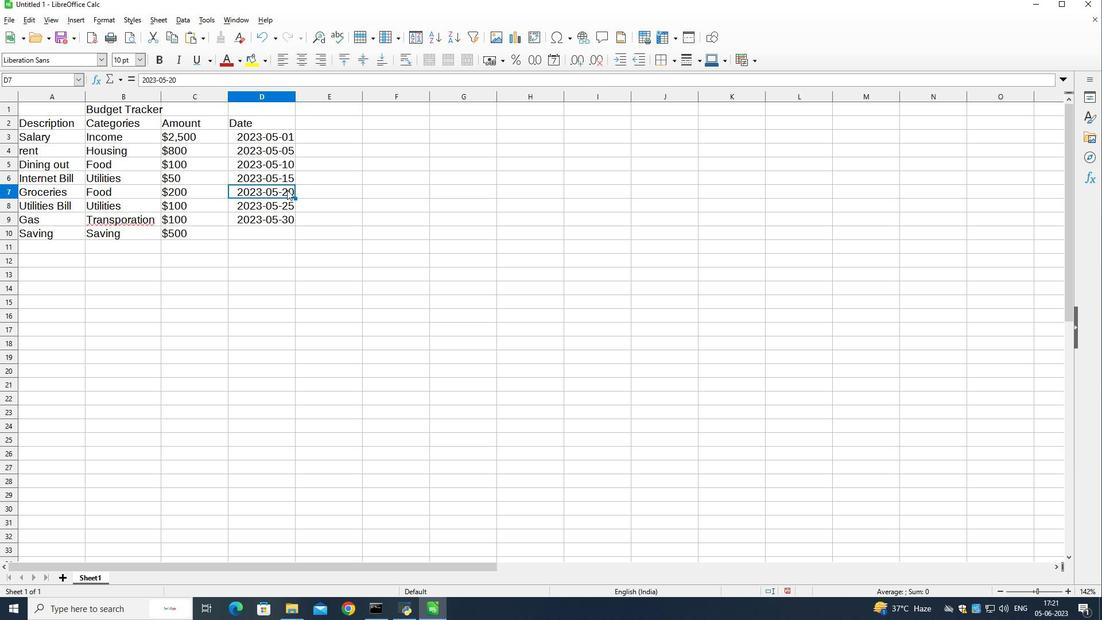 
Action: Mouse moved to (293, 192)
Screenshot: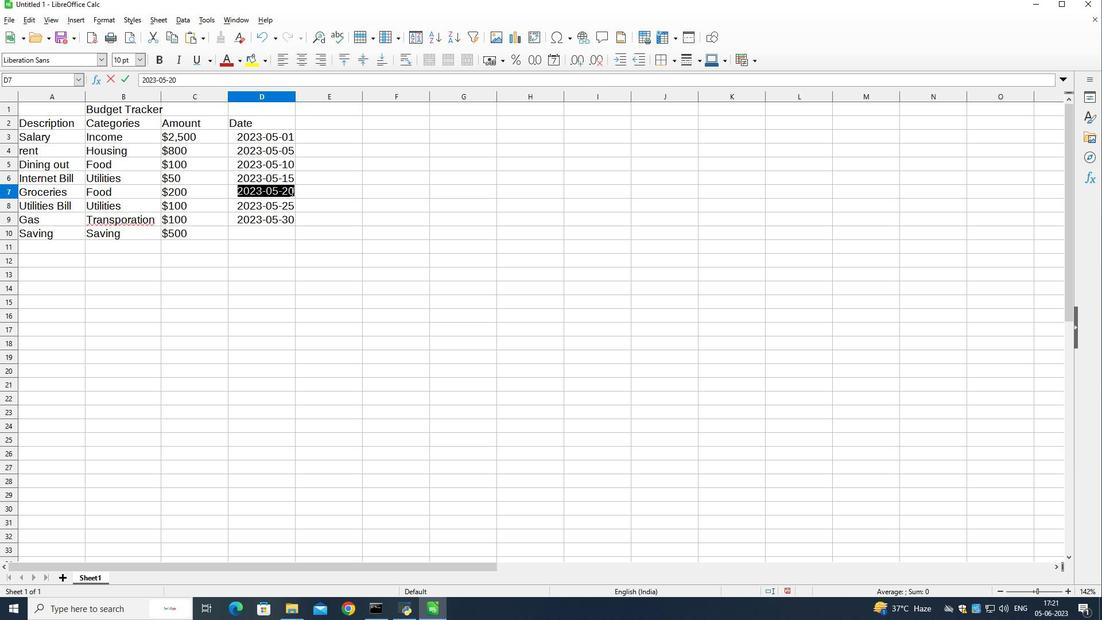 
Action: Mouse pressed left at (293, 192)
Screenshot: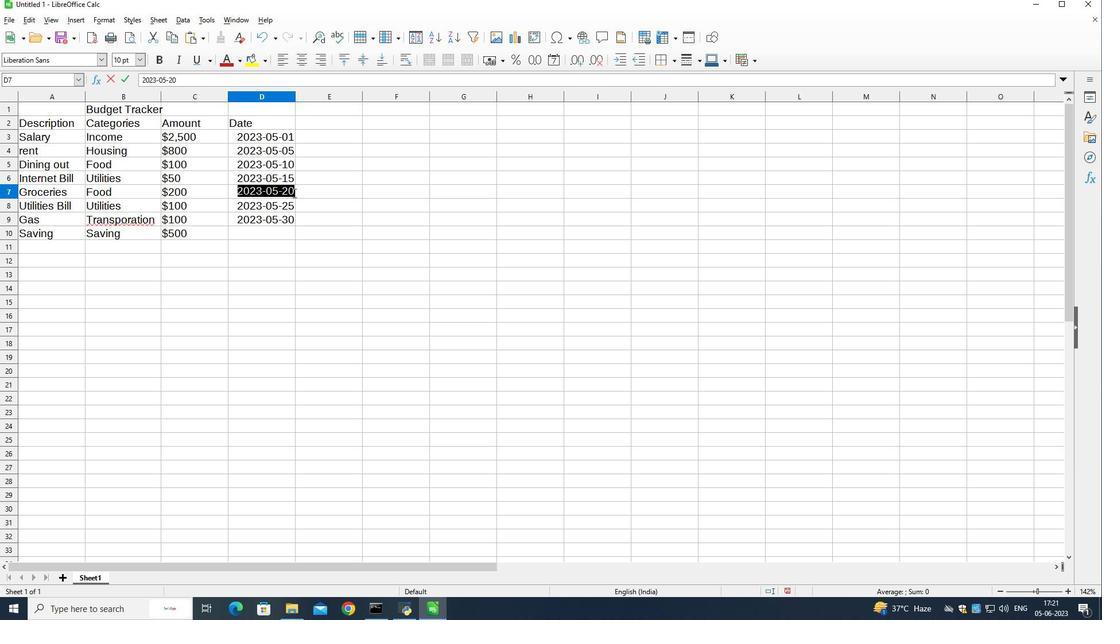 
Action: Mouse moved to (321, 232)
Screenshot: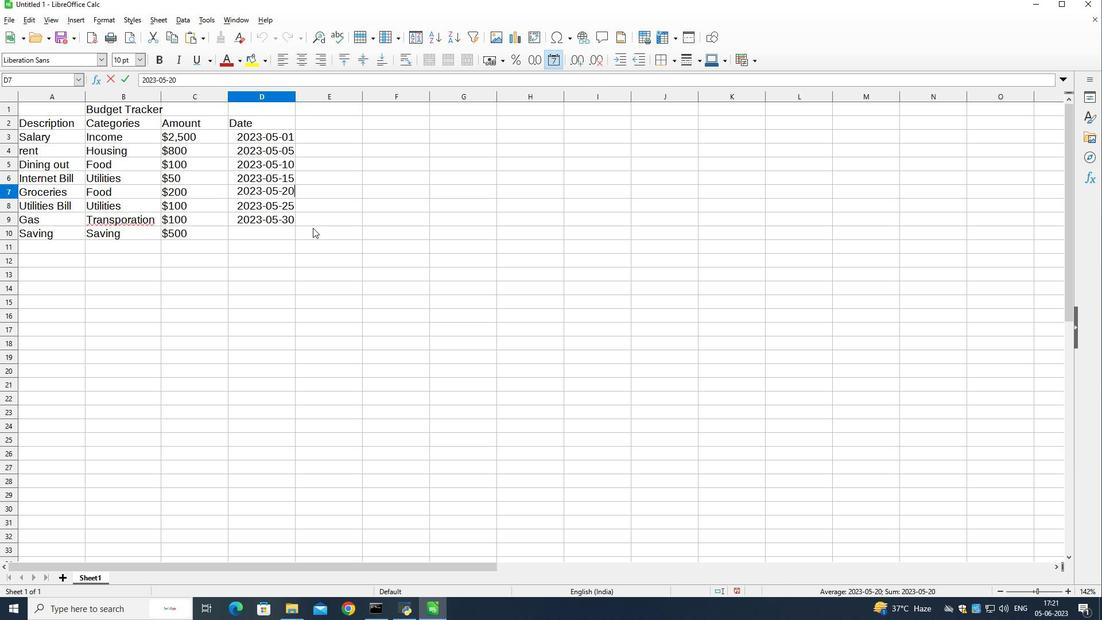 
Action: Key pressed <Key.backspace>2
Screenshot: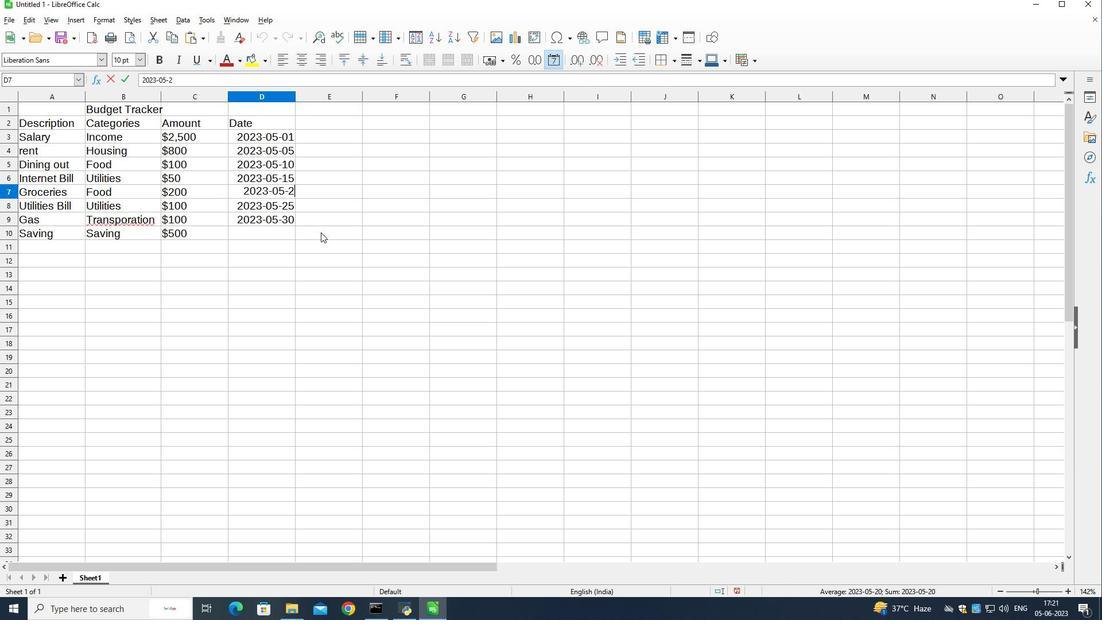 
Action: Mouse moved to (296, 186)
Screenshot: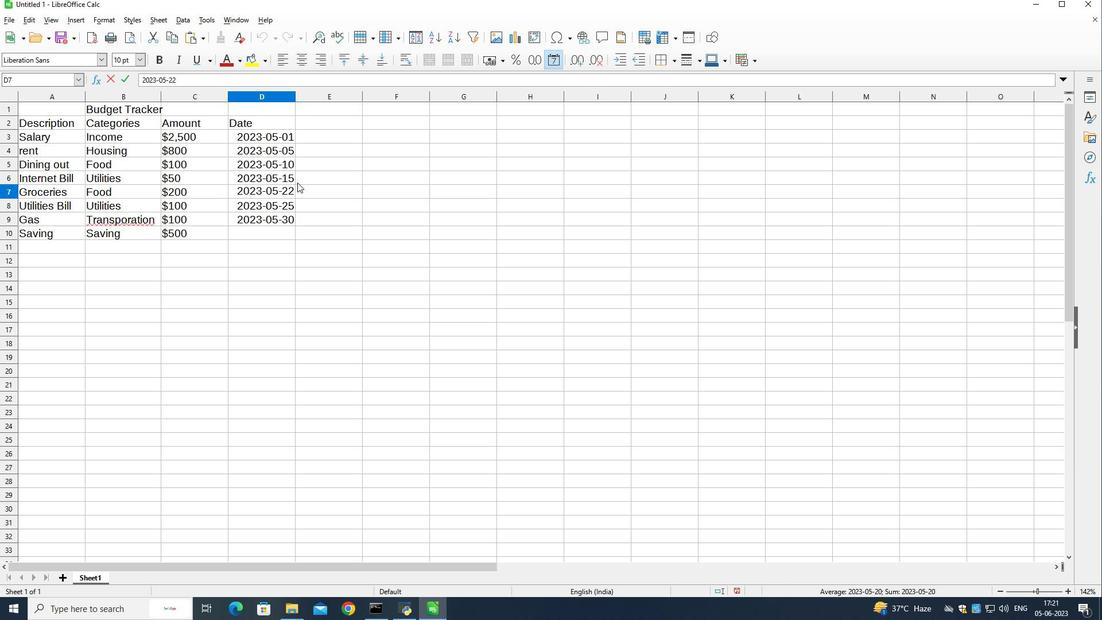 
Action: Mouse pressed left at (296, 186)
Screenshot: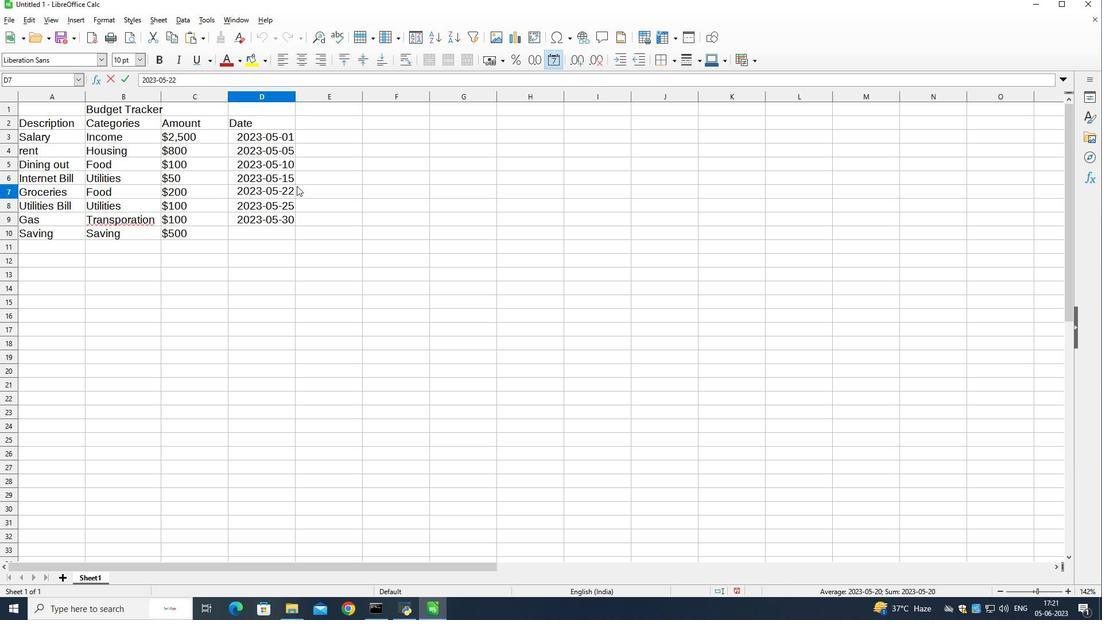 
Action: Mouse moved to (294, 189)
Screenshot: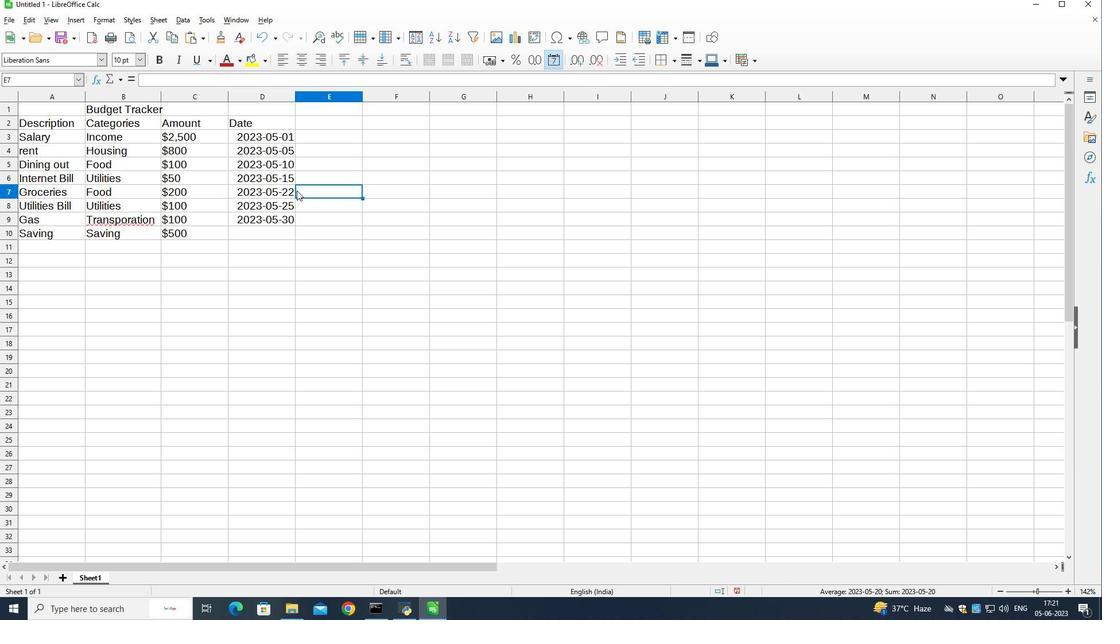 
Action: Mouse pressed left at (294, 189)
Screenshot: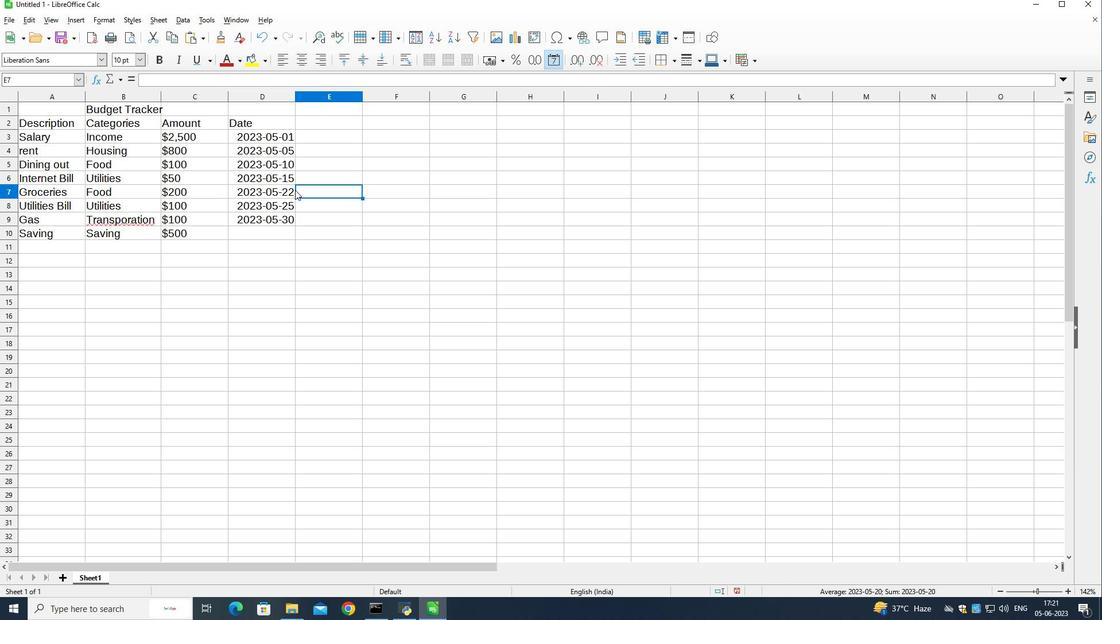 
Action: Mouse pressed left at (294, 189)
Screenshot: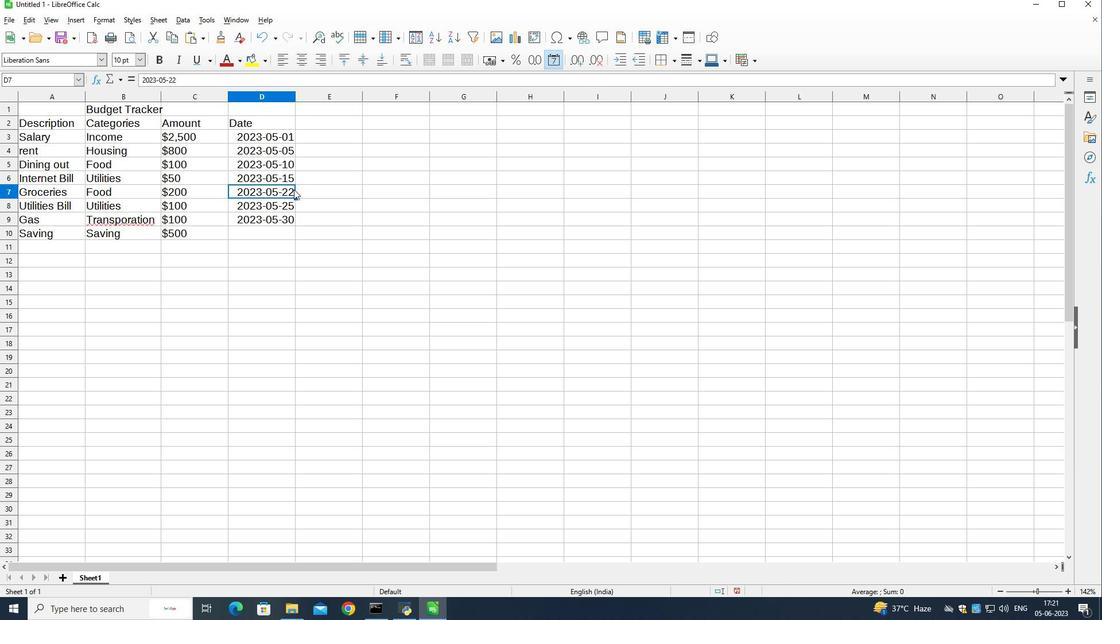 
Action: Mouse pressed left at (294, 189)
Screenshot: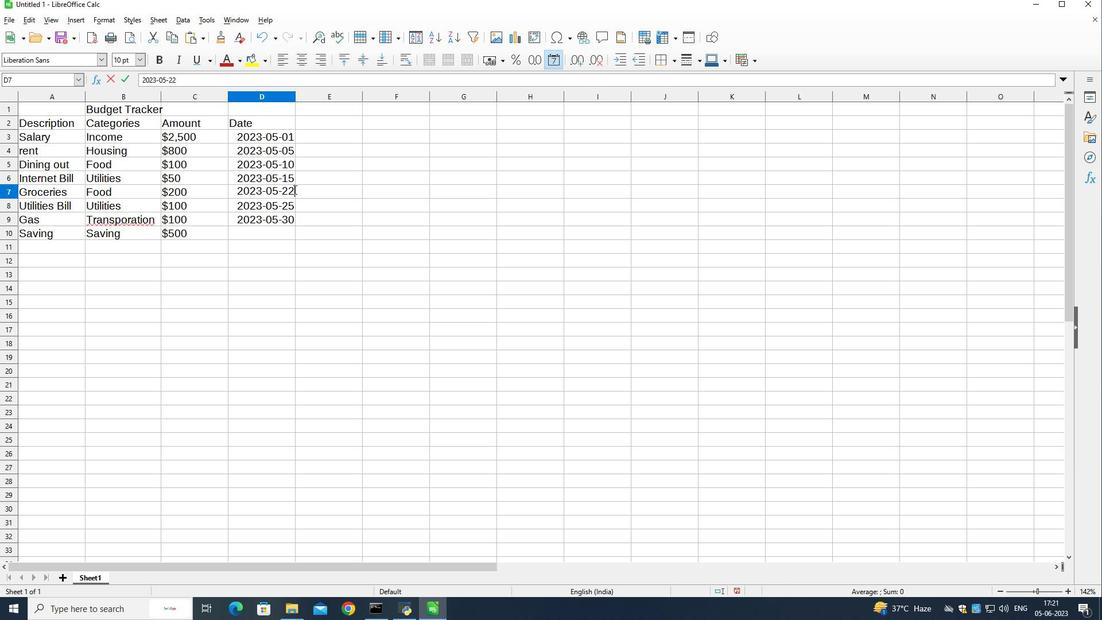 
Action: Mouse moved to (295, 190)
Screenshot: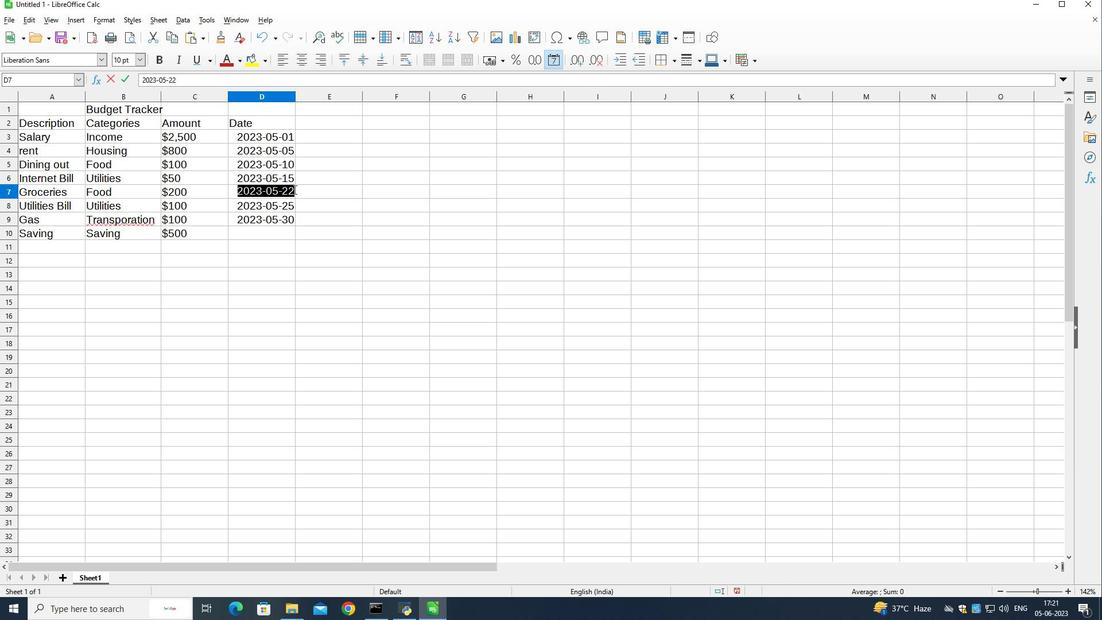
Action: Mouse pressed left at (295, 190)
Screenshot: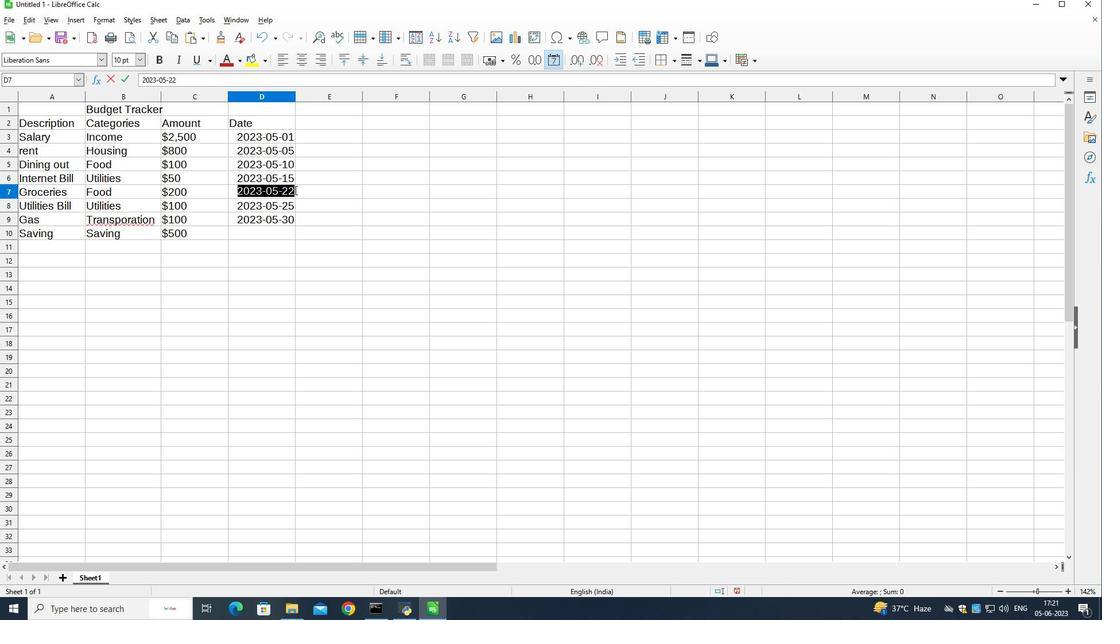 
Action: Key pressed <Key.backspace>9<Key.backspace><Key.backspace>19
Screenshot: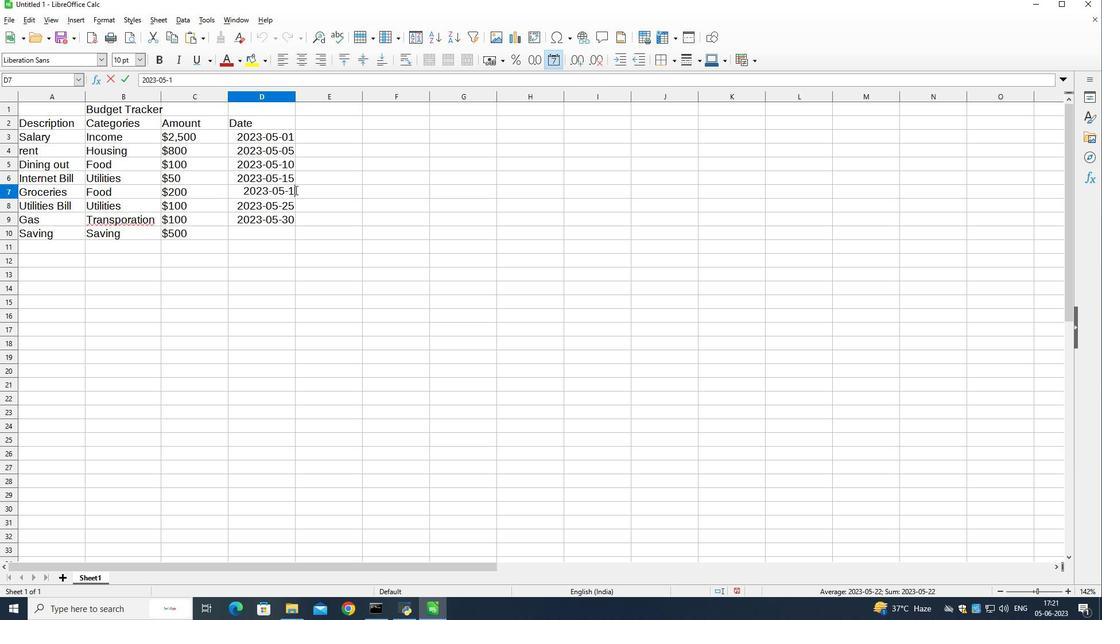 
Action: Mouse moved to (287, 203)
Screenshot: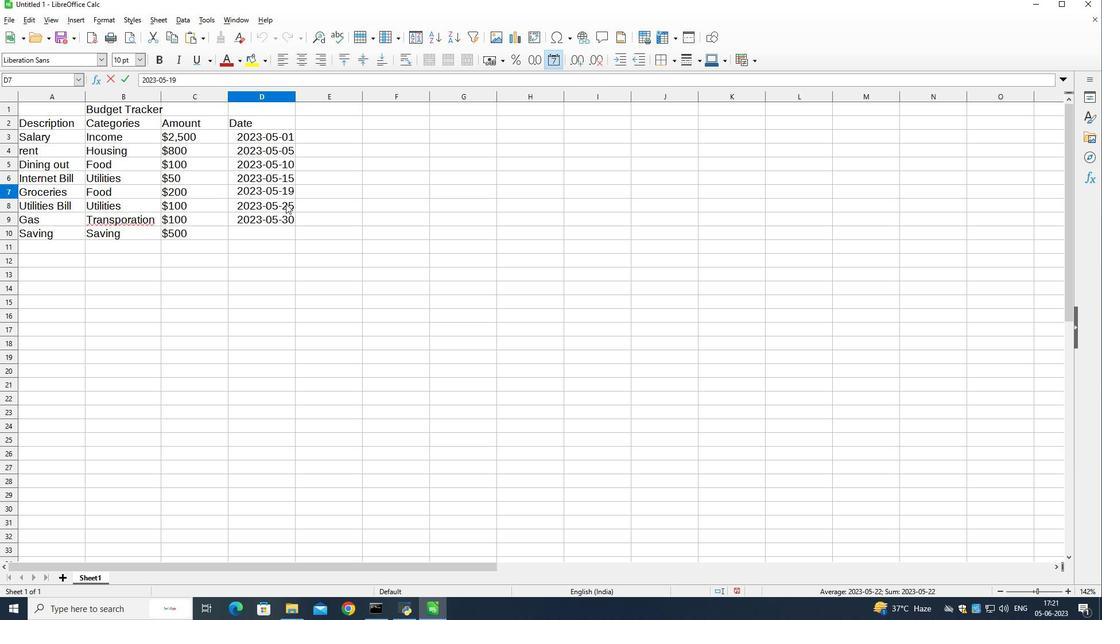 
Action: Mouse pressed left at (287, 203)
Screenshot: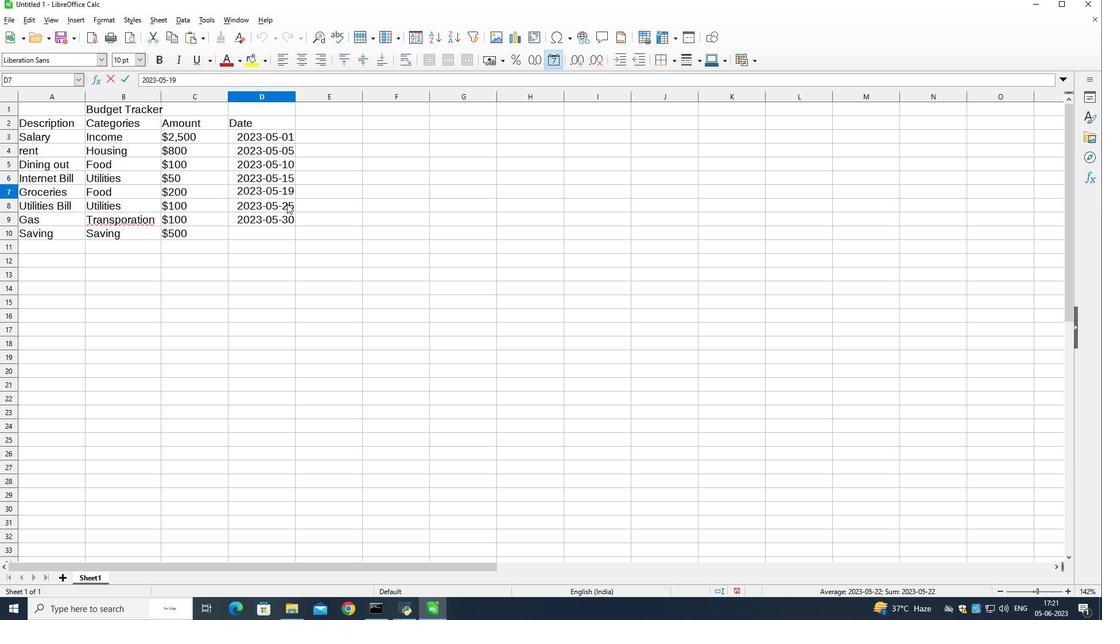 
Action: Mouse pressed left at (287, 203)
Screenshot: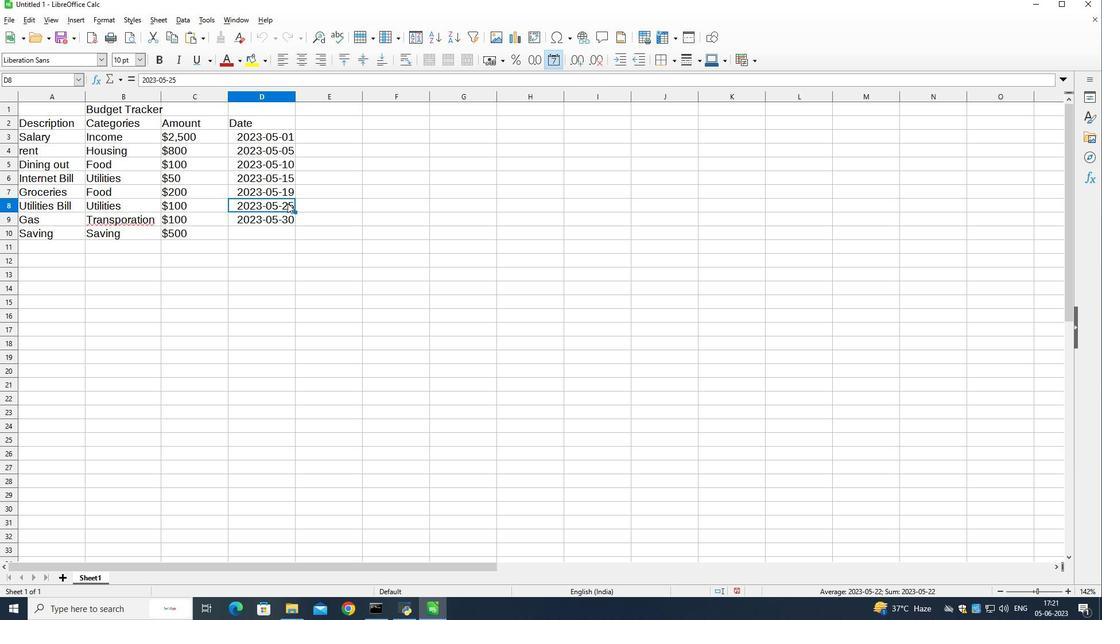 
Action: Mouse moved to (288, 203)
Screenshot: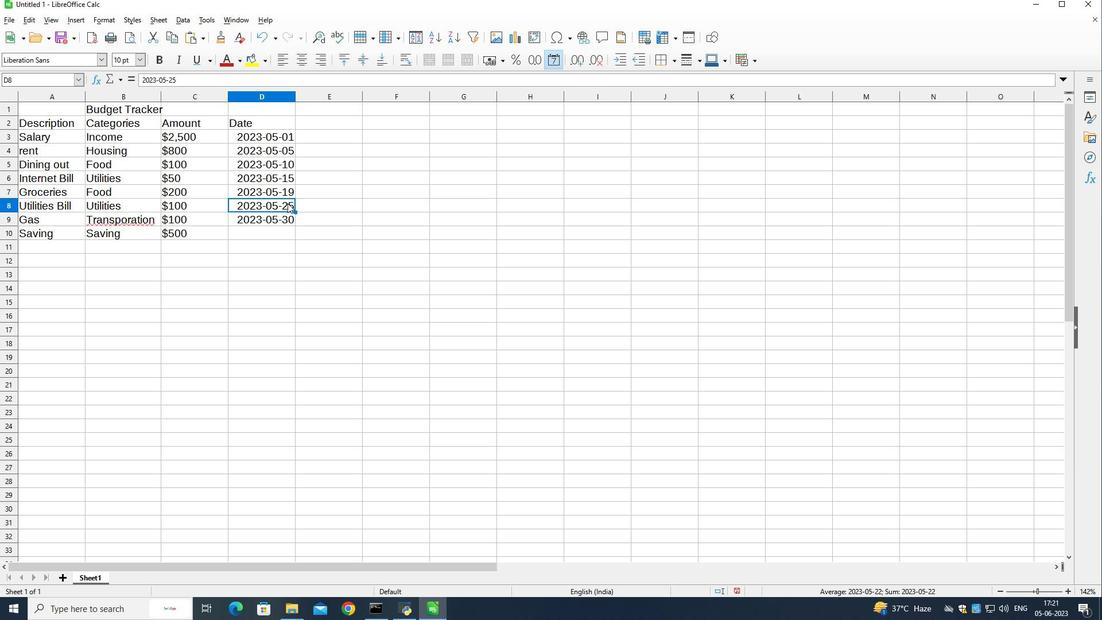 
Action: Mouse pressed left at (288, 203)
Screenshot: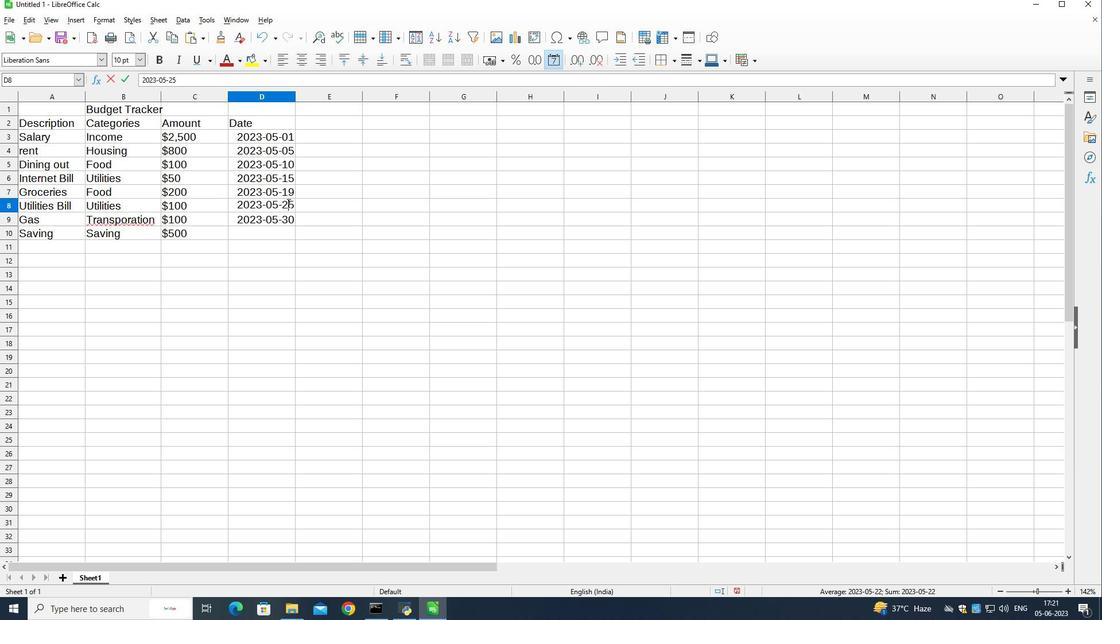 
Action: Mouse moved to (292, 201)
Screenshot: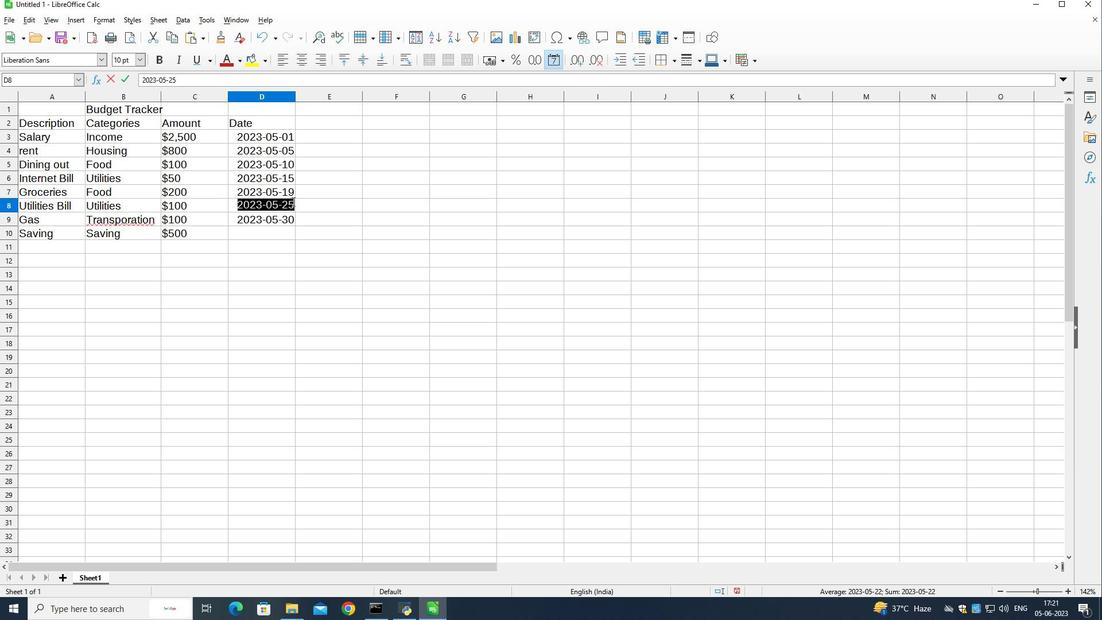 
Action: Mouse pressed left at (292, 201)
Screenshot: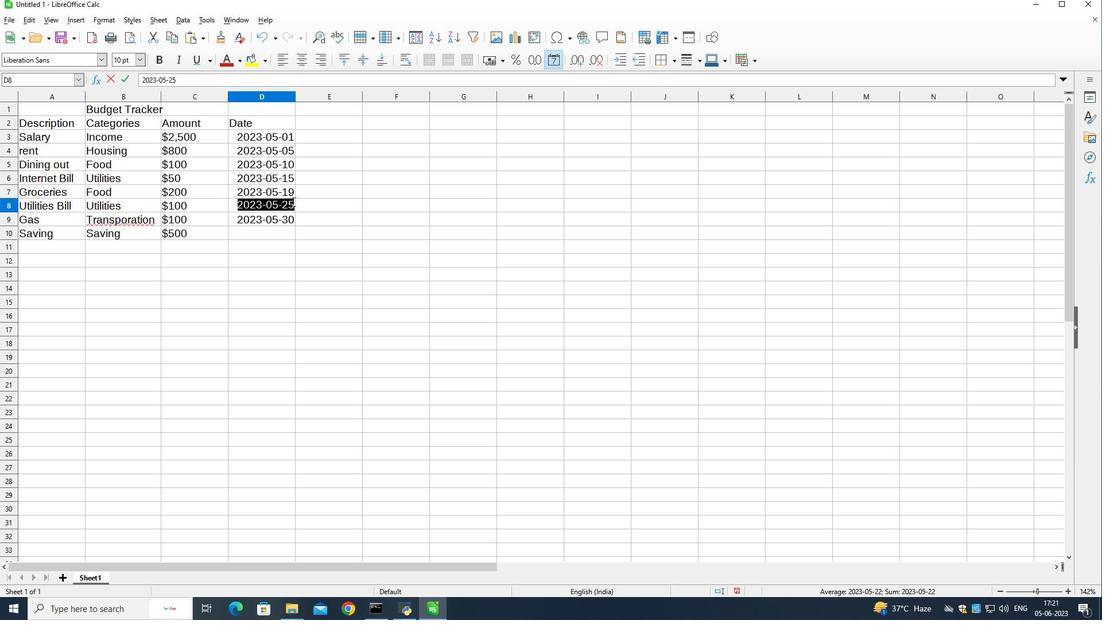
Action: Mouse moved to (295, 202)
Screenshot: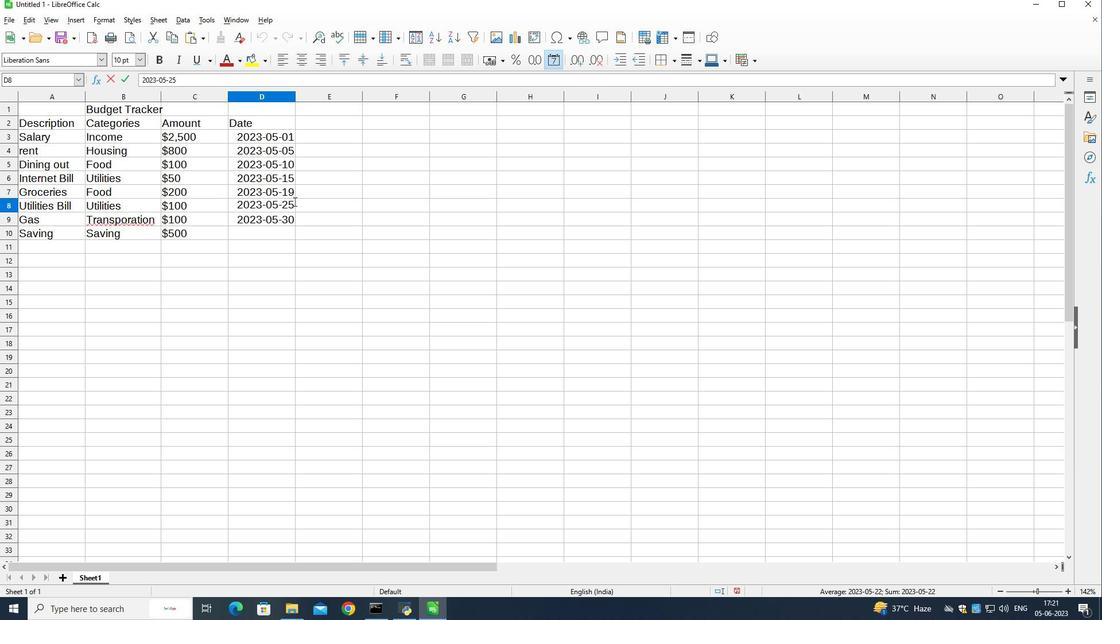 
Action: Key pressed <Key.backspace>2
Screenshot: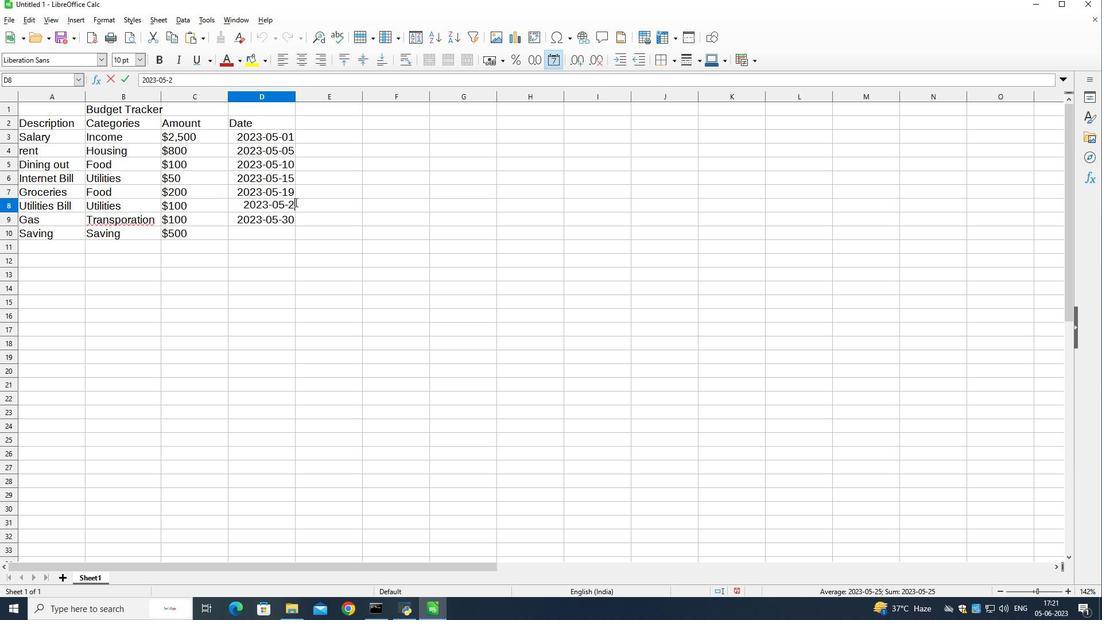 
Action: Mouse moved to (271, 217)
Screenshot: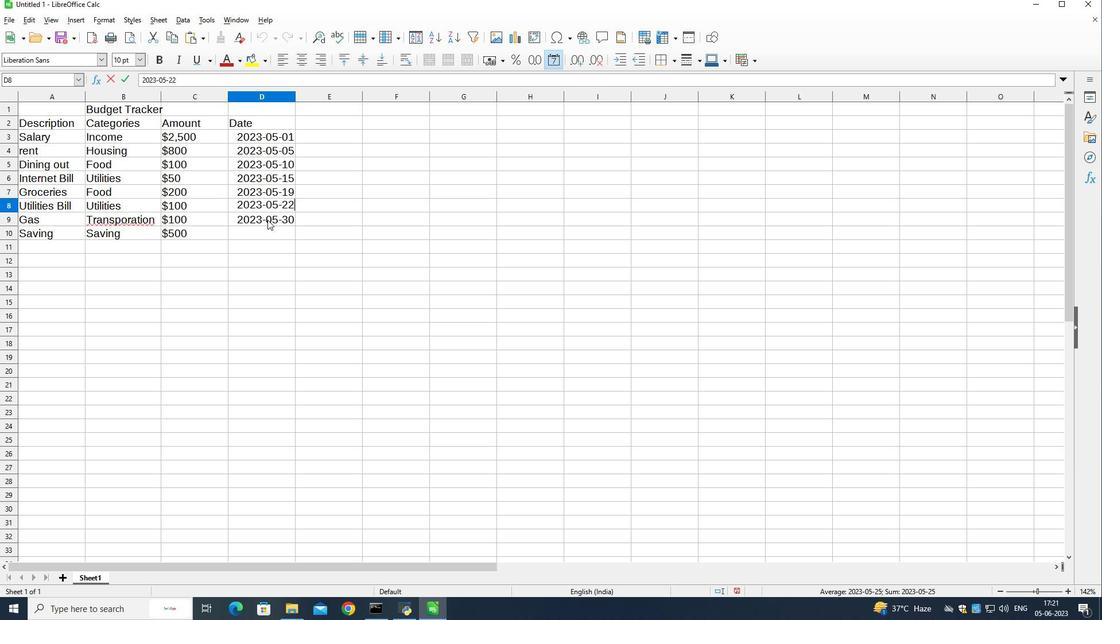 
Action: Mouse pressed left at (271, 217)
Screenshot: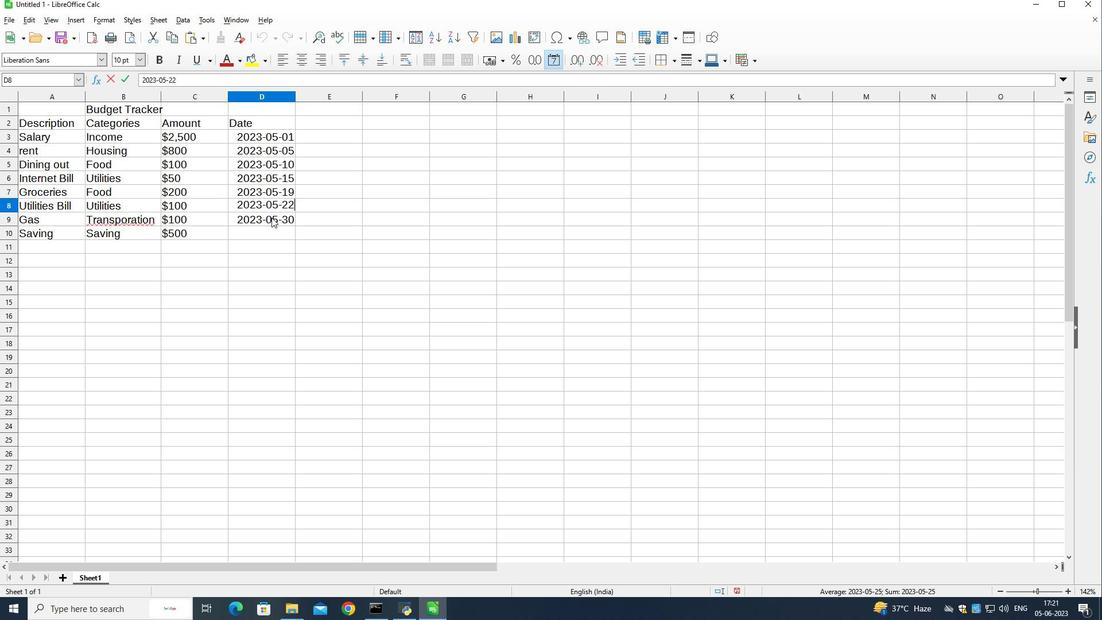 
Action: Mouse moved to (292, 216)
Screenshot: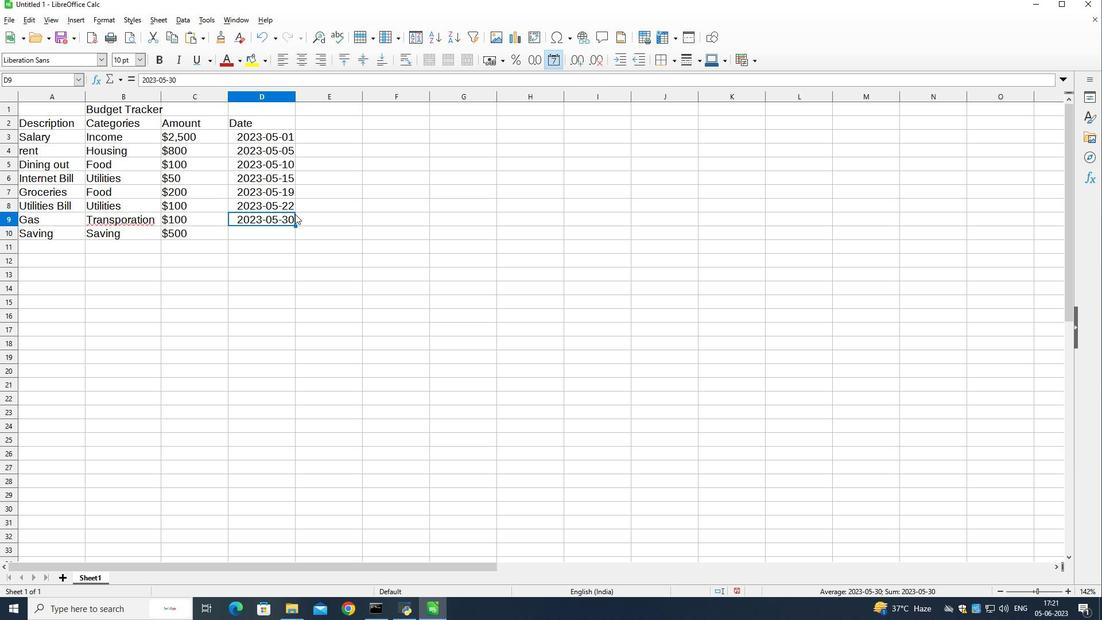 
Action: Mouse pressed left at (292, 216)
Screenshot: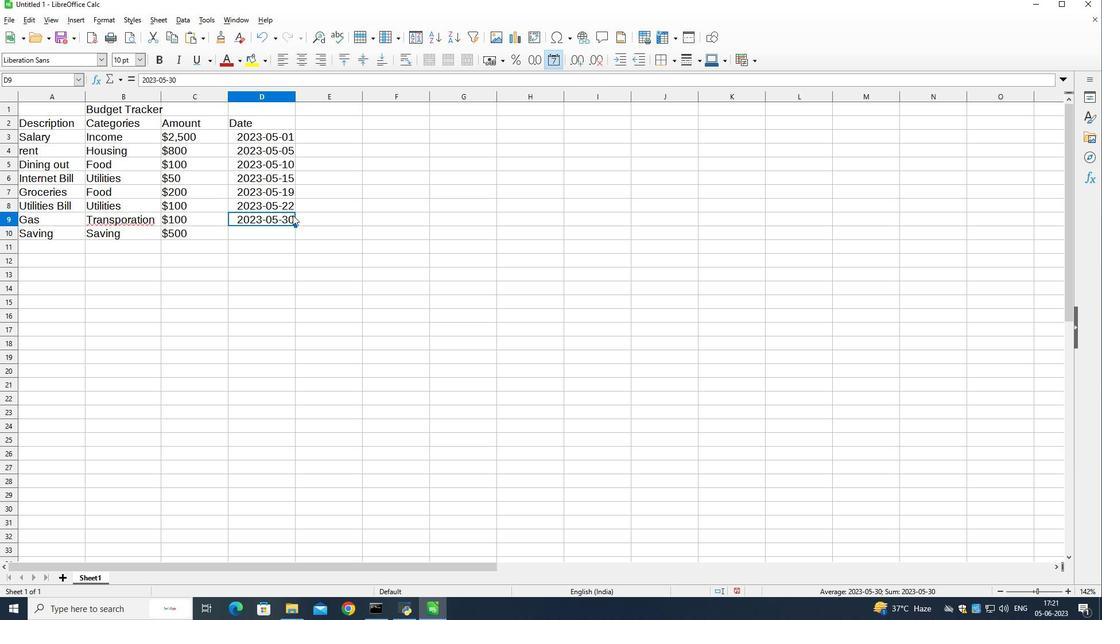 
Action: Mouse pressed left at (292, 216)
Screenshot: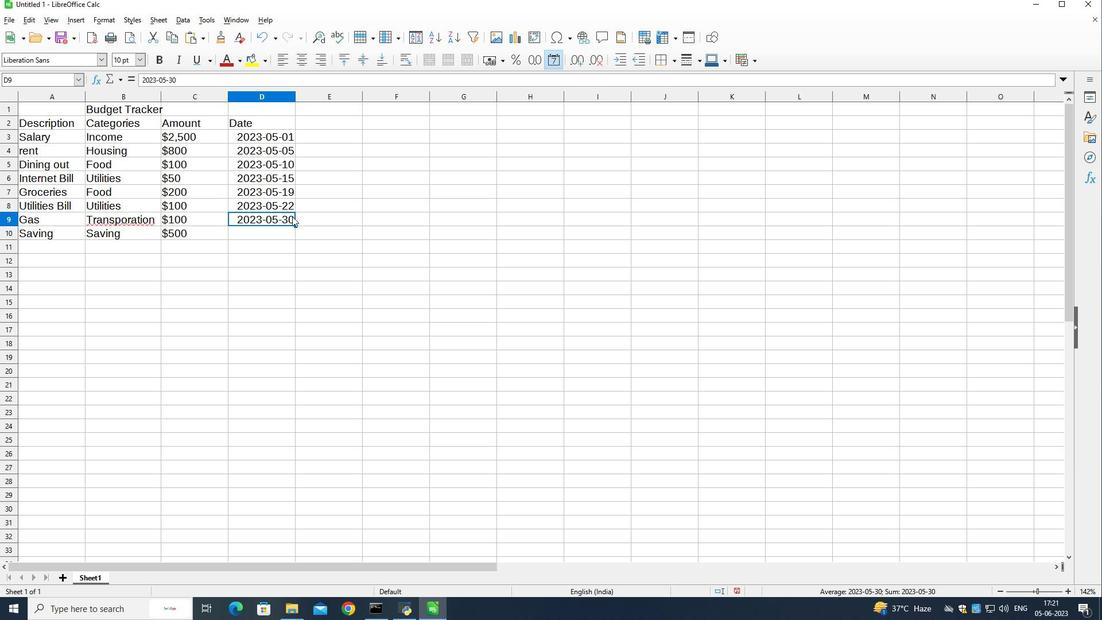 
Action: Mouse pressed left at (292, 216)
Screenshot: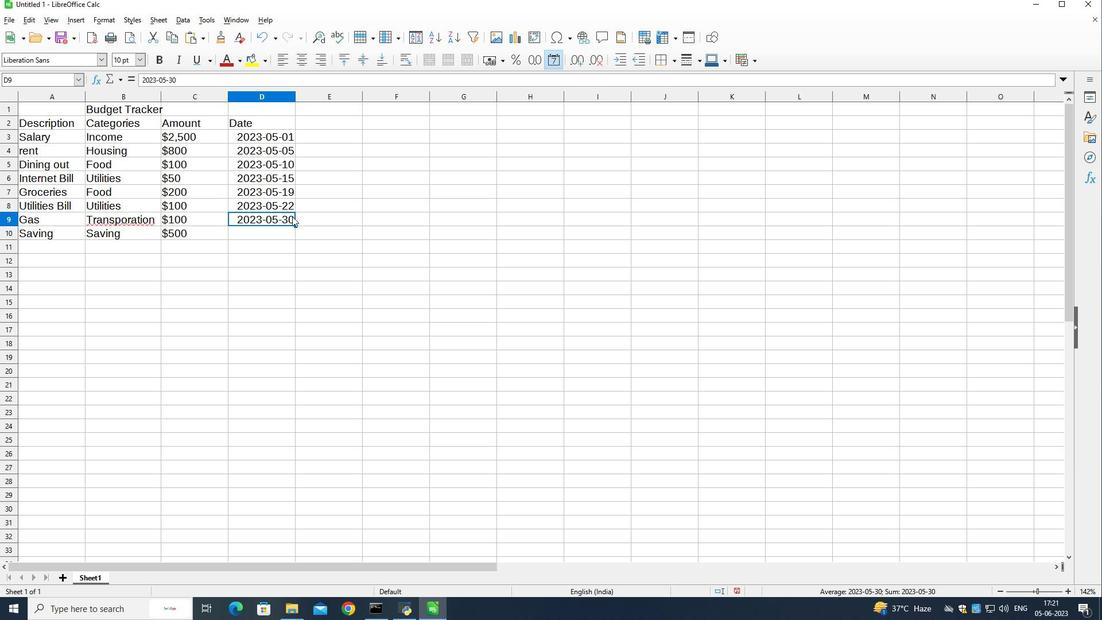 
Action: Mouse pressed left at (292, 216)
Screenshot: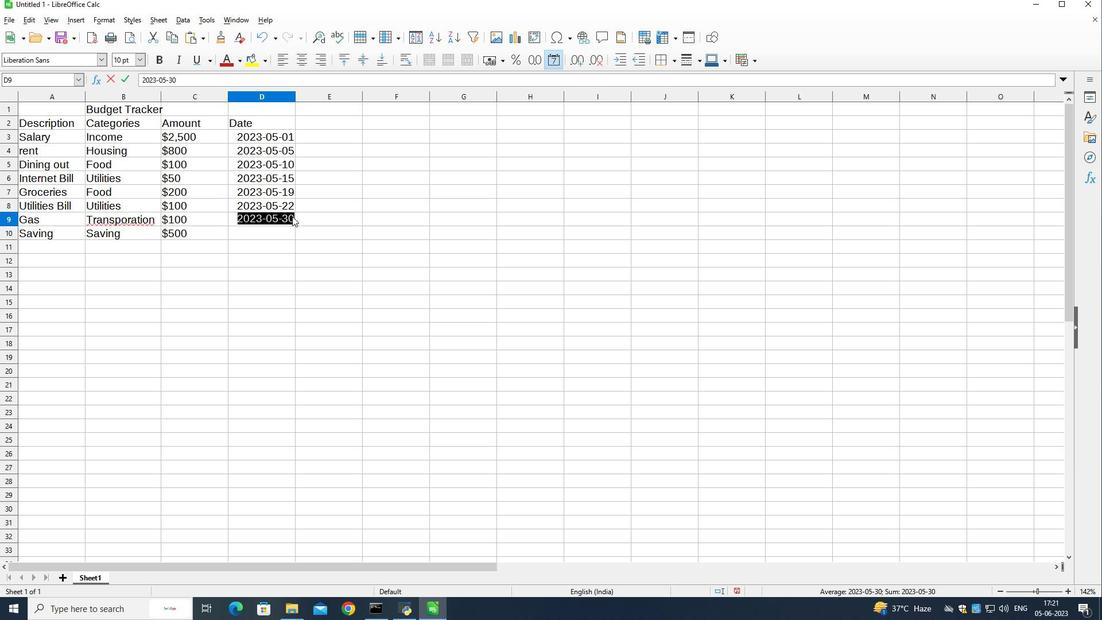 
Action: Mouse pressed left at (292, 216)
Screenshot: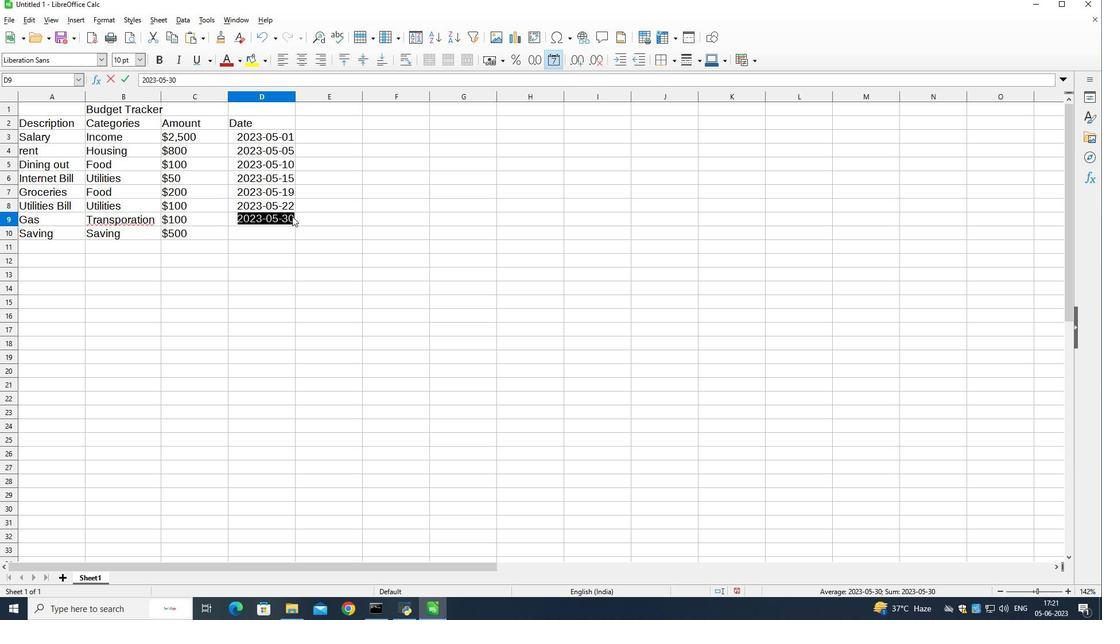 
Action: Mouse moved to (292, 217)
Screenshot: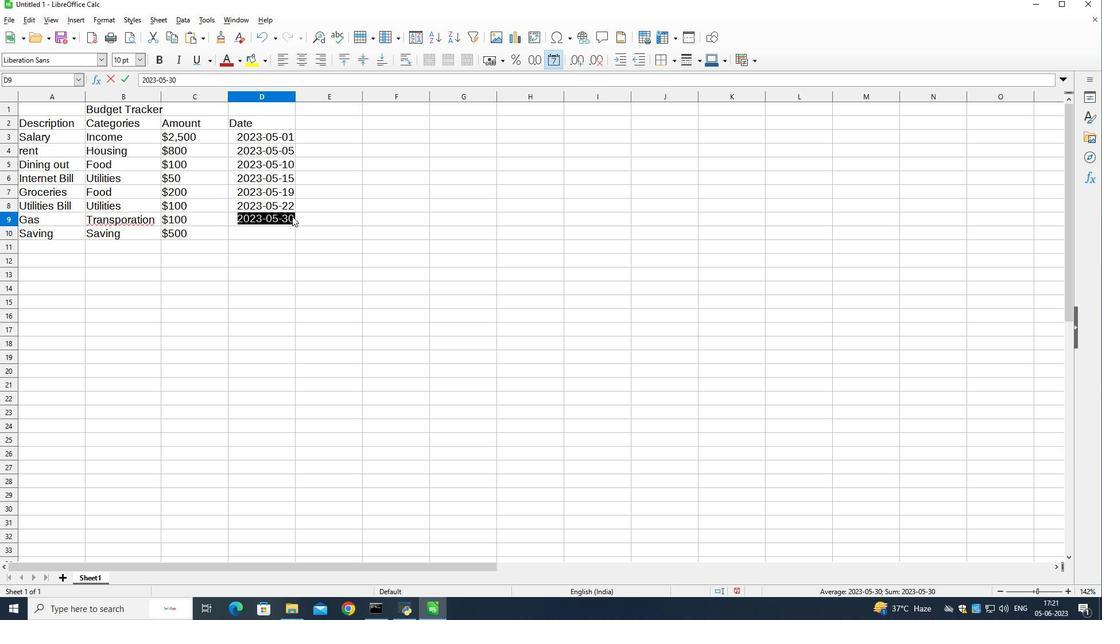 
Action: Mouse pressed left at (292, 217)
Screenshot: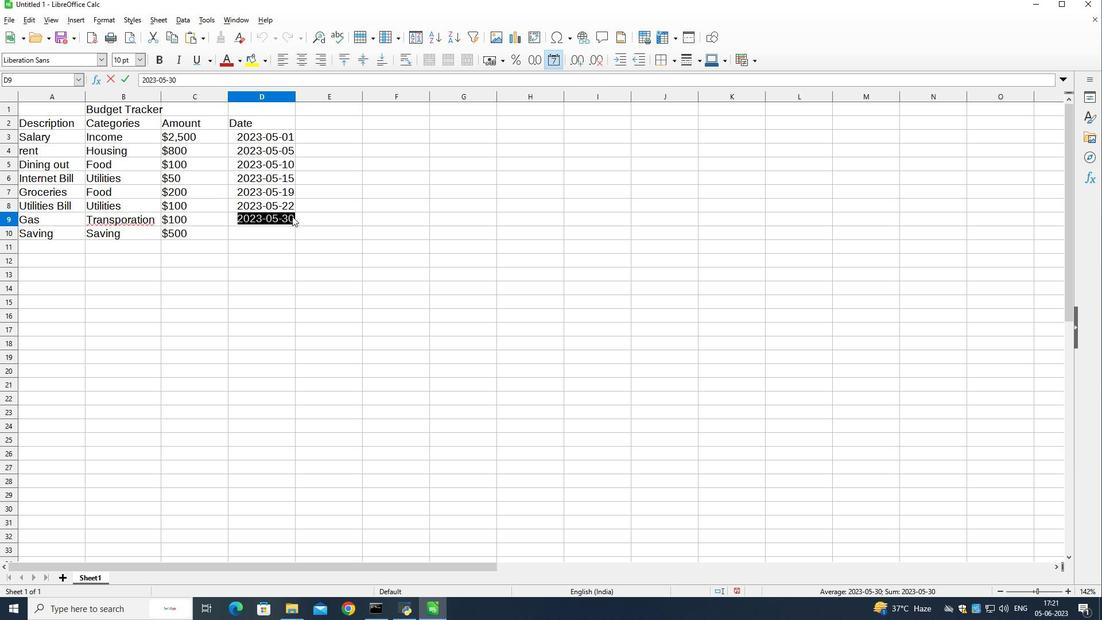 
Action: Mouse moved to (296, 217)
Screenshot: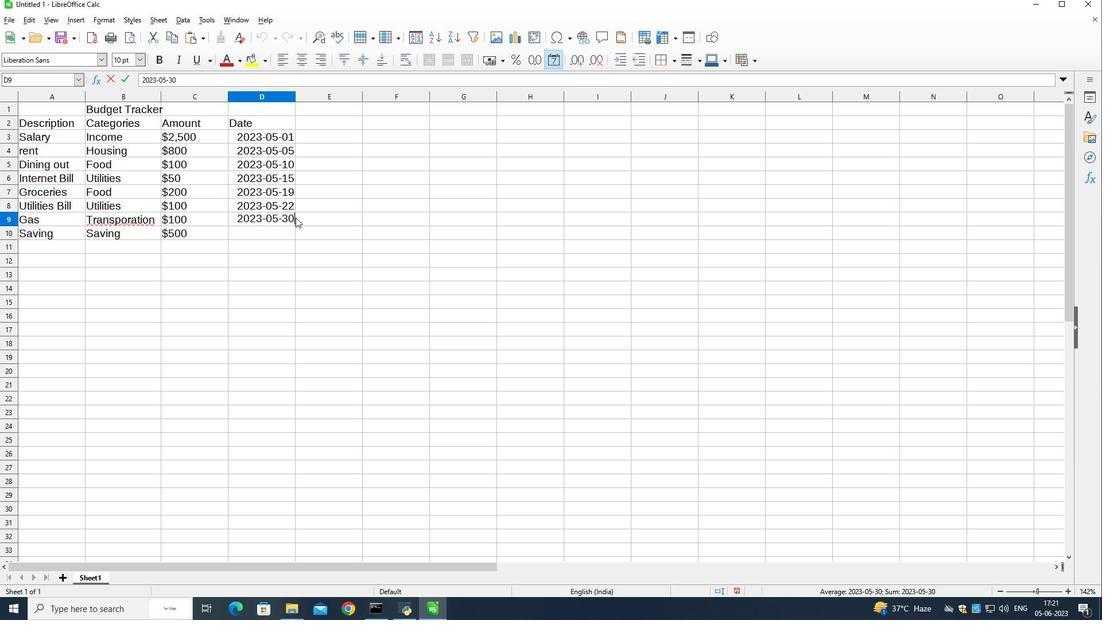 
Action: Mouse pressed left at (296, 217)
Screenshot: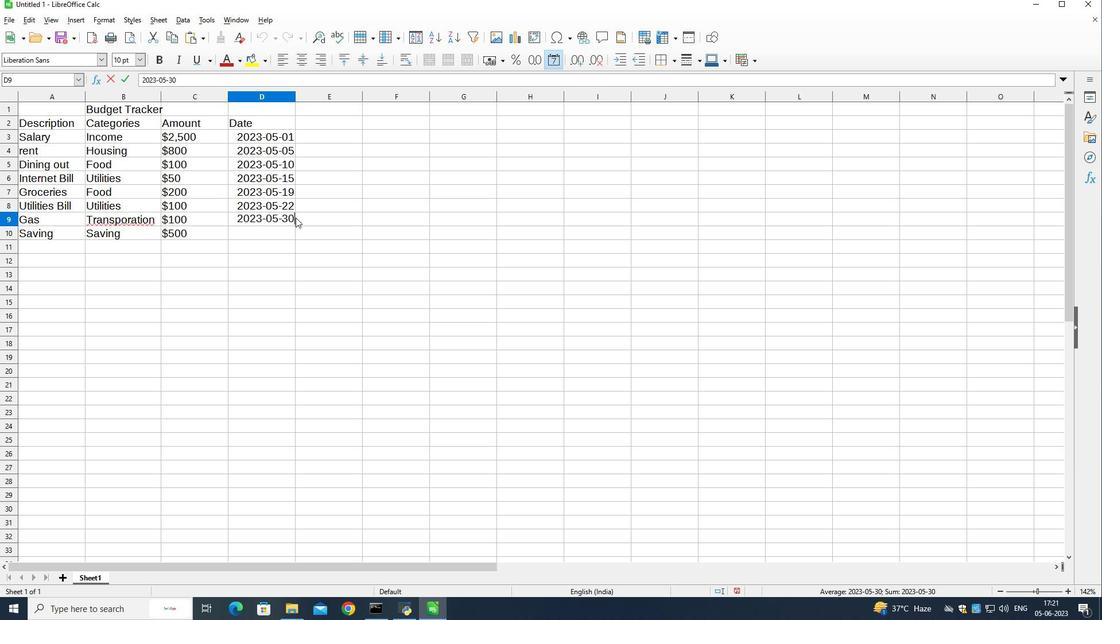 
Action: Mouse pressed left at (296, 217)
Screenshot: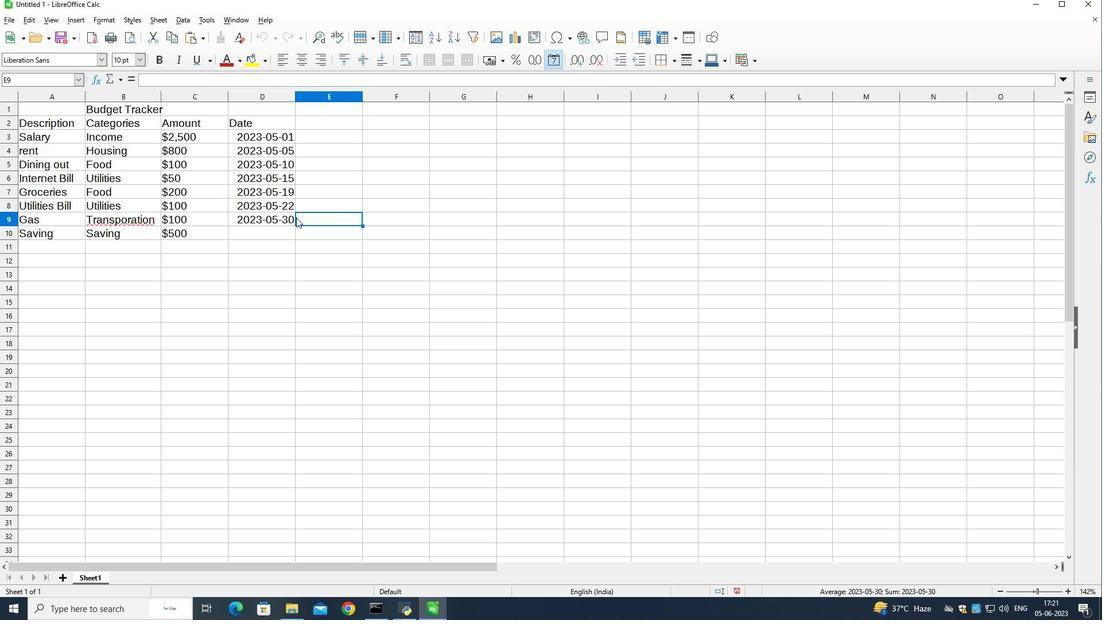 
Action: Mouse moved to (293, 216)
Screenshot: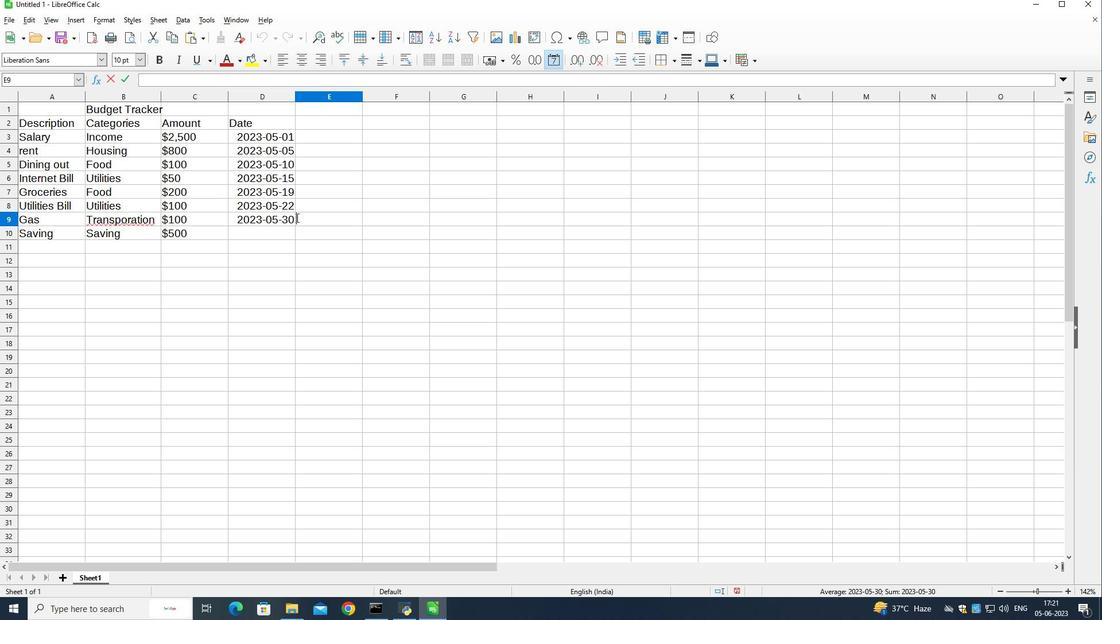 
Action: Mouse pressed left at (293, 216)
Screenshot: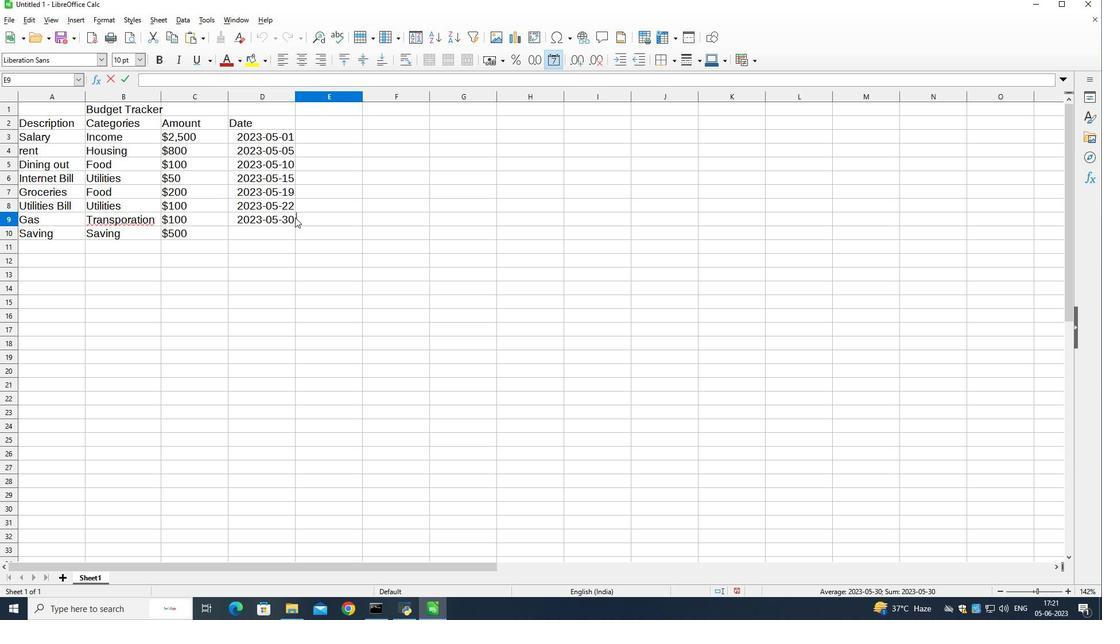 
Action: Mouse pressed left at (293, 216)
Screenshot: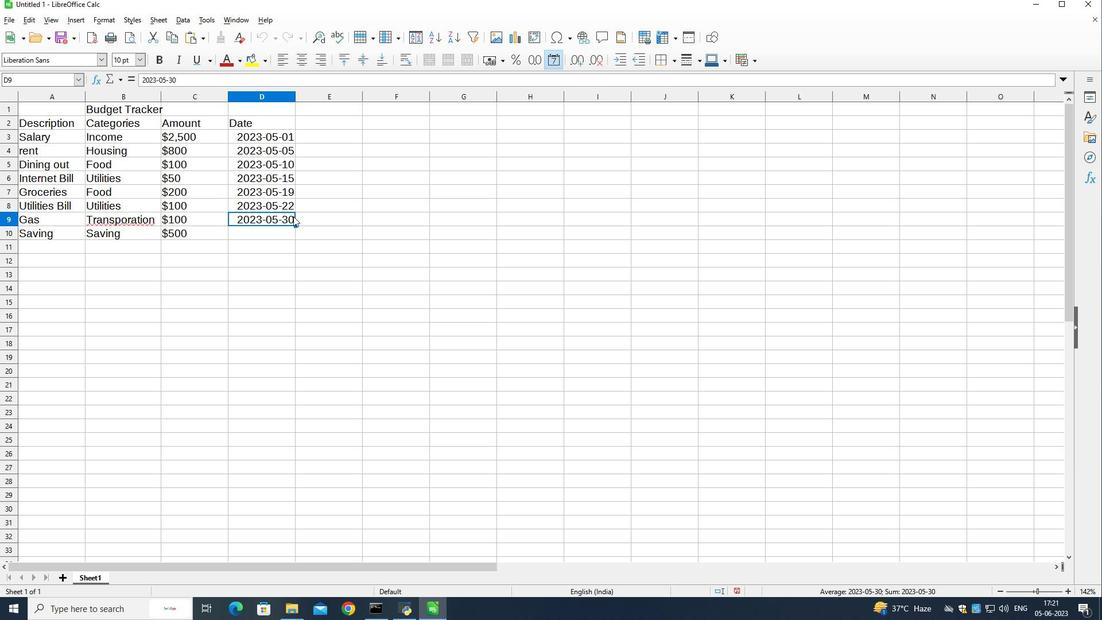 
Action: Mouse pressed left at (293, 216)
Screenshot: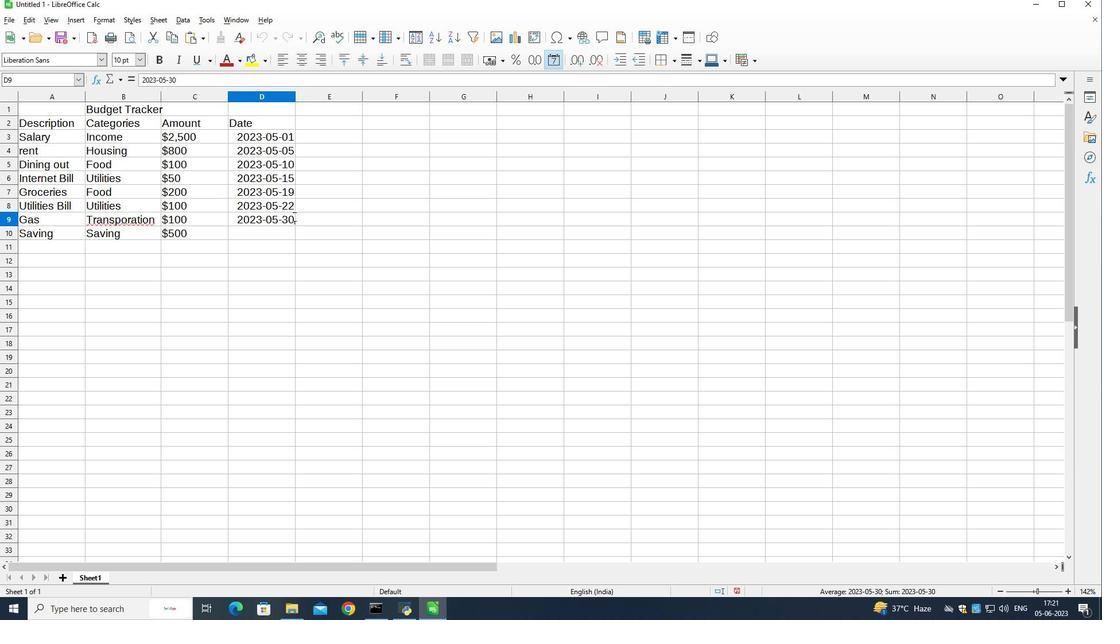 
Action: Mouse pressed left at (293, 216)
Screenshot: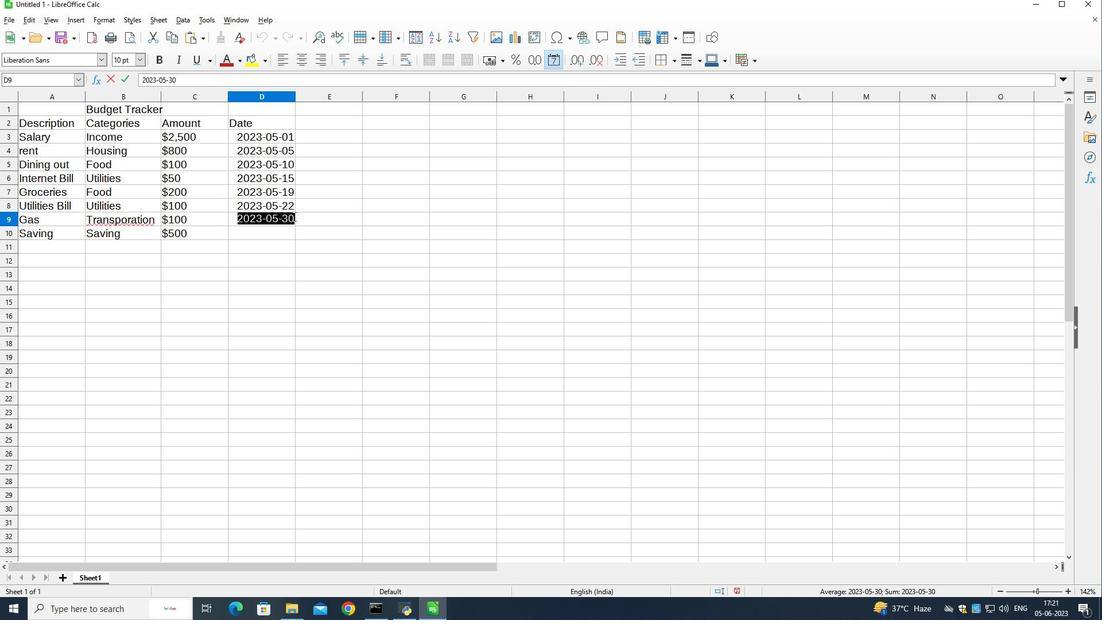 
Action: Mouse moved to (295, 216)
Screenshot: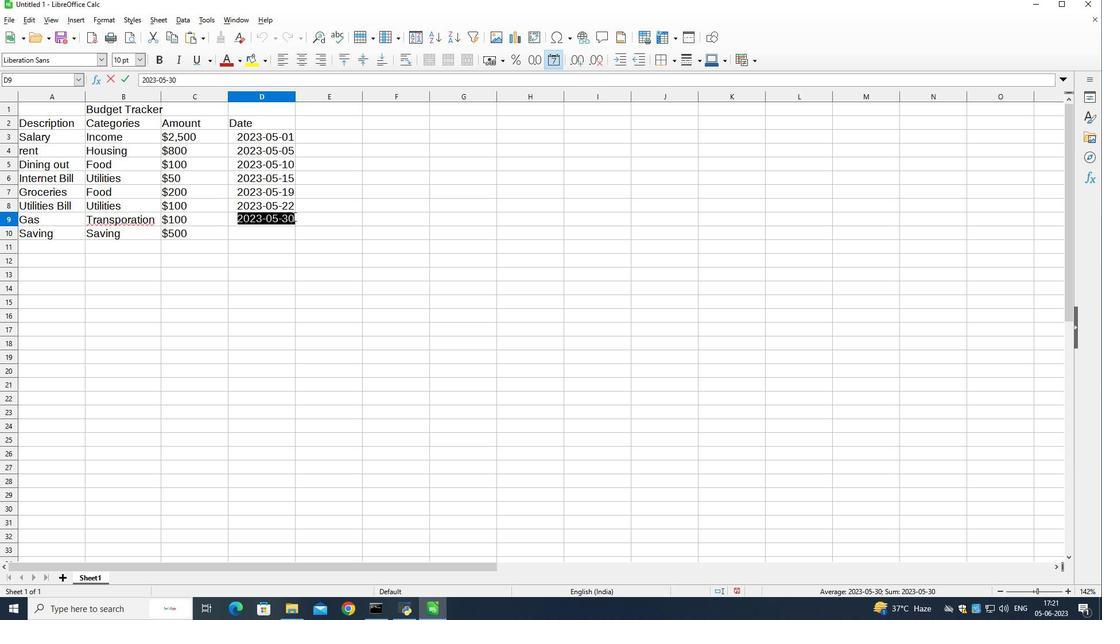 
Action: Mouse pressed left at (295, 216)
Screenshot: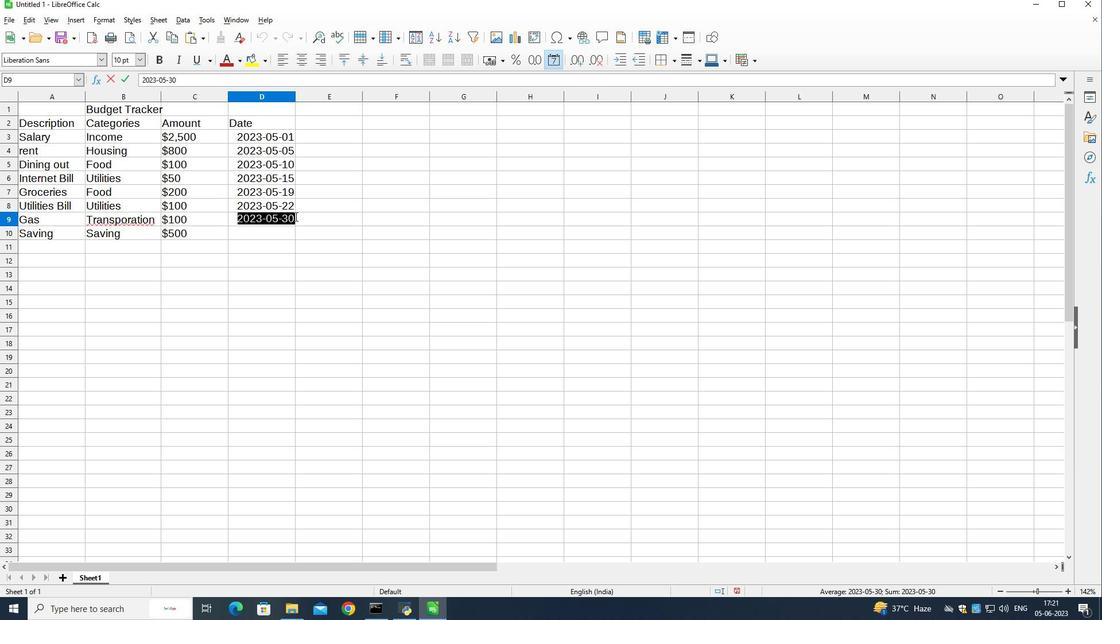 
Action: Mouse moved to (296, 221)
Screenshot: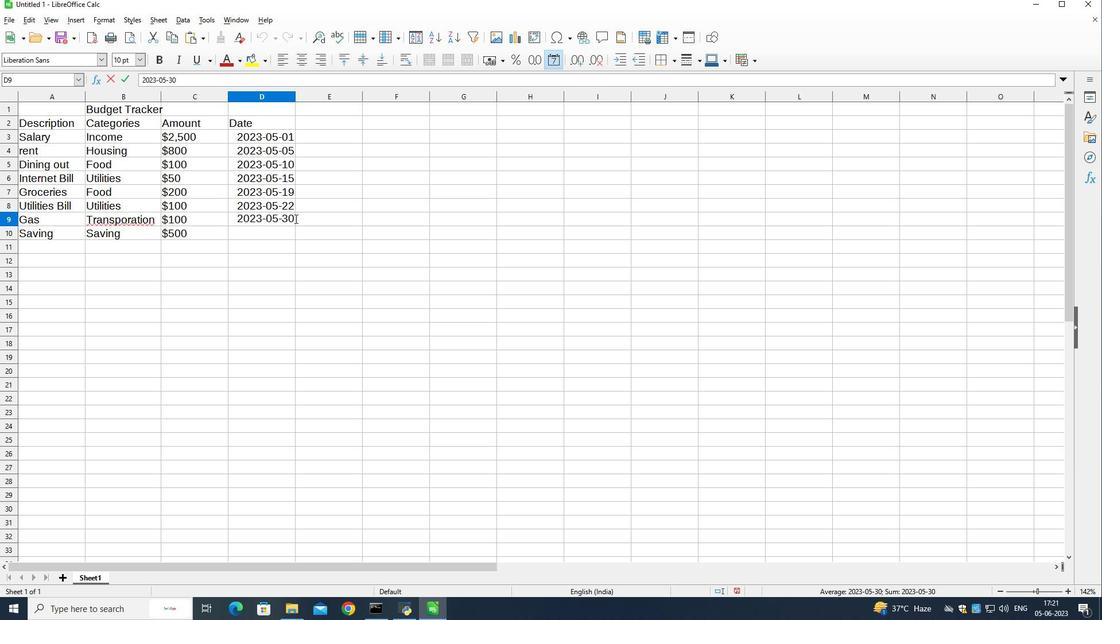 
Action: Key pressed <Key.backspace><Key.backspace>25
Screenshot: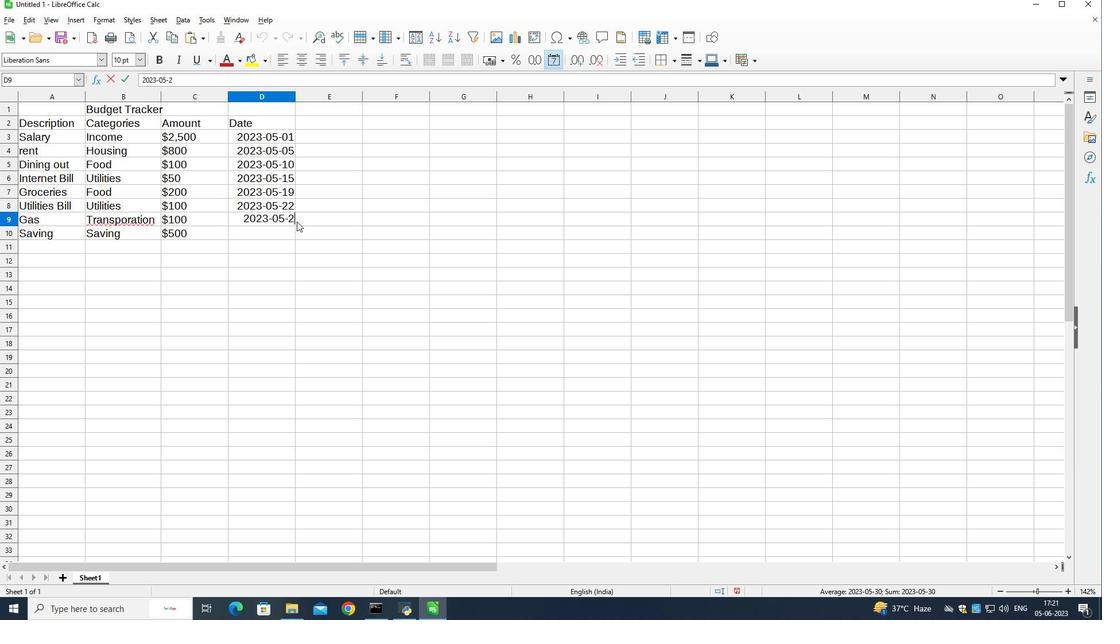 
Action: Mouse moved to (278, 231)
Screenshot: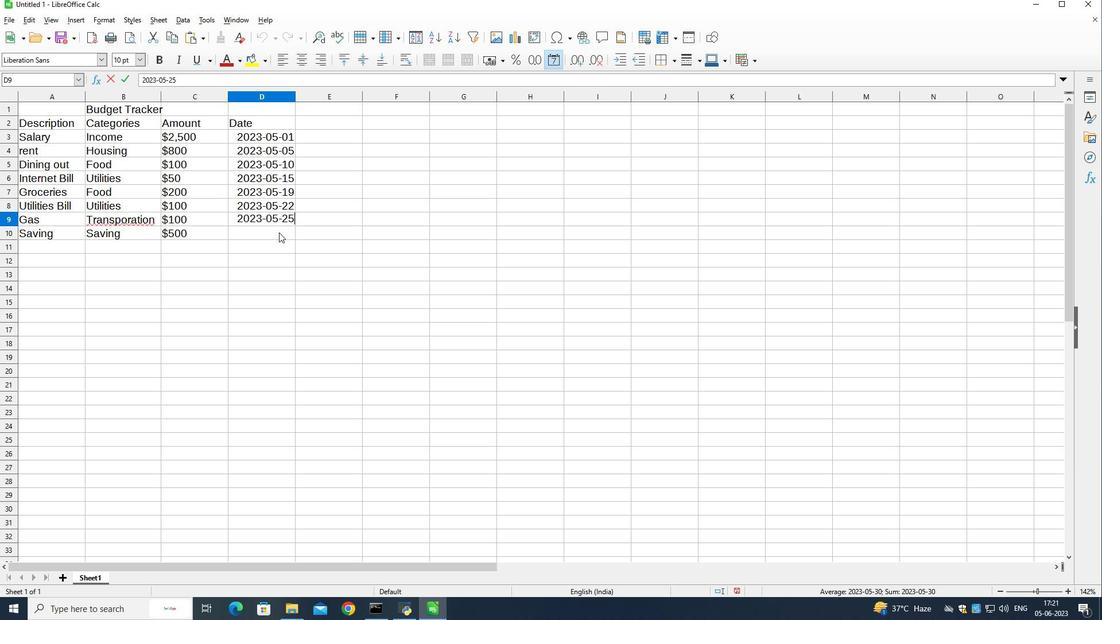 
Action: Mouse pressed left at (278, 231)
Screenshot: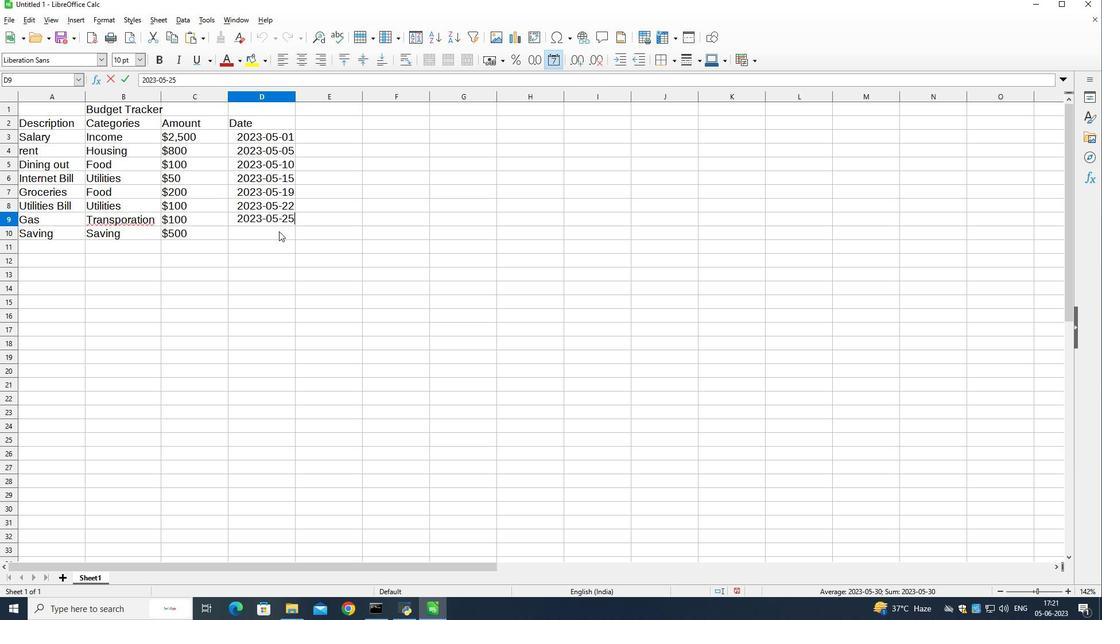 
Action: Key pressed 2023-05-30
Screenshot: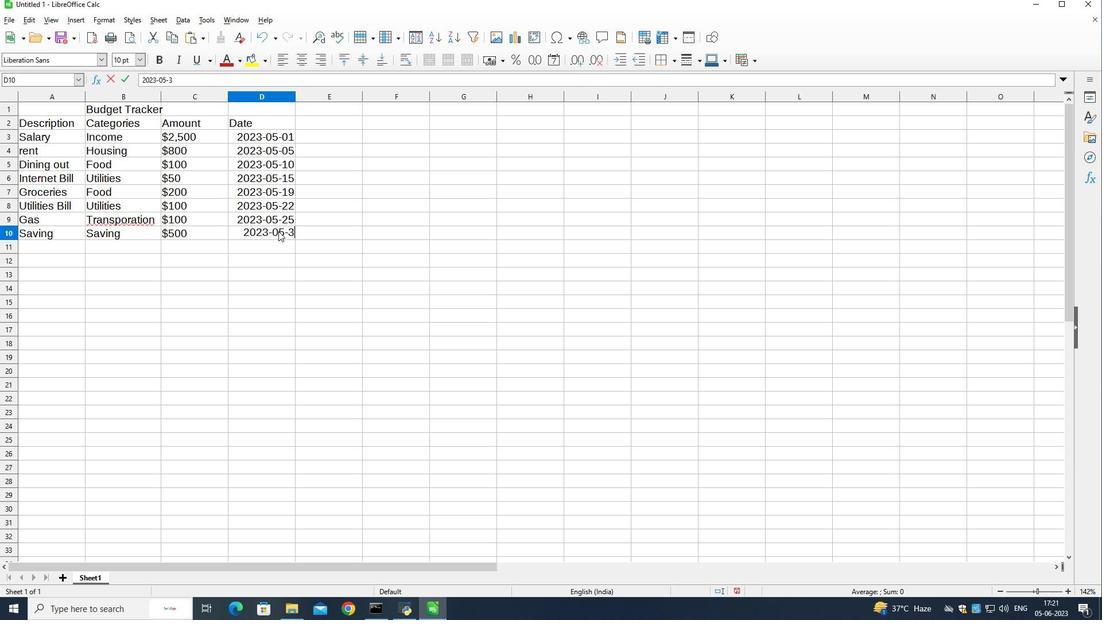 
Action: Mouse moved to (303, 124)
Screenshot: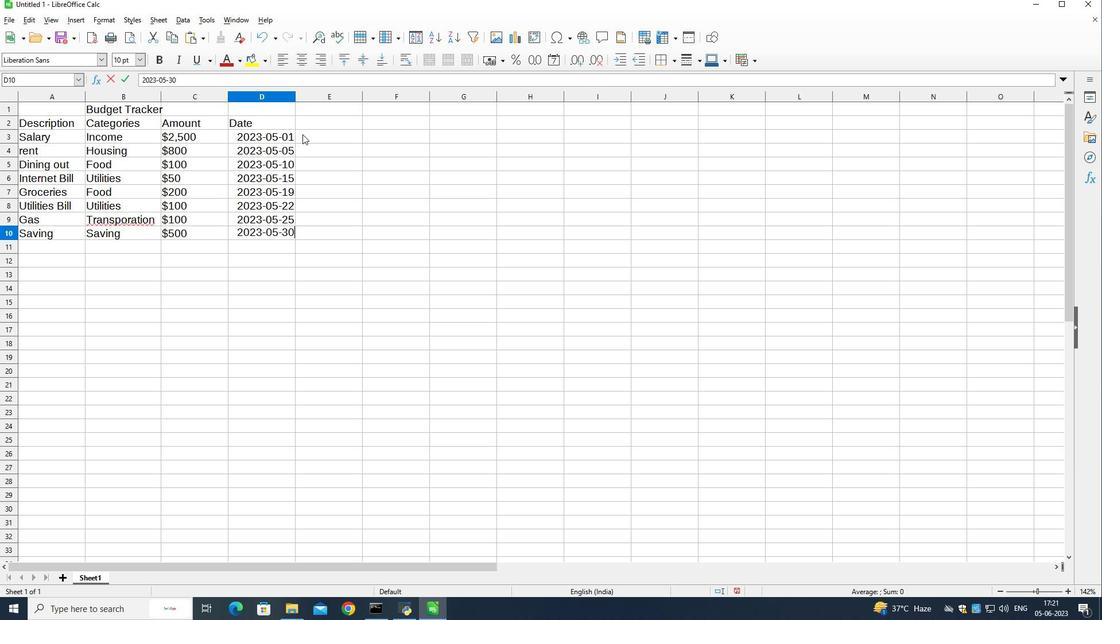 
Action: Mouse pressed left at (303, 124)
Screenshot: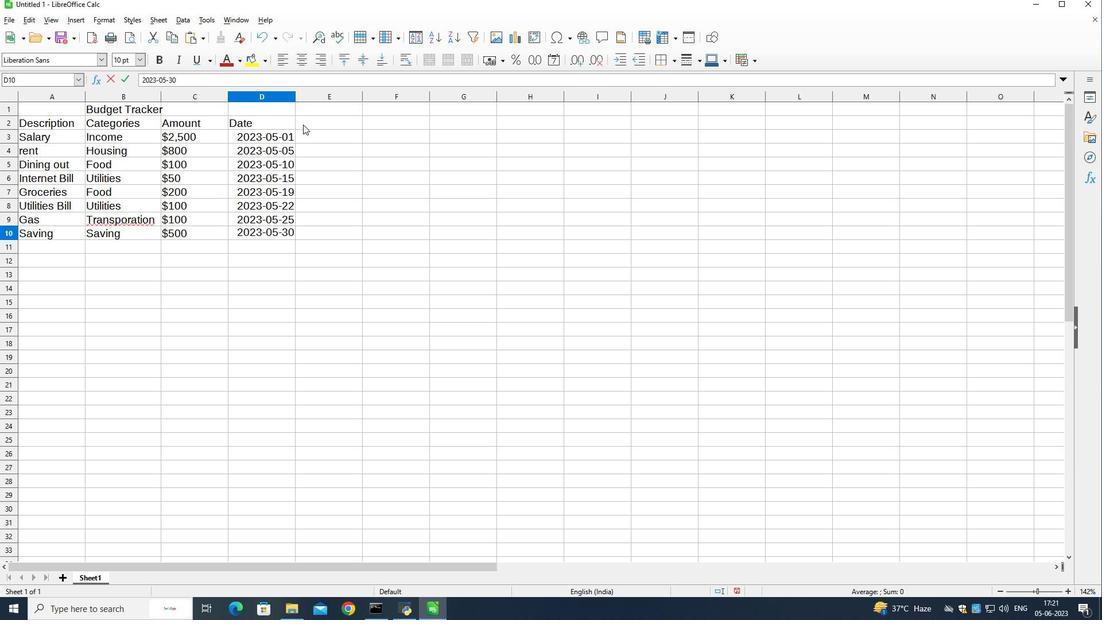 
Action: Key pressed <Key.shift>Income/<Key.shift>xpenses<Key.down>
Screenshot: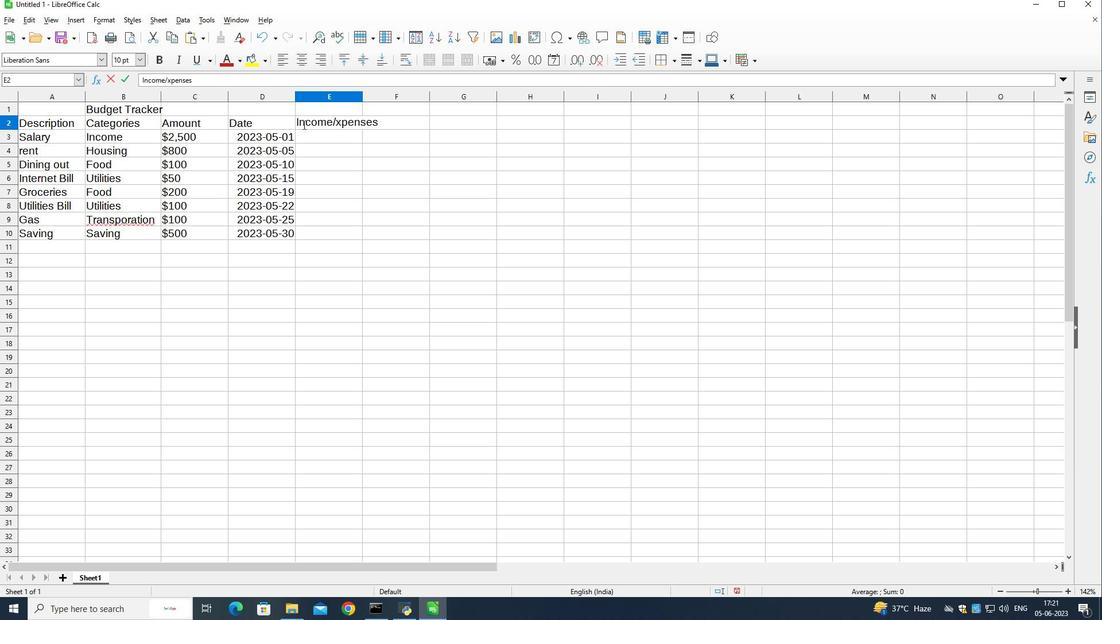 
Action: Mouse moved to (356, 127)
Screenshot: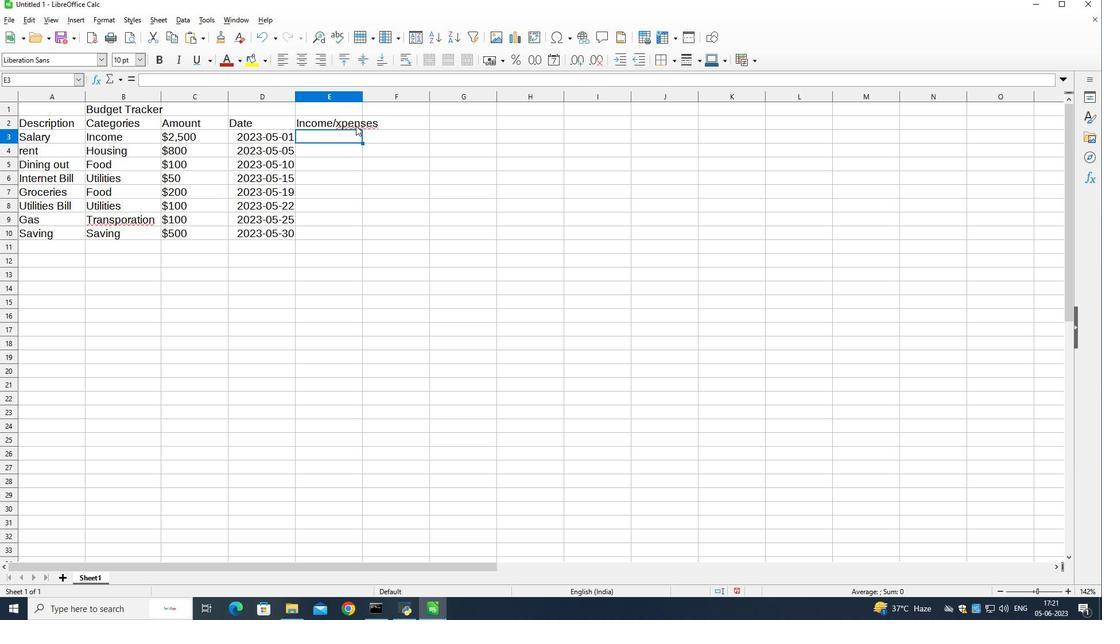 
Action: Mouse pressed left at (356, 127)
Screenshot: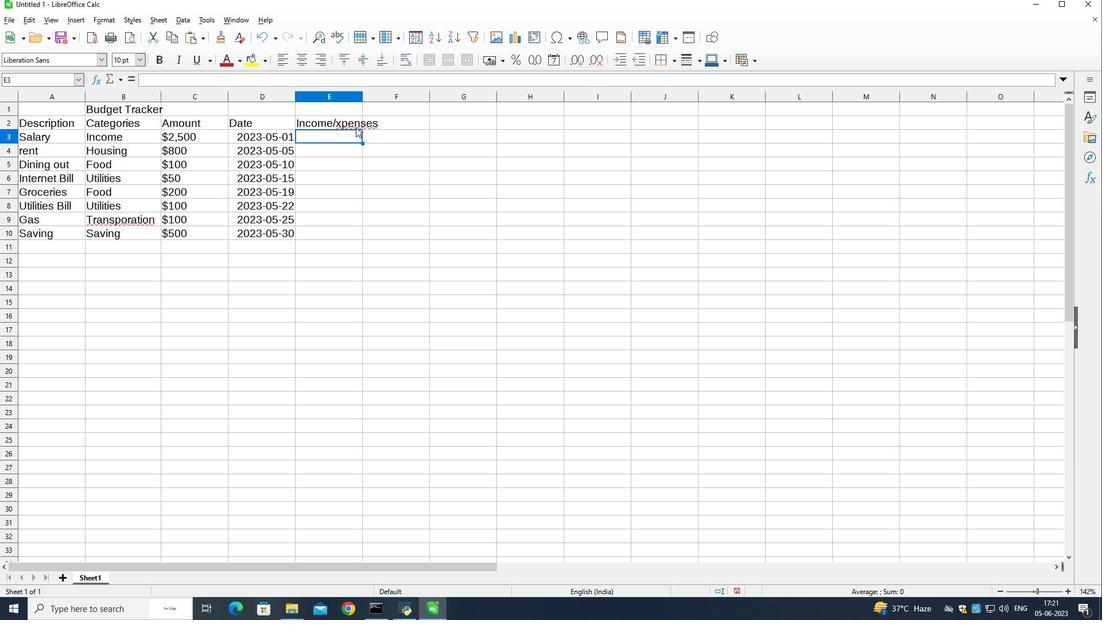 
Action: Mouse moved to (356, 122)
Screenshot: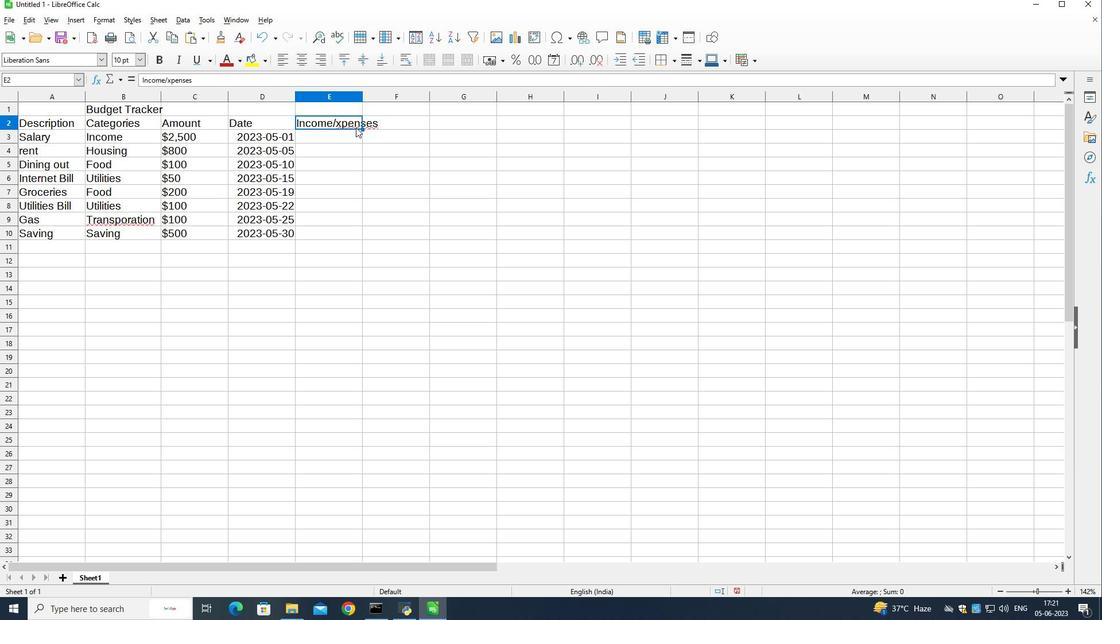 
Action: Mouse pressed left at (356, 122)
Screenshot: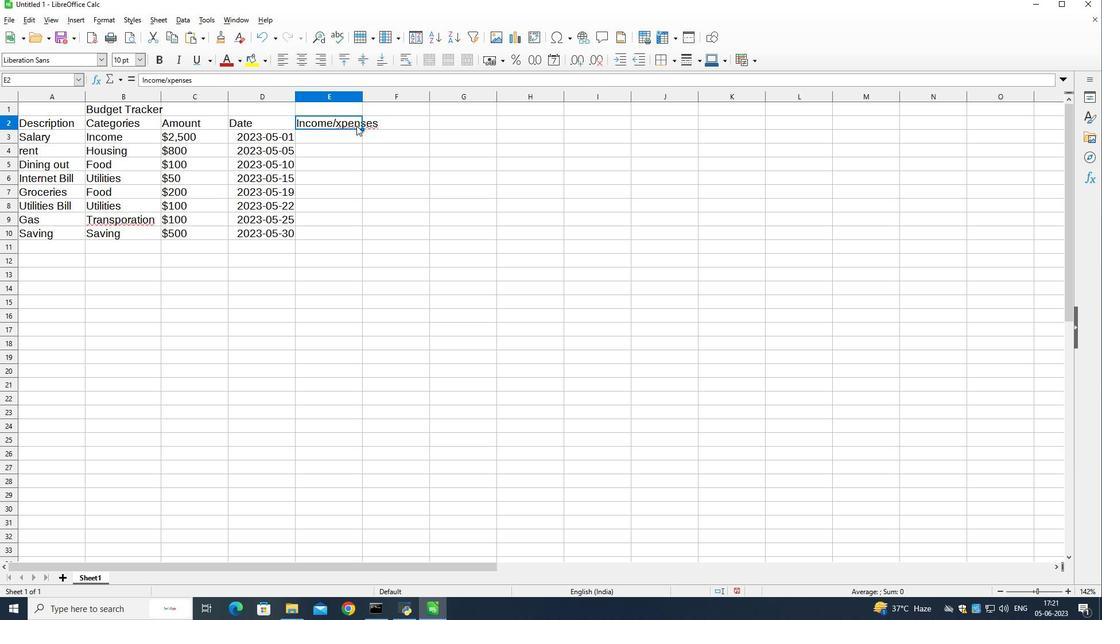 
Action: Mouse pressed left at (356, 122)
Screenshot: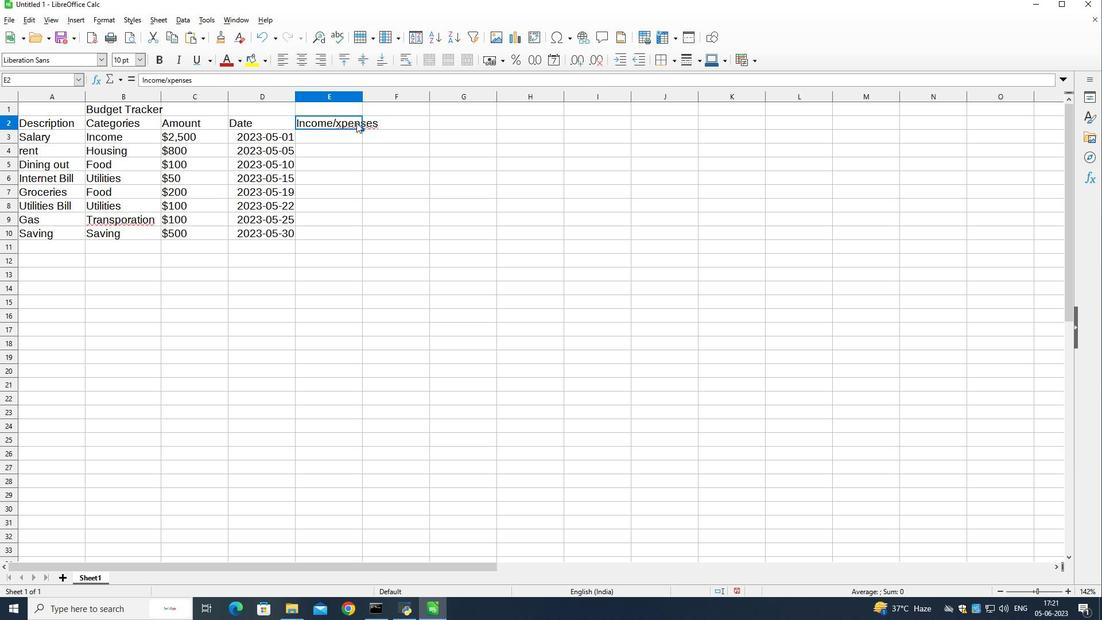 
Action: Mouse moved to (373, 133)
Screenshot: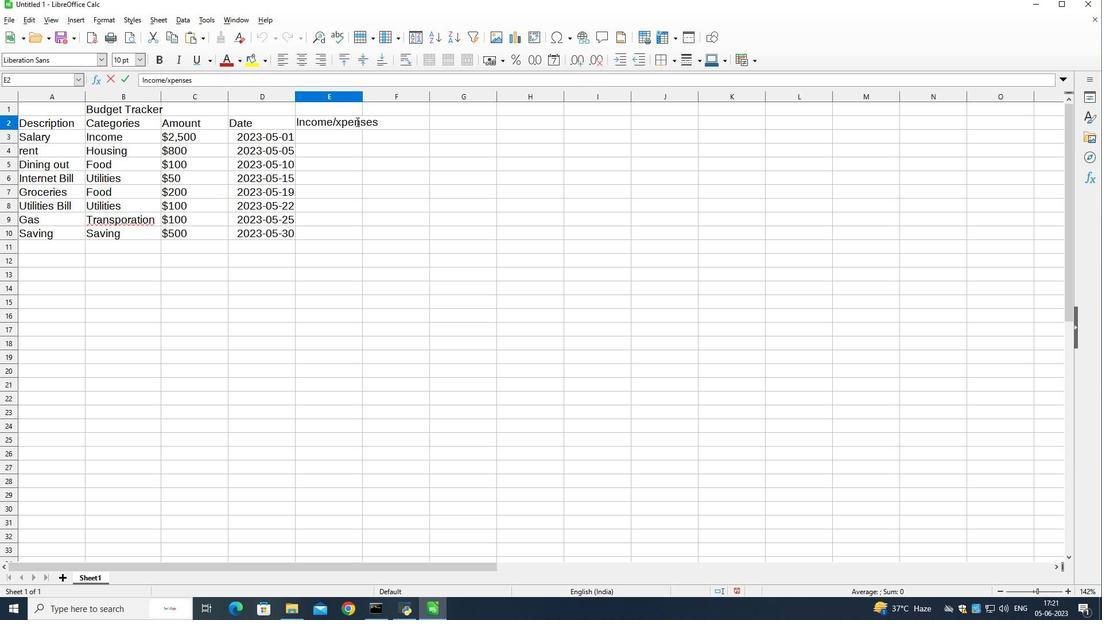 
Action: Key pressed <Key.left><Key.left><Key.left><Key.shift>E
Screenshot: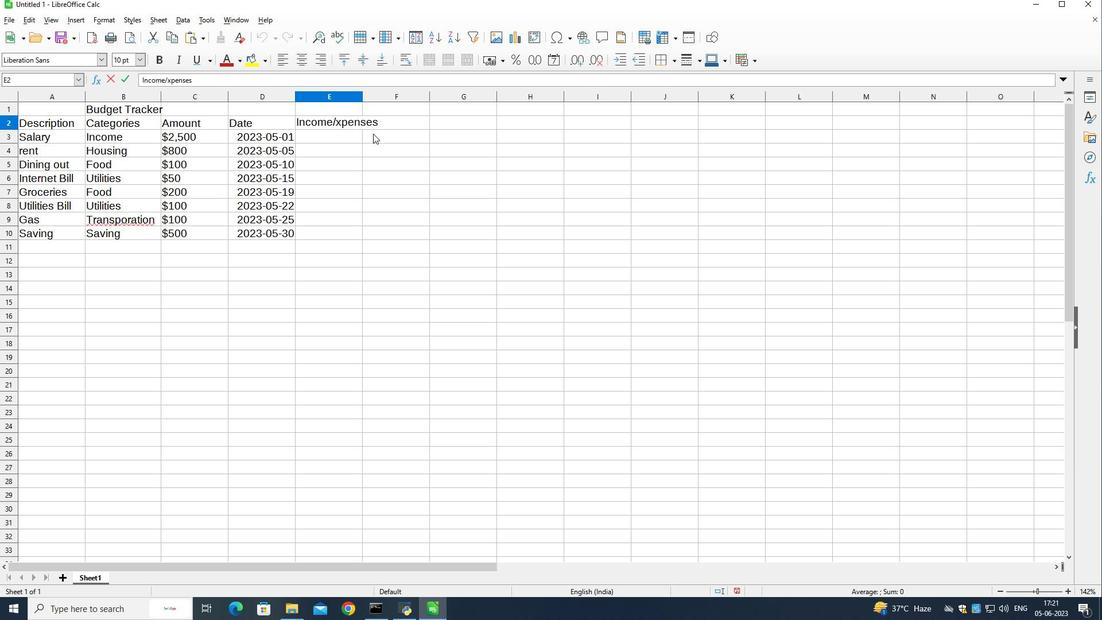 
Action: Mouse moved to (348, 136)
Screenshot: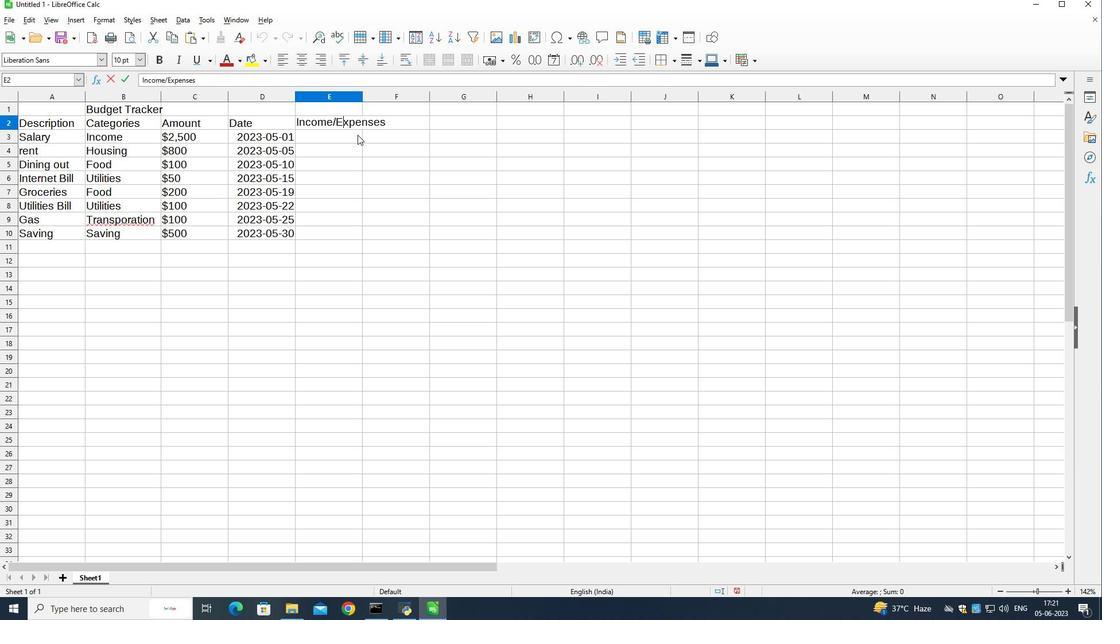 
Action: Mouse pressed left at (348, 136)
Screenshot: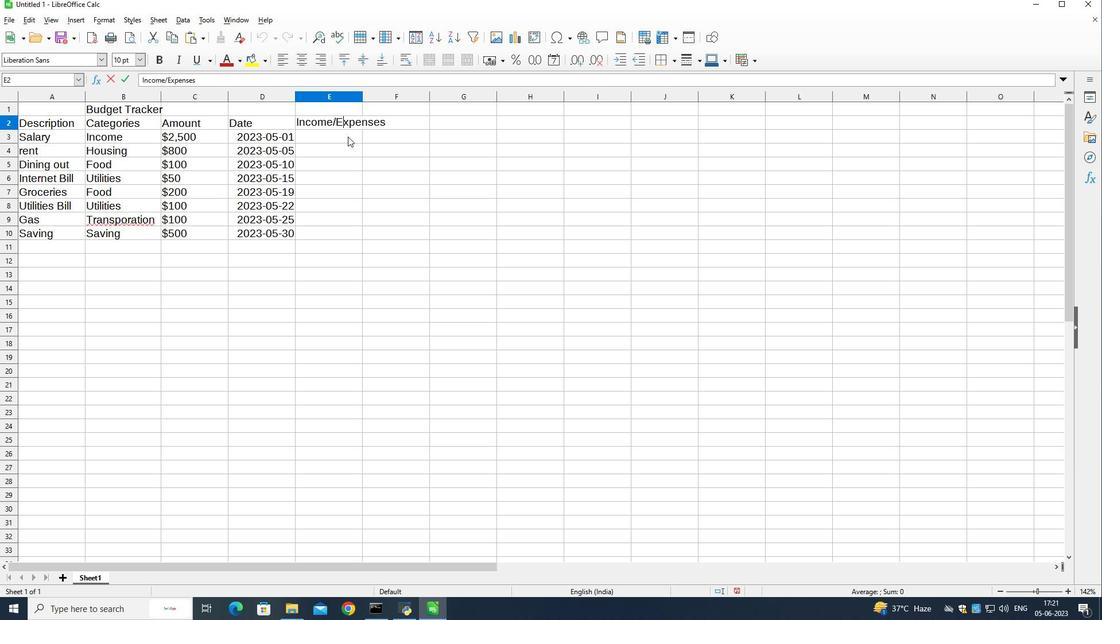 
Action: Mouse moved to (477, 167)
Screenshot: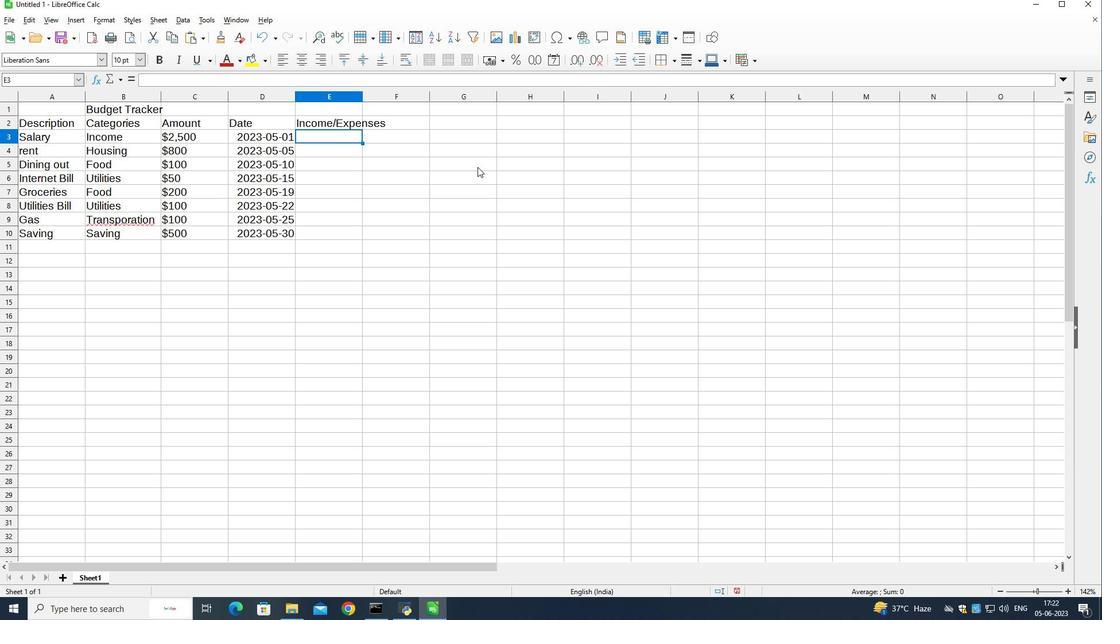 
Action: Key pressed <Key.shift><Key.shift><Key.shift><Key.shift><Key.shift><Key.shift><Key.shift><Key.shift><Key.shift><Key.shift><Key.shift><Key.shift><Key.shift><Key.shift><Key.shift><Key.shift><Key.shift><Key.shift><Key.shift><Key.shift><Key.shift><Key.shift><Key.shift><Key.shift><Key.shift><Key.shift><Key.shift><Key.shift><Key.shift><Key.shift><Key.shift><Key.shift><Key.shift><Key.shift><Key.shift><Key.shift><Key.shift><Key.shift><Key.shift><Key.shift><Key.shift><Key.shift><Key.shift><Key.shift><Key.shift><Key.shift><Key.shift><Key.shift><Key.shift><Key.shift><Key.shift><Key.shift><Key.shift><Key.shift><Key.shift><Key.shift><Key.shift><Key.shift><Key.shift><Key.shift><Key.shift><Key.shift><Key.shift><Key.shift><Key.shift><Key.shift><Key.shift><Key.shift><Key.shift><Key.shift><Key.shift><Key.shift><Key.shift><Key.shift><Key.shift><Key.shift><Key.shift><Key.shift>Income<Key.backspace><Key.down><Key.shift>Expenses<Key.down><Key.shift>Expenses<Key.down><Key.shift>Expenses<Key.down><Key.shift>Expenses<Key.down><Key.shift>Expenses<Key.down><Key.shift>Expenses<Key.down><Key.shift>Expenses
Screenshot: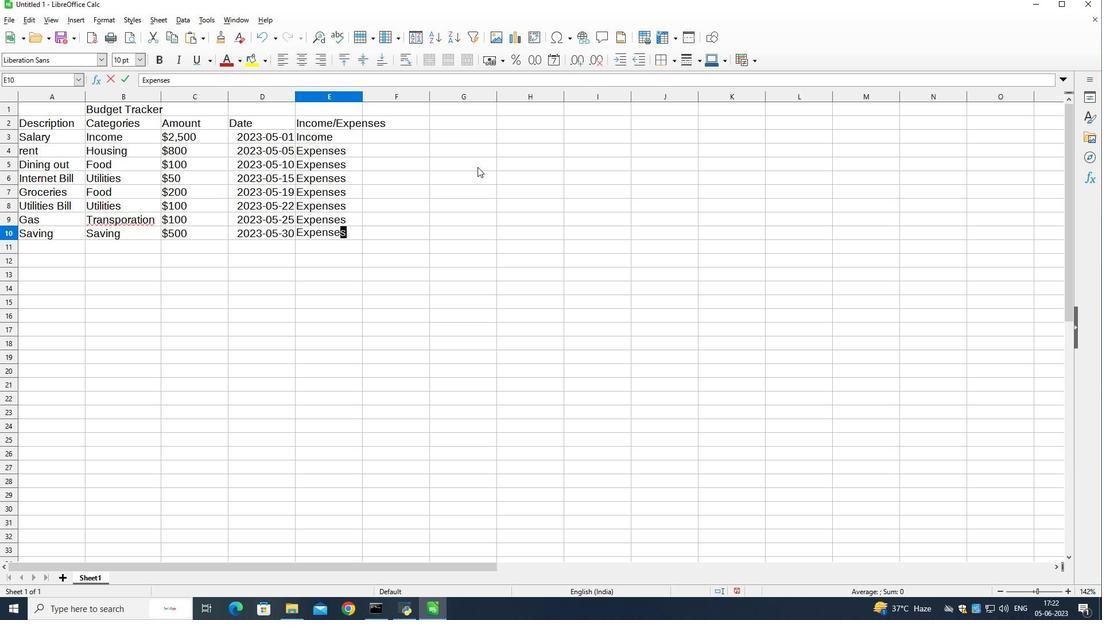 
Action: Mouse moved to (339, 94)
Screenshot: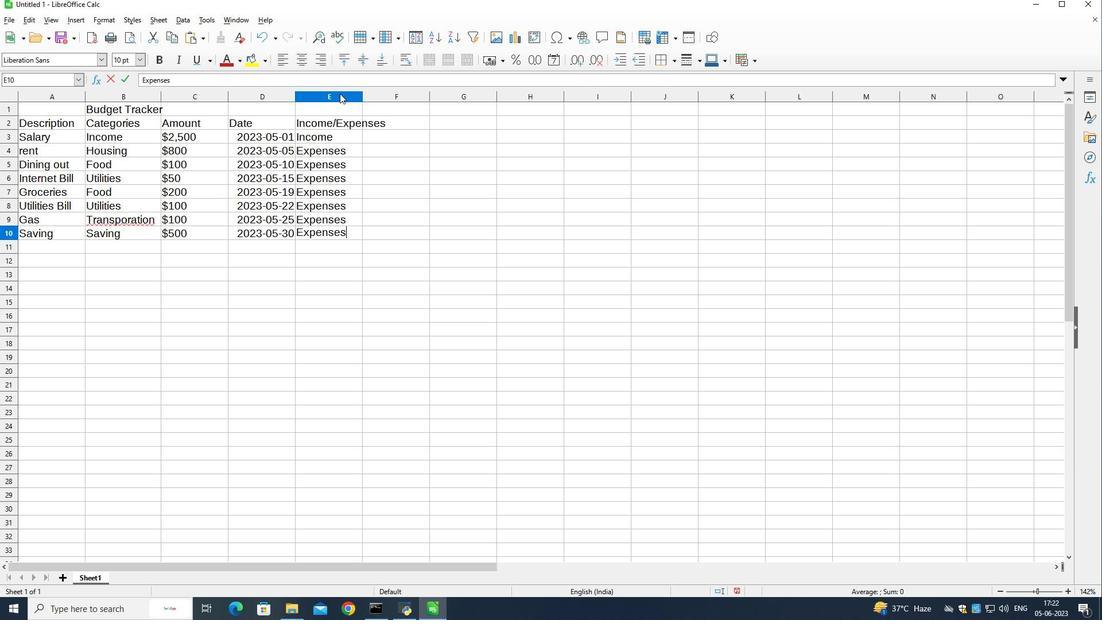 
Action: Mouse pressed left at (339, 94)
Screenshot: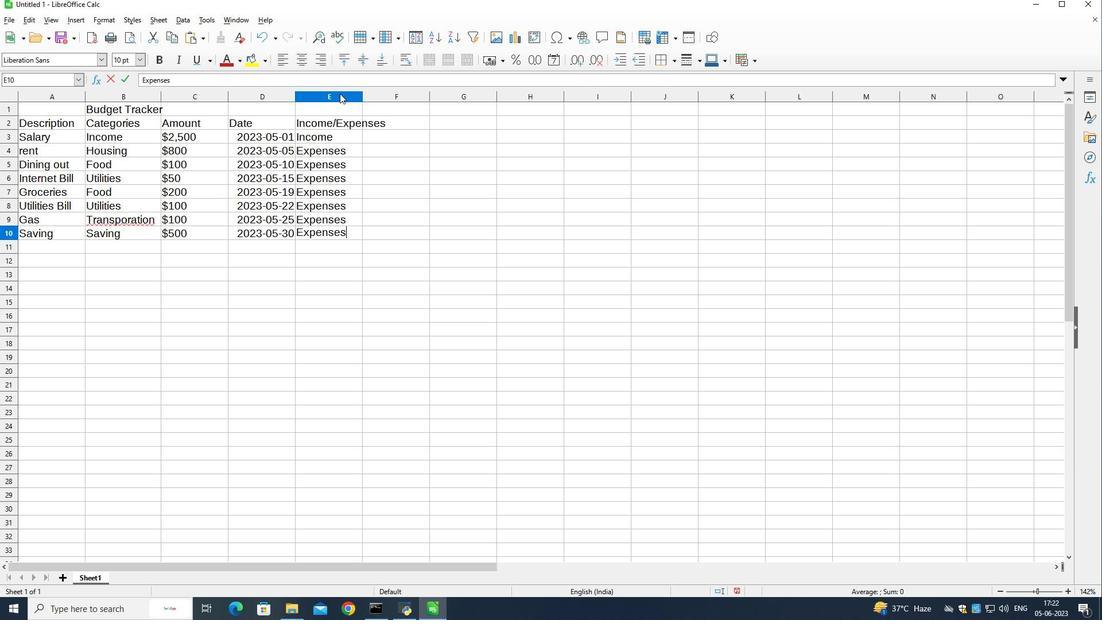 
Action: Mouse moved to (362, 95)
Screenshot: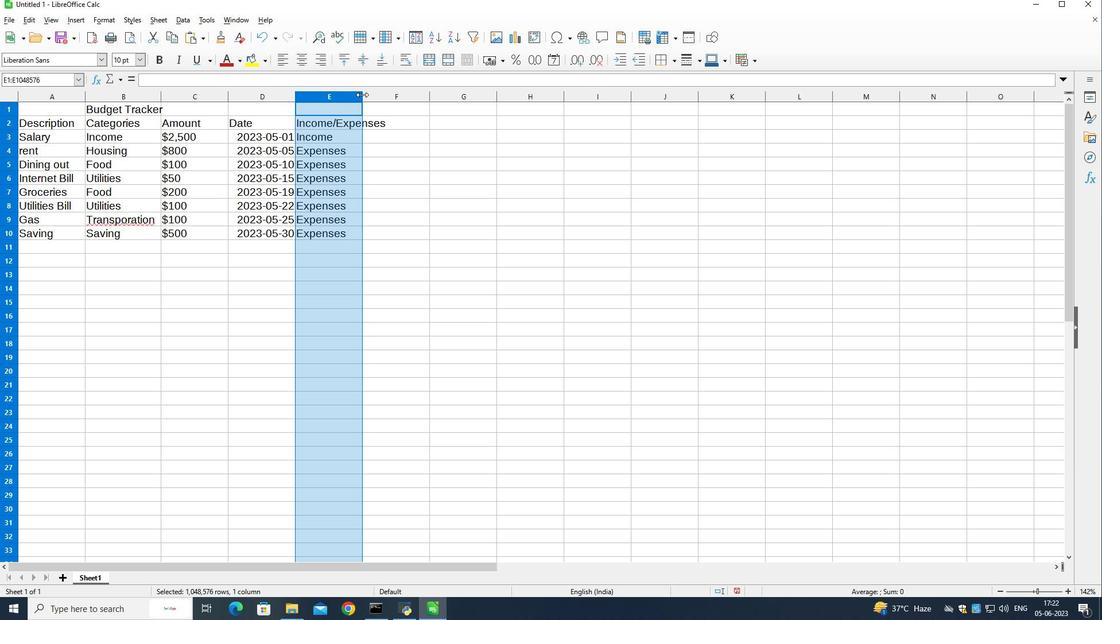 
Action: Mouse pressed left at (362, 95)
Screenshot: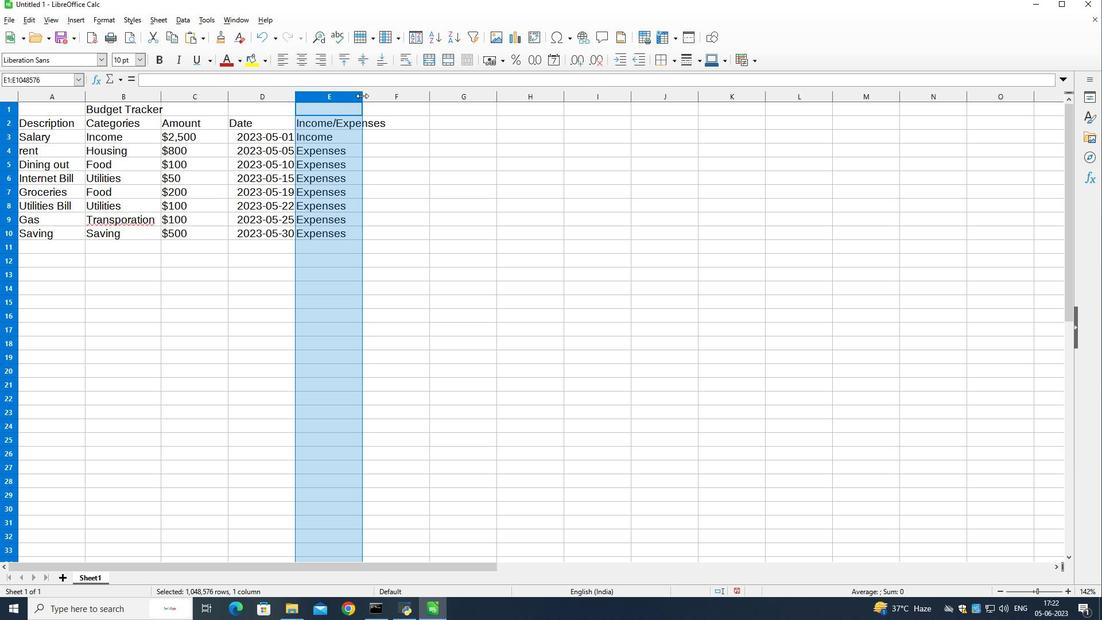 
Action: Mouse moved to (399, 126)
Screenshot: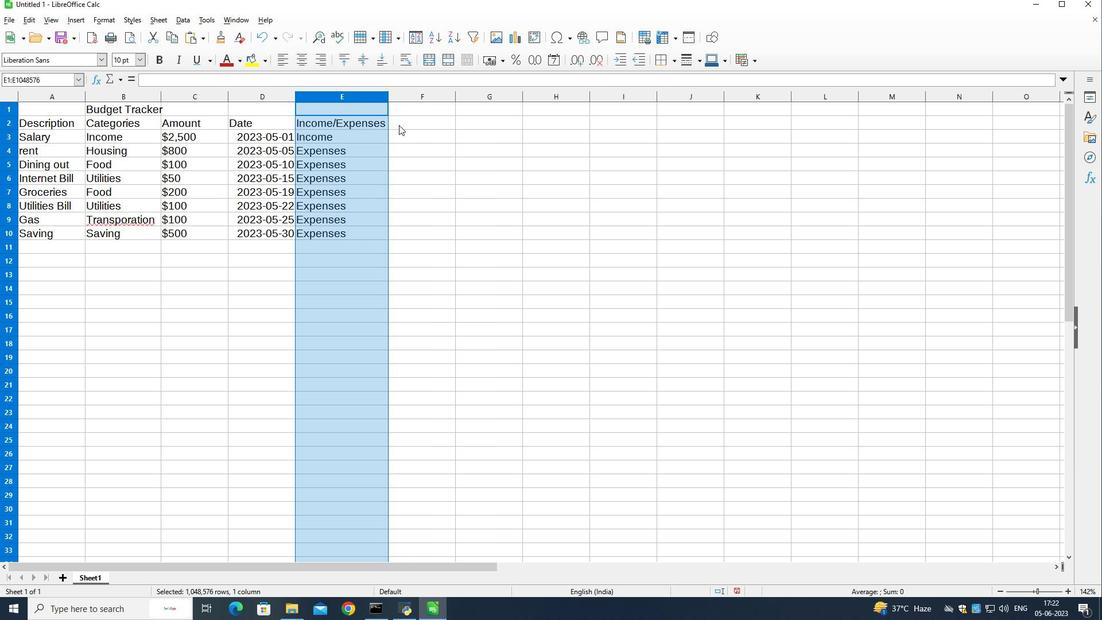 
Action: Mouse pressed left at (399, 126)
Screenshot: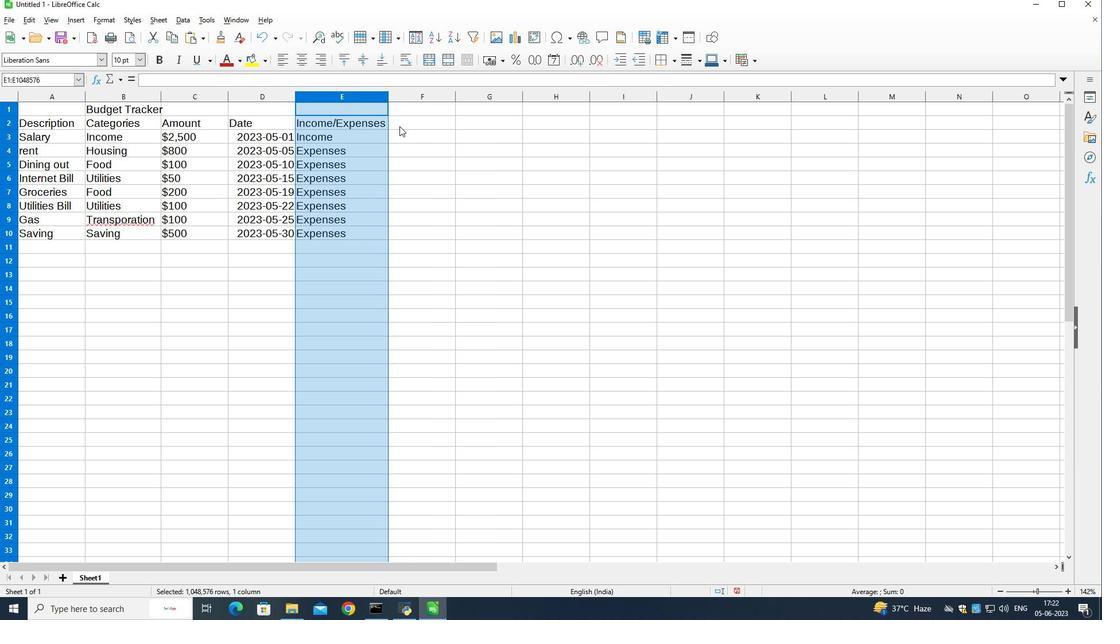 
Action: Mouse moved to (425, 205)
Screenshot: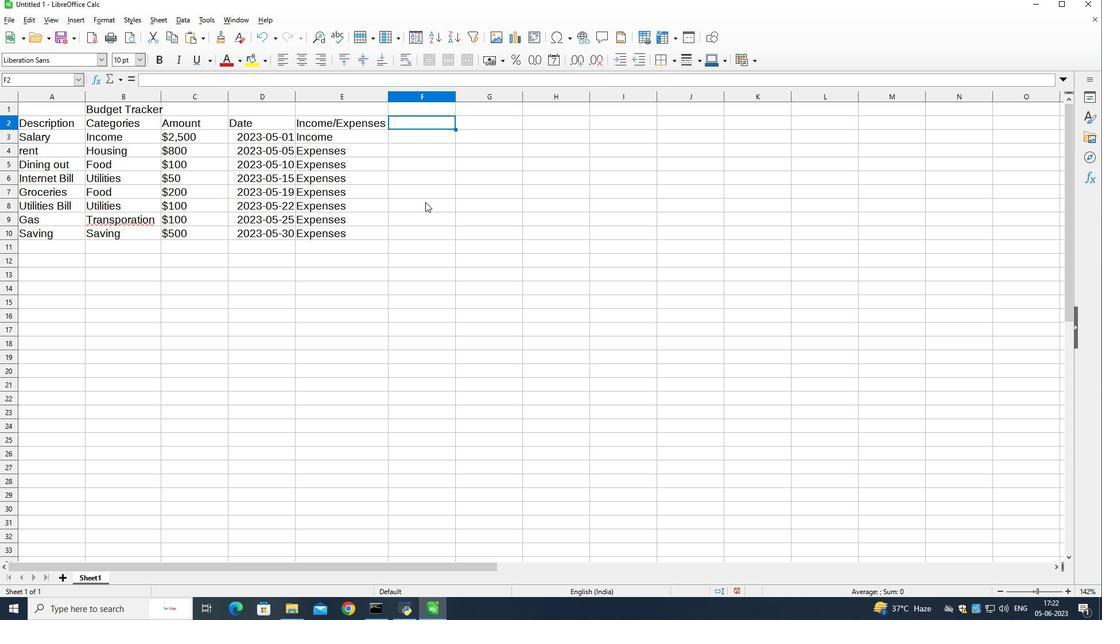 
Action: Mouse pressed left at (425, 205)
Screenshot: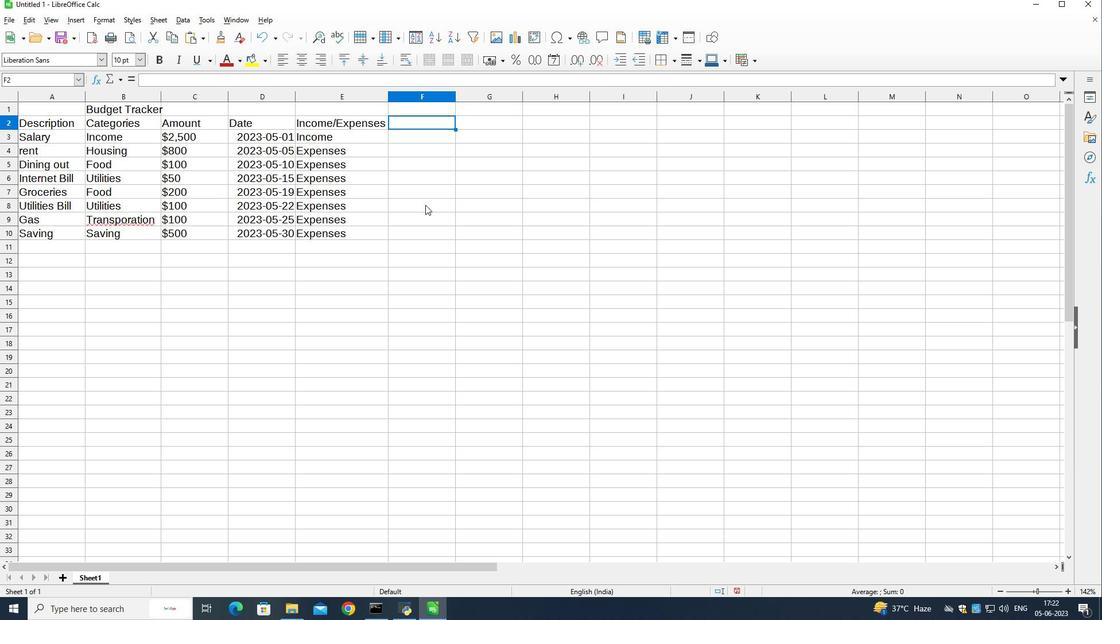 
Action: Mouse moved to (425, 205)
Screenshot: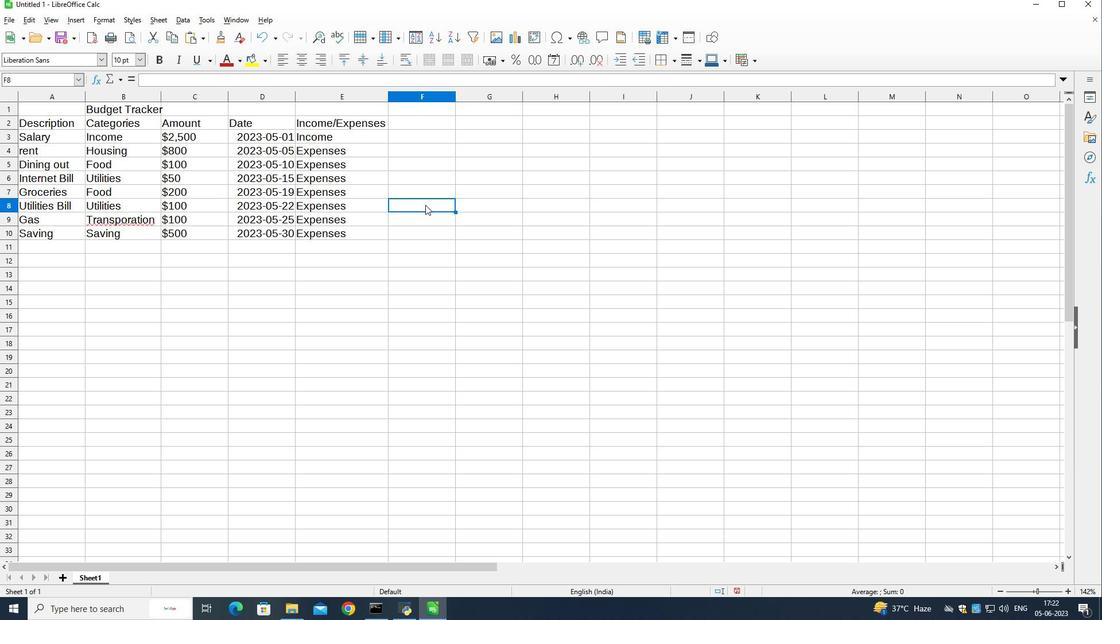 
Action: Key pressed ctrl+S
Screenshot: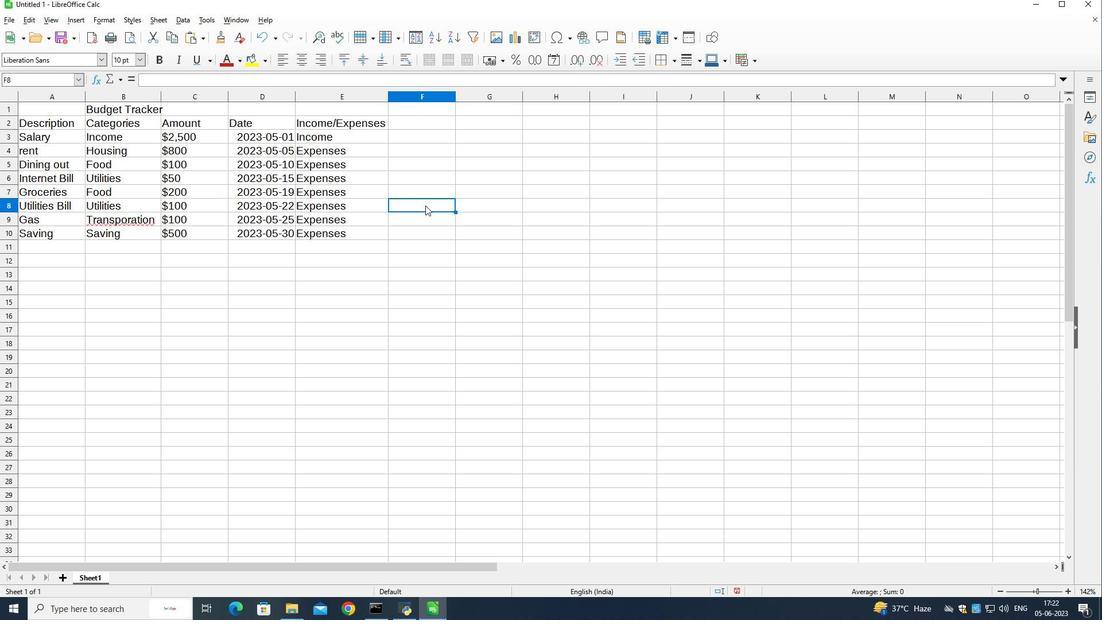 
Action: Mouse moved to (287, 265)
Screenshot: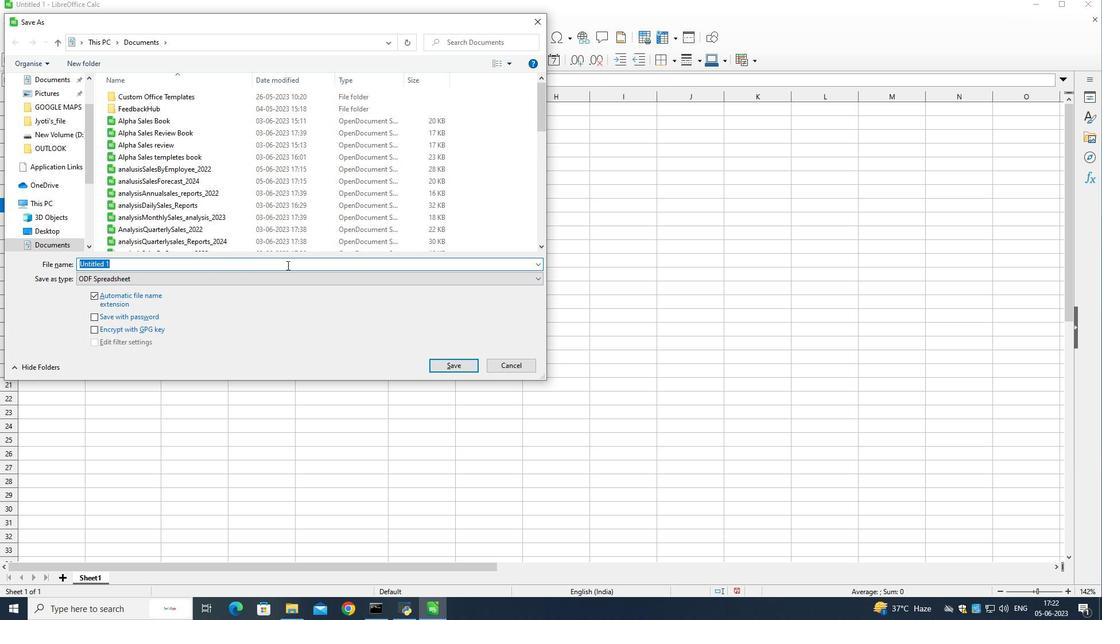 
Action: Key pressed <Key.shift>Attendance<Key.space><Key.shift>Sheet<Key.space>for<Key.space><Key.shift><Key.shift>Weekly<Key.space><Key.shift>Evalution<Key.enter>
Screenshot: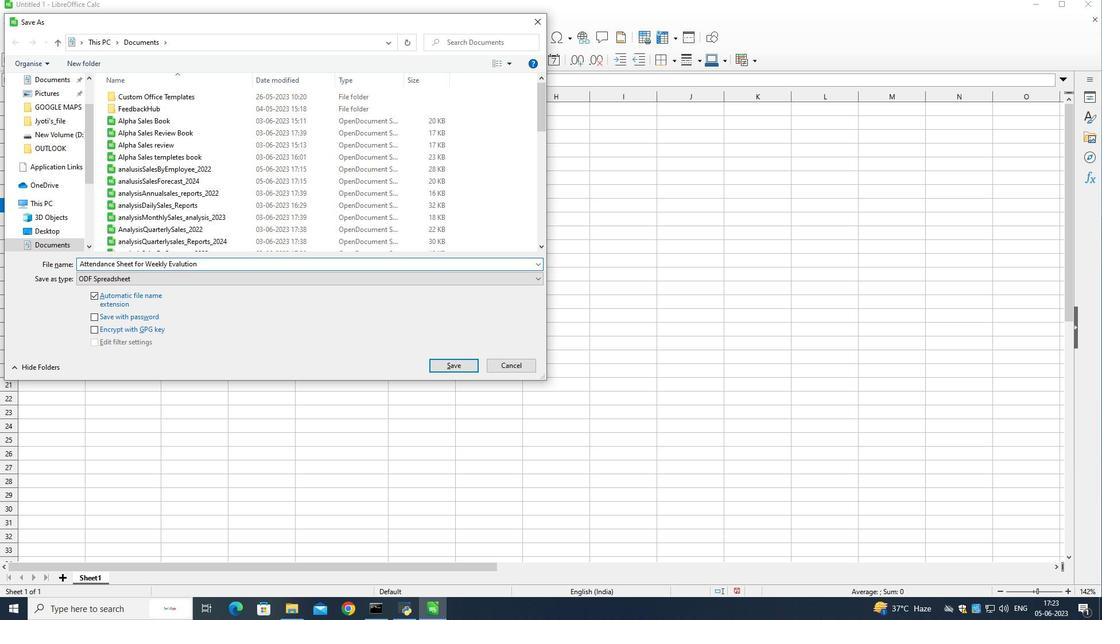 
Action: Mouse moved to (162, 276)
Screenshot: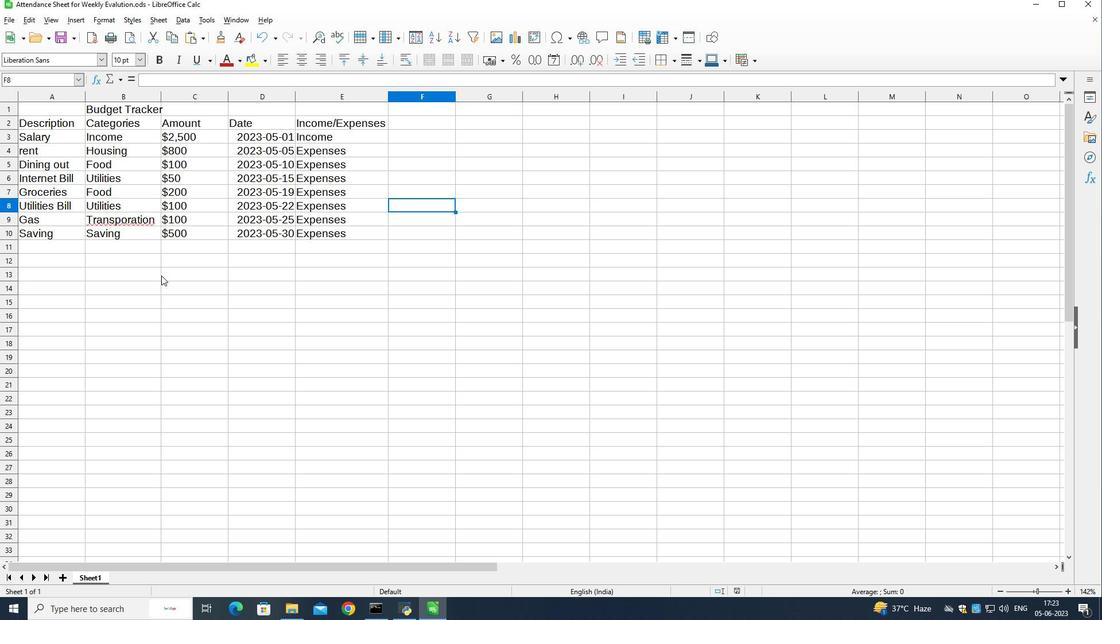 
Action: Mouse pressed left at (162, 276)
Screenshot: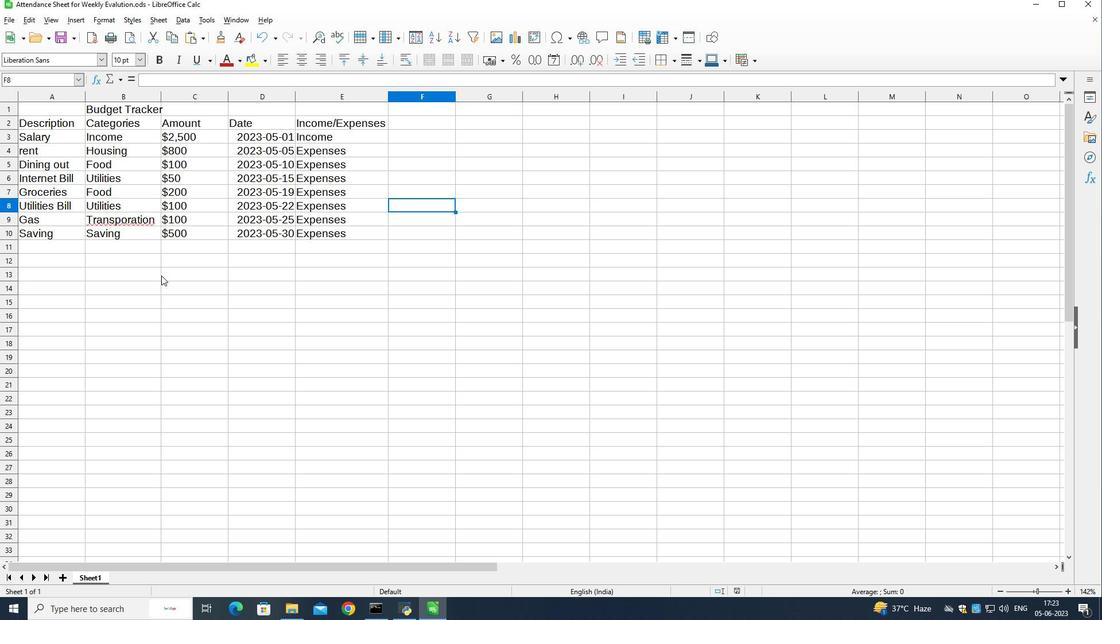 
